 Task: Explore Airbnb accommodation in Suceava, Romania from 1st December, 2023 to 8th December, 2023 for 2 adults, 1 child.1  bedroom having 1 bed and 1 bathroom. Property type can be hotel. Look for 5 properties as per requirement.
Action: Mouse moved to (429, 98)
Screenshot: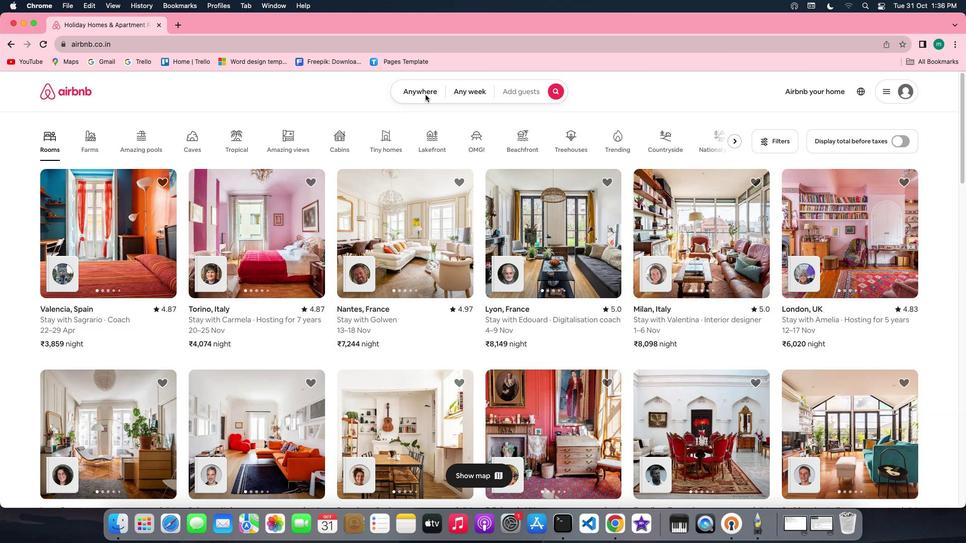 
Action: Mouse pressed left at (429, 98)
Screenshot: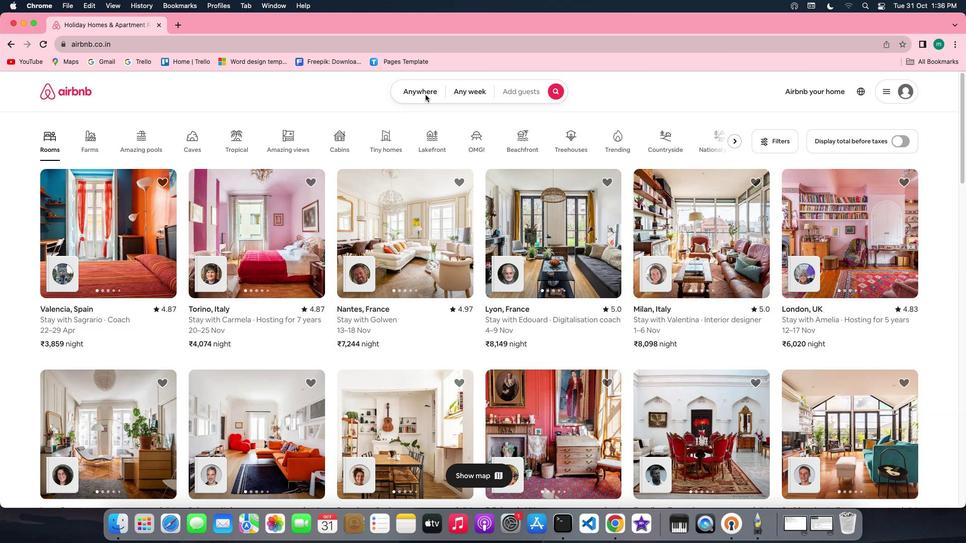 
Action: Mouse pressed left at (429, 98)
Screenshot: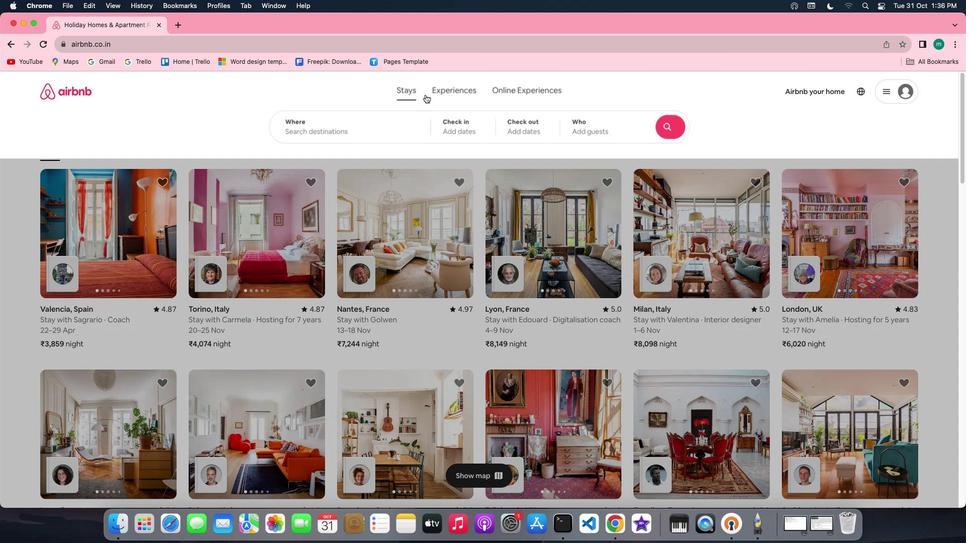 
Action: Mouse moved to (372, 136)
Screenshot: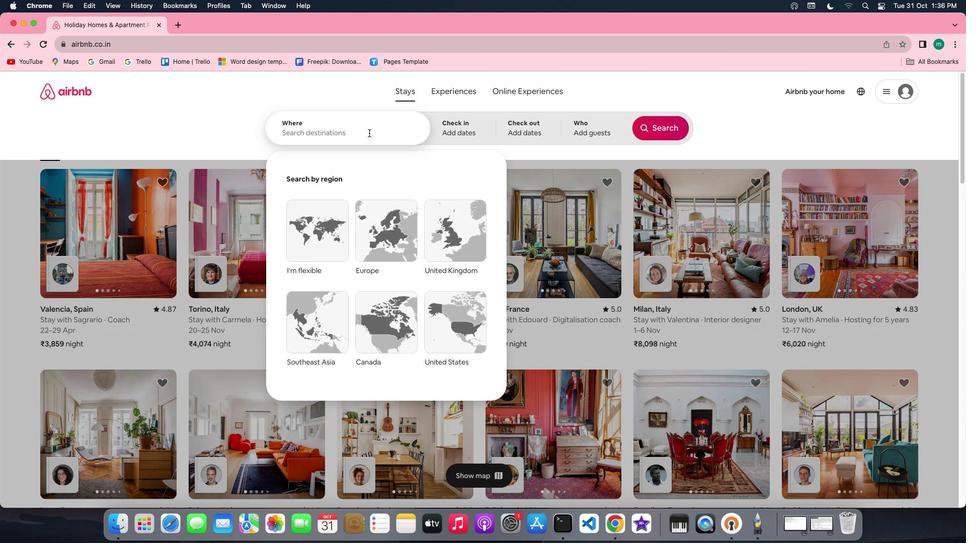 
Action: Mouse pressed left at (372, 136)
Screenshot: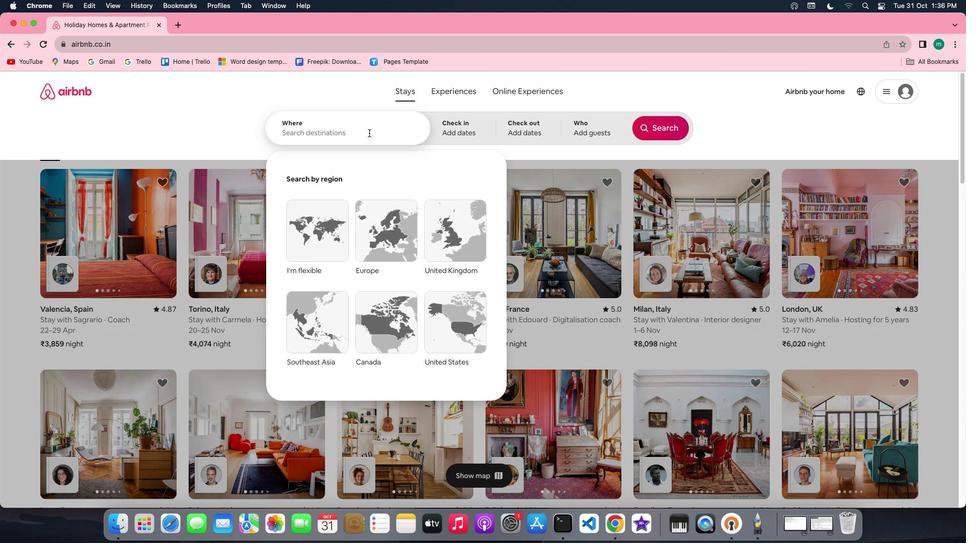 
Action: Key pressed Key.shift'S''u''c''e''a''v''a'','Key.spaceKey.shift'r''o''m''a''n''i''a'
Screenshot: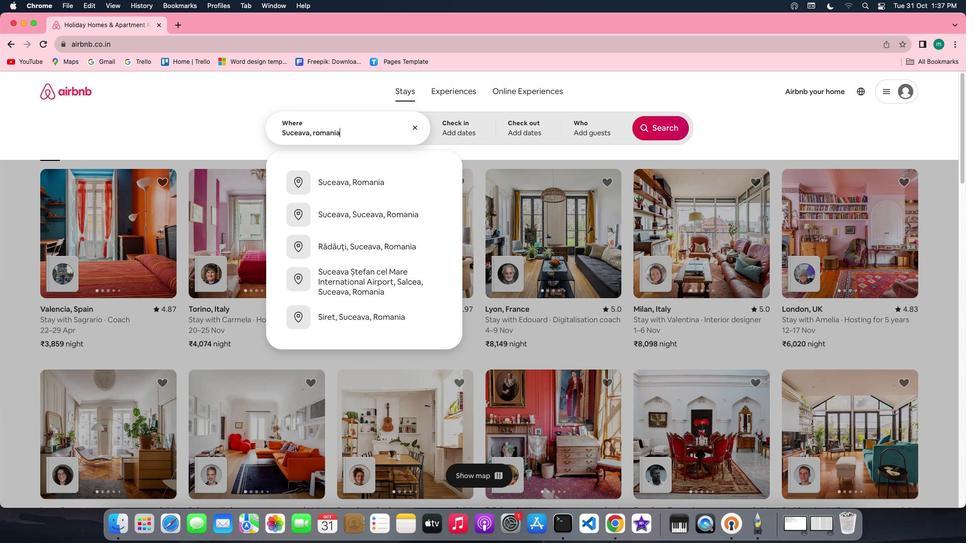 
Action: Mouse moved to (462, 129)
Screenshot: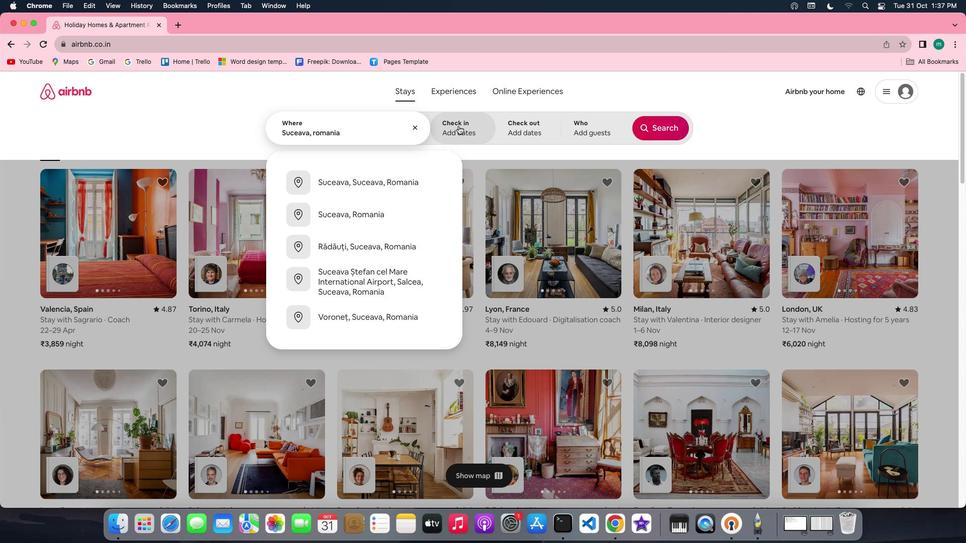 
Action: Mouse pressed left at (462, 129)
Screenshot: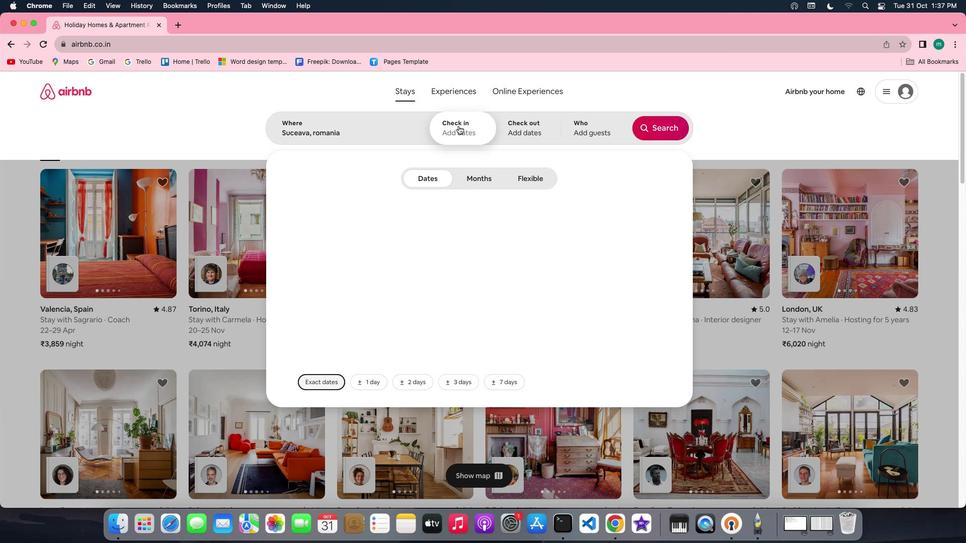 
Action: Mouse moved to (662, 218)
Screenshot: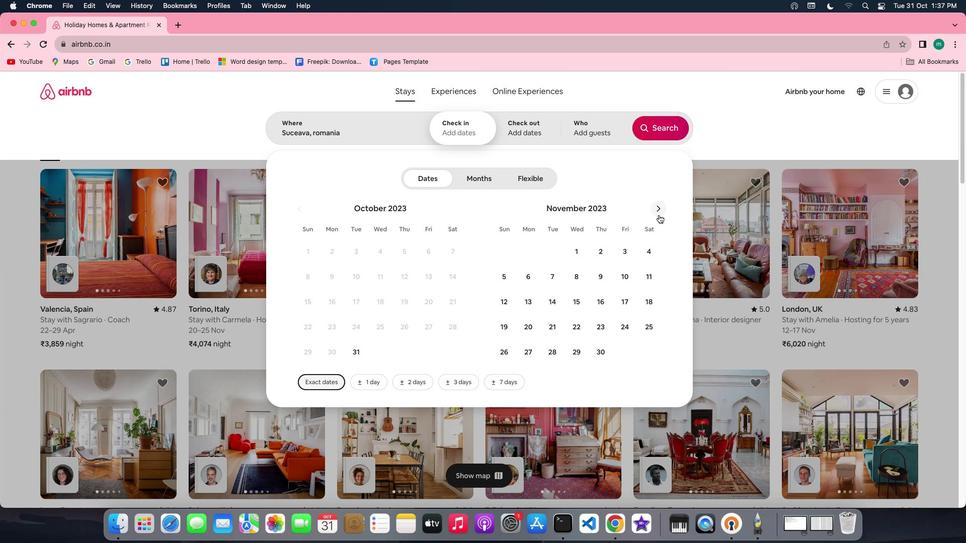 
Action: Mouse pressed left at (662, 218)
Screenshot: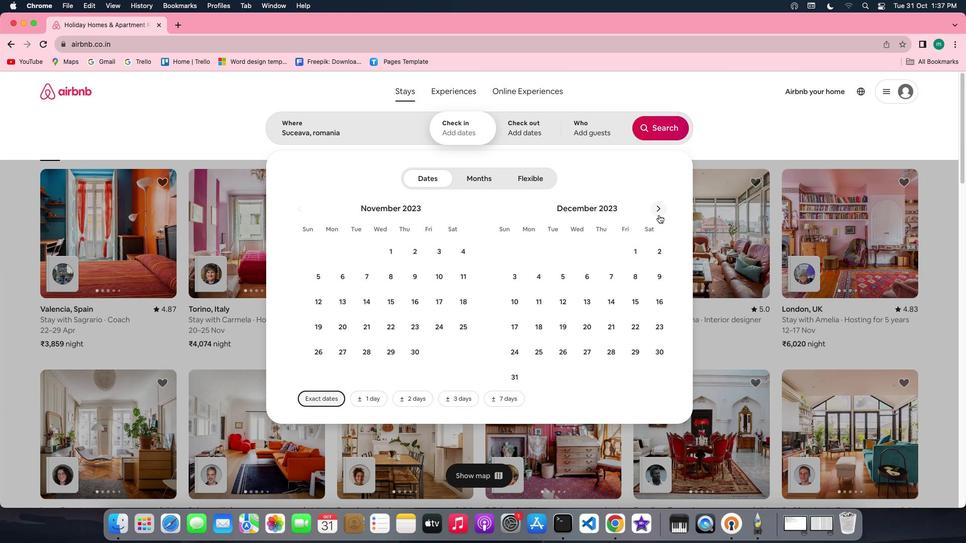 
Action: Mouse moved to (633, 252)
Screenshot: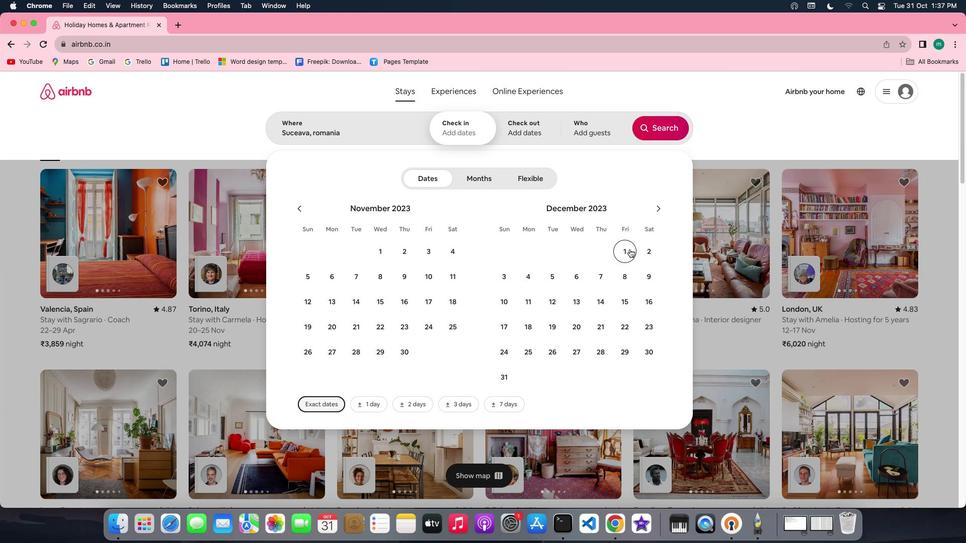 
Action: Mouse pressed left at (633, 252)
Screenshot: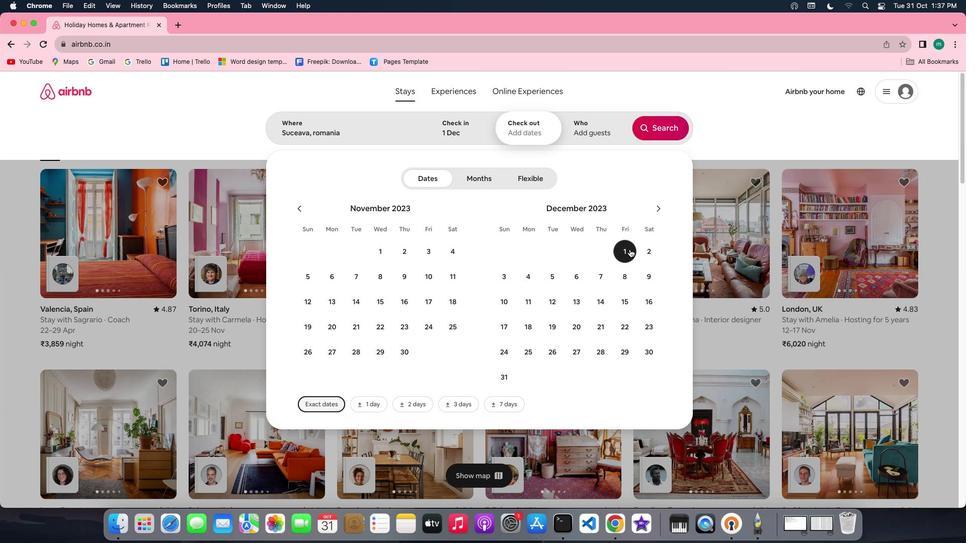 
Action: Mouse moved to (625, 280)
Screenshot: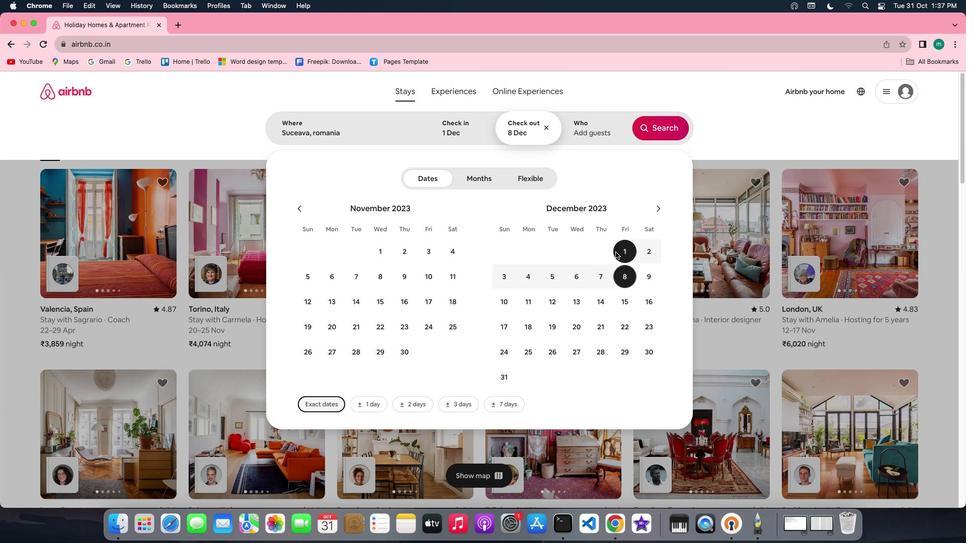 
Action: Mouse pressed left at (625, 280)
Screenshot: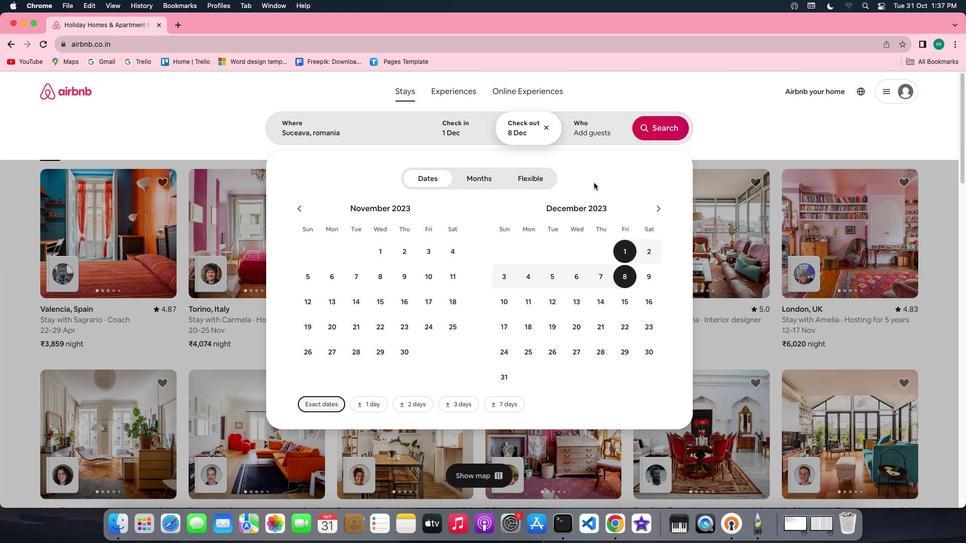 
Action: Mouse moved to (600, 128)
Screenshot: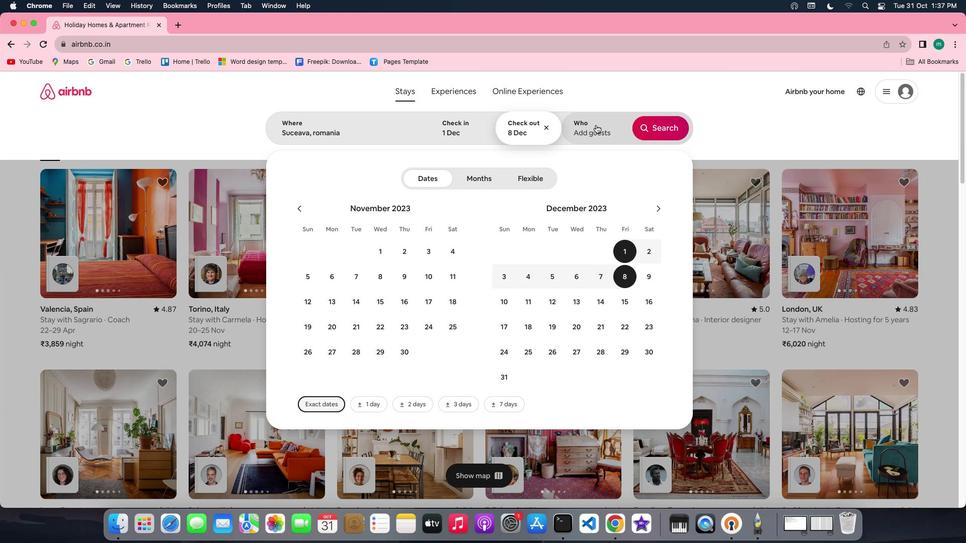 
Action: Mouse pressed left at (600, 128)
Screenshot: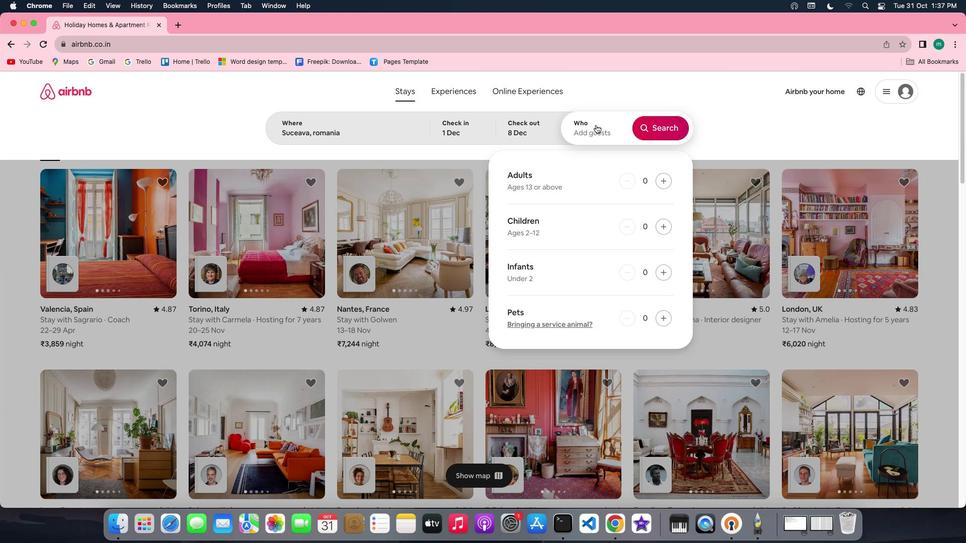 
Action: Mouse moved to (666, 186)
Screenshot: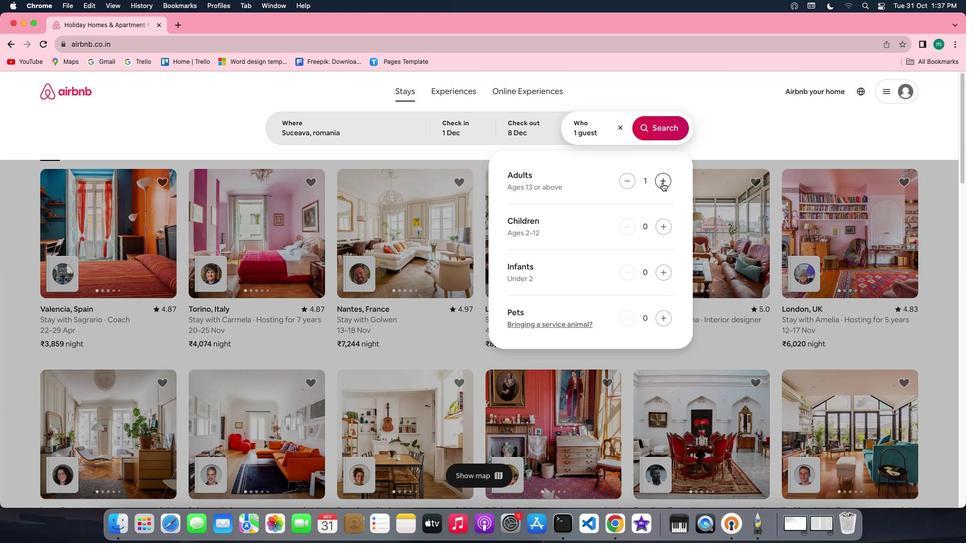 
Action: Mouse pressed left at (666, 186)
Screenshot: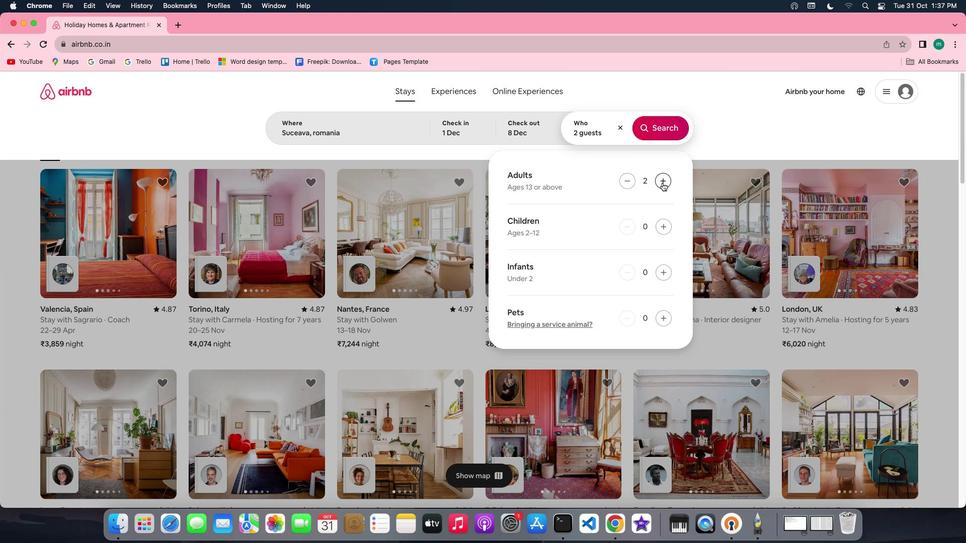 
Action: Mouse pressed left at (666, 186)
Screenshot: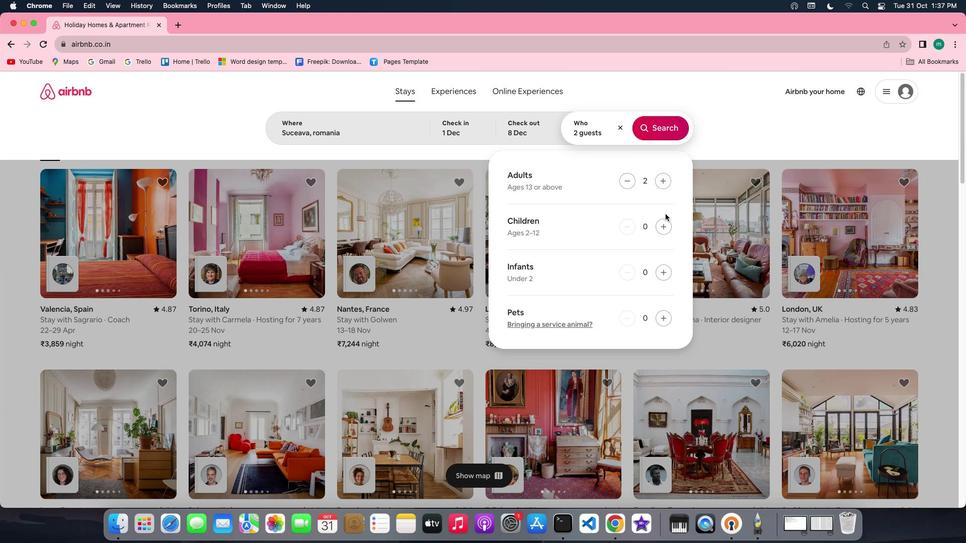 
Action: Mouse moved to (670, 229)
Screenshot: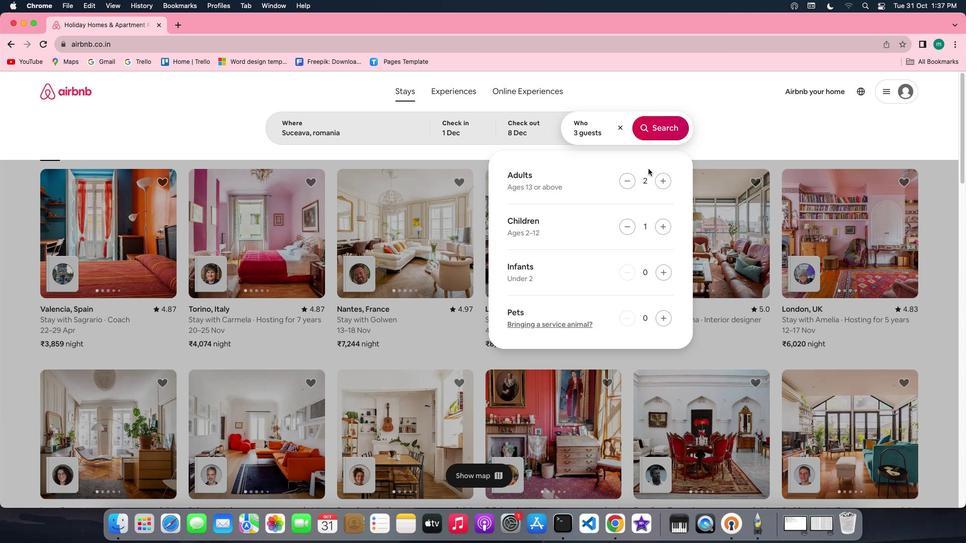 
Action: Mouse pressed left at (670, 229)
Screenshot: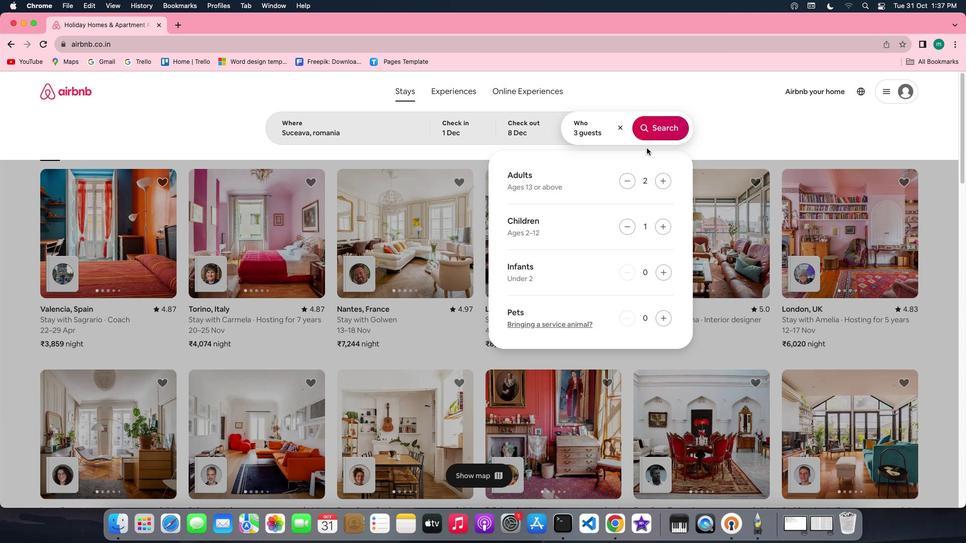 
Action: Mouse moved to (662, 144)
Screenshot: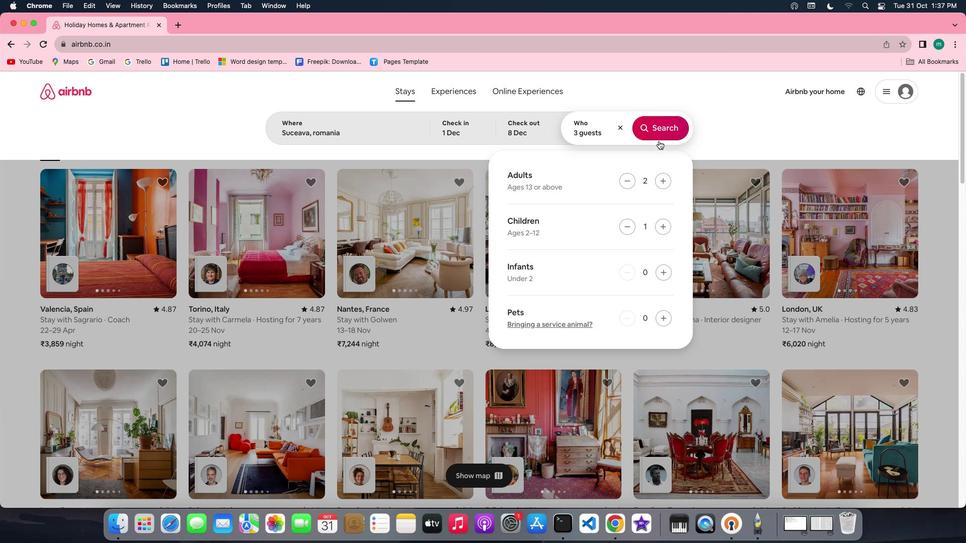 
Action: Mouse pressed left at (662, 144)
Screenshot: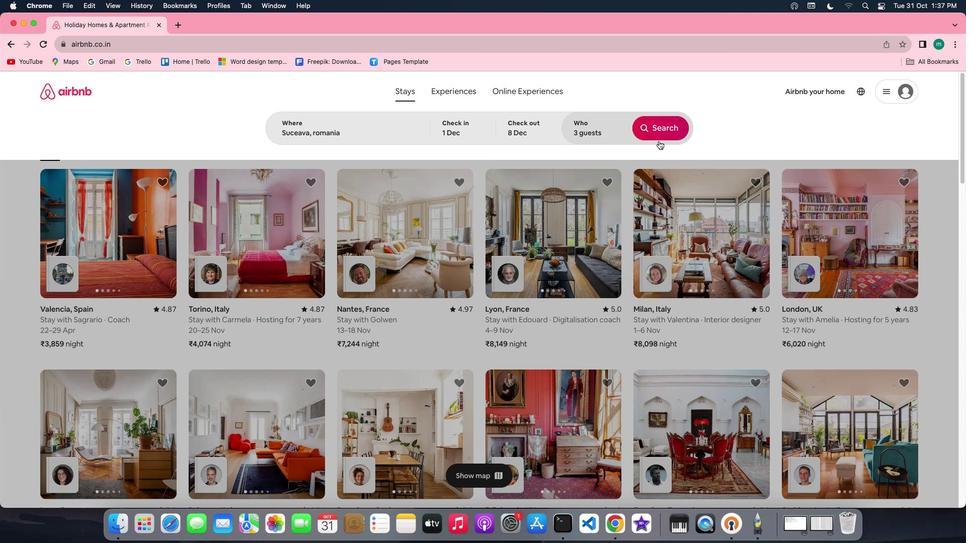 
Action: Mouse moved to (665, 130)
Screenshot: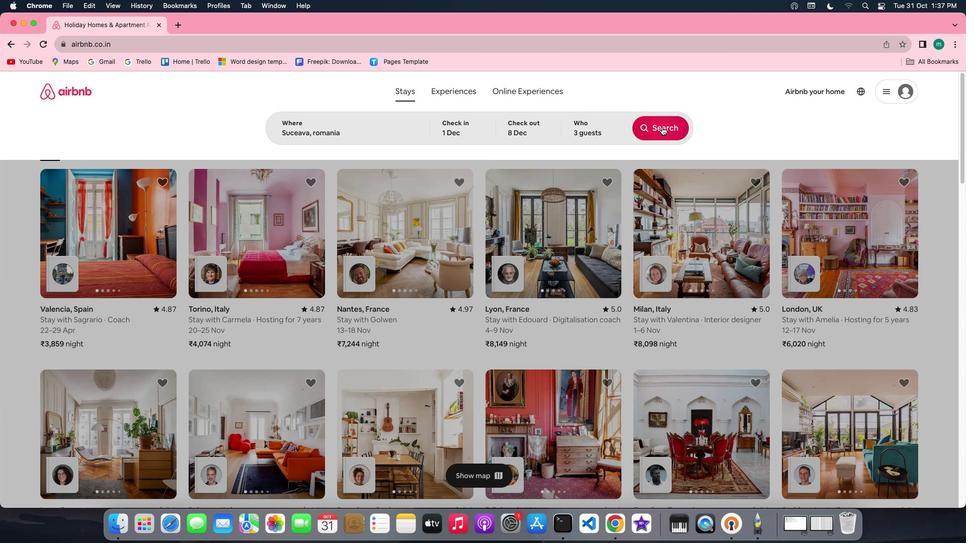 
Action: Mouse pressed left at (665, 130)
Screenshot: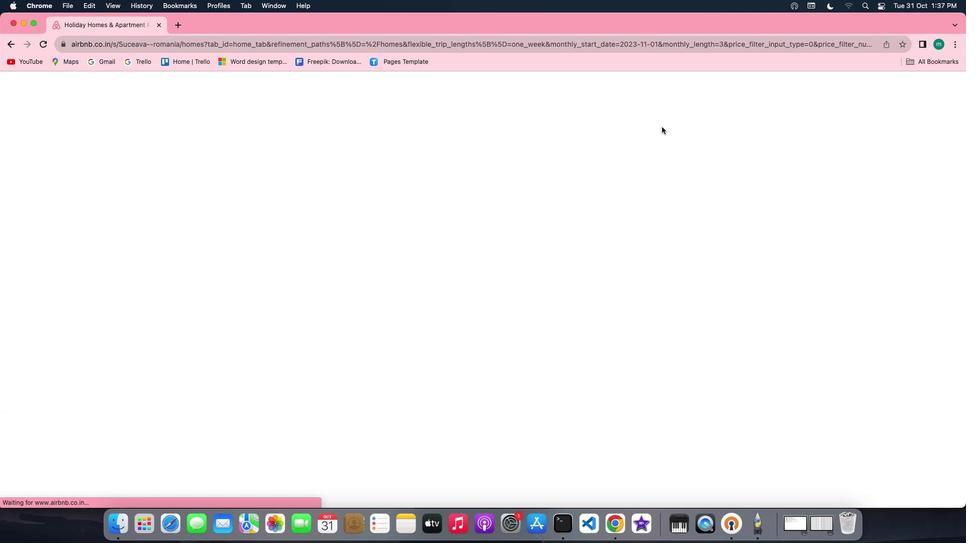 
Action: Mouse moved to (803, 132)
Screenshot: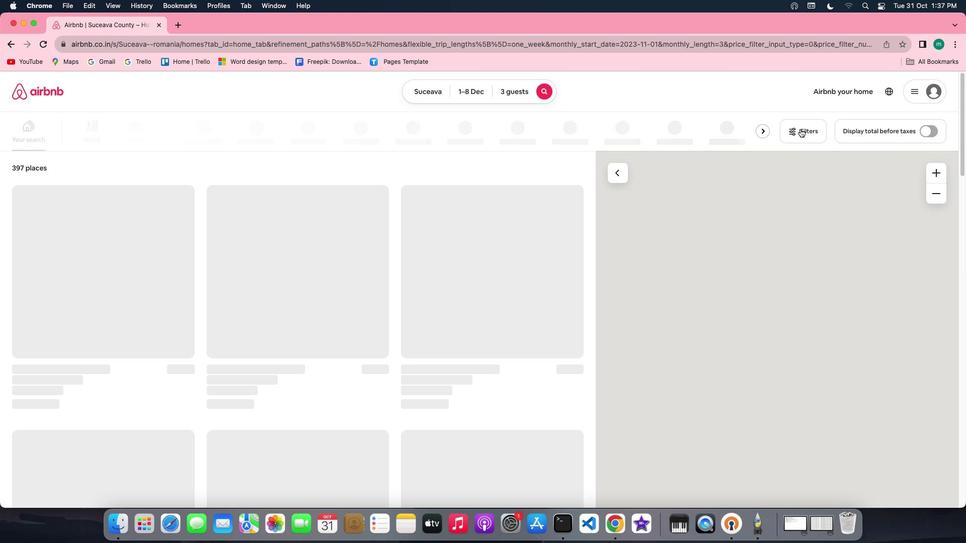 
Action: Mouse pressed left at (803, 132)
Screenshot: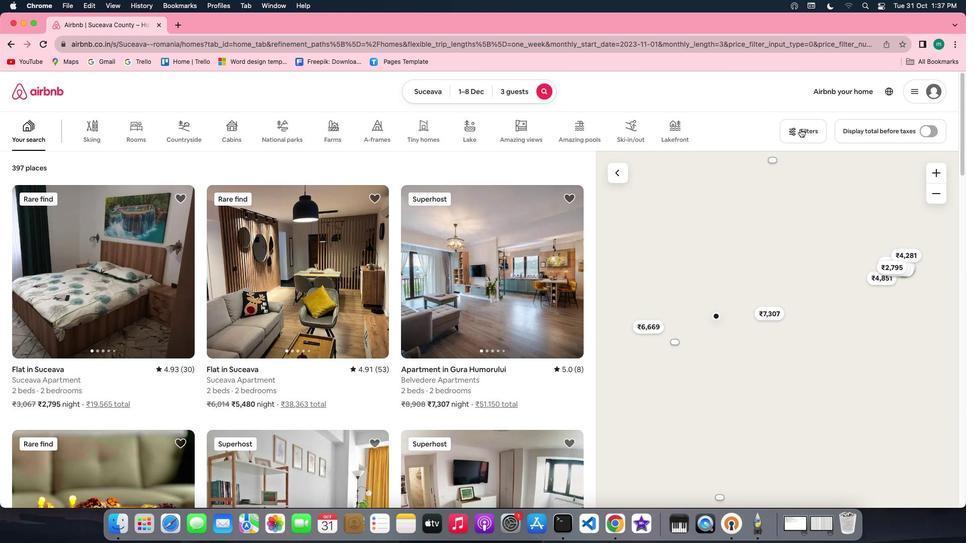 
Action: Mouse moved to (462, 271)
Screenshot: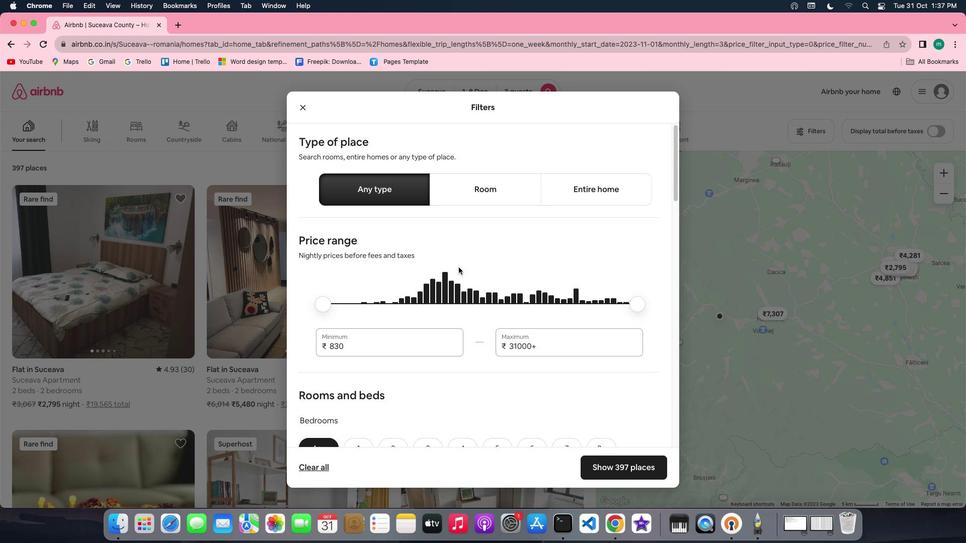 
Action: Mouse scrolled (462, 271) with delta (3, 3)
Screenshot: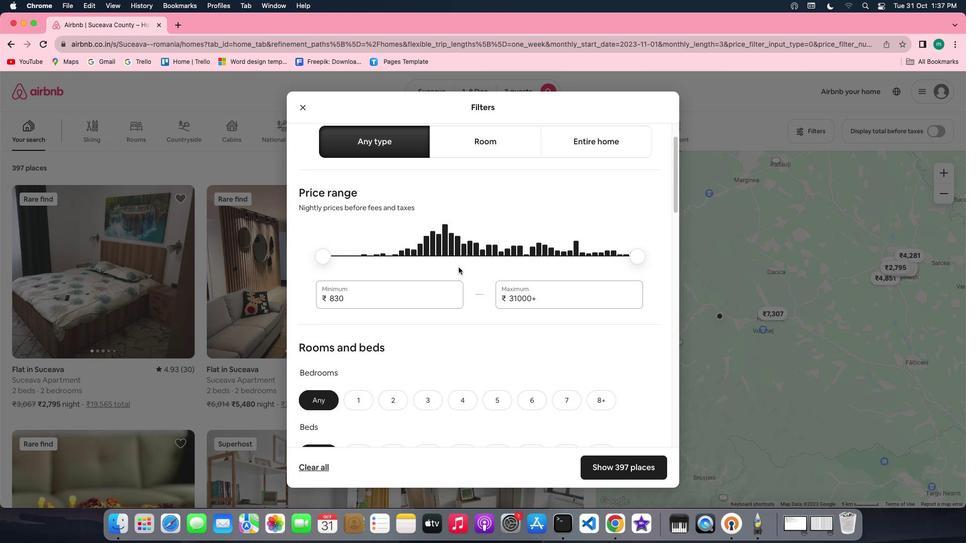 
Action: Mouse scrolled (462, 271) with delta (3, 3)
Screenshot: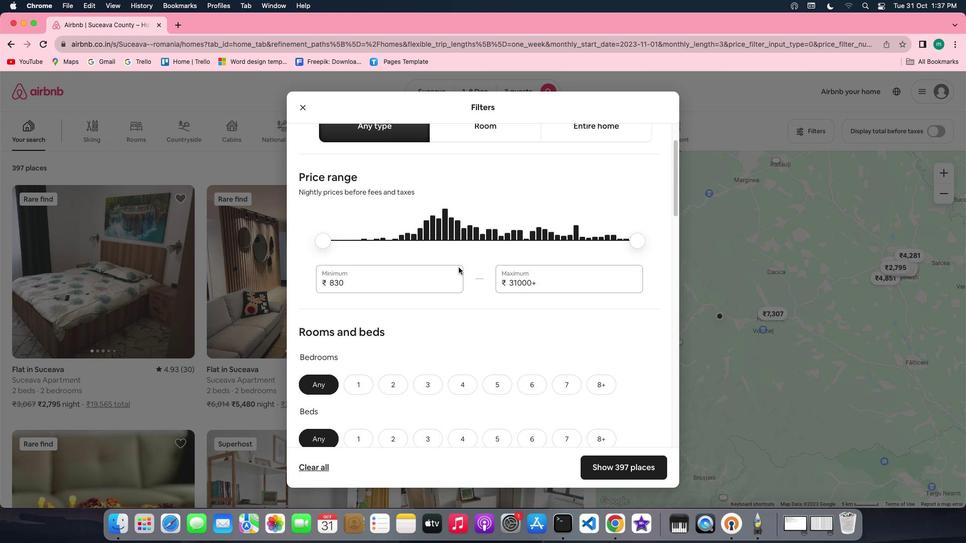 
Action: Mouse scrolled (462, 271) with delta (3, 3)
Screenshot: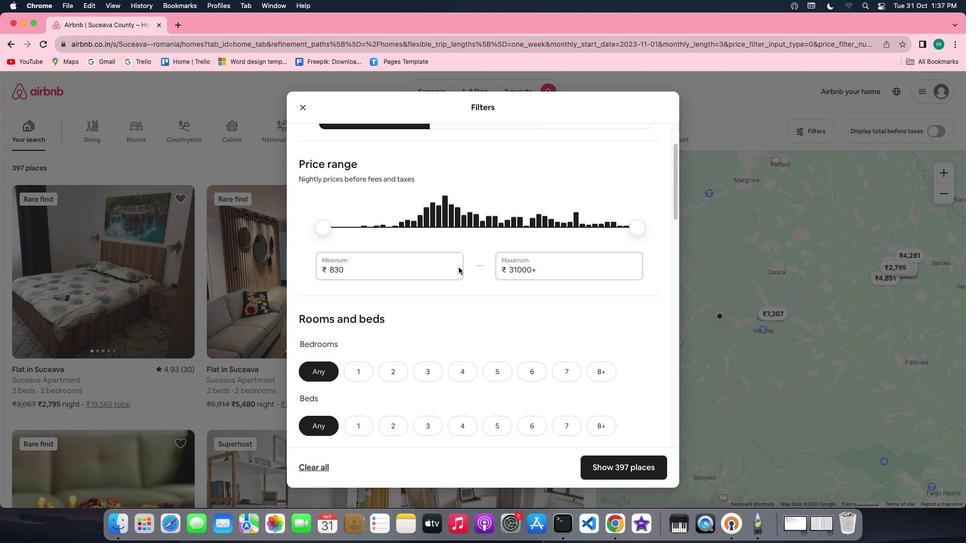 
Action: Mouse scrolled (462, 271) with delta (3, 3)
Screenshot: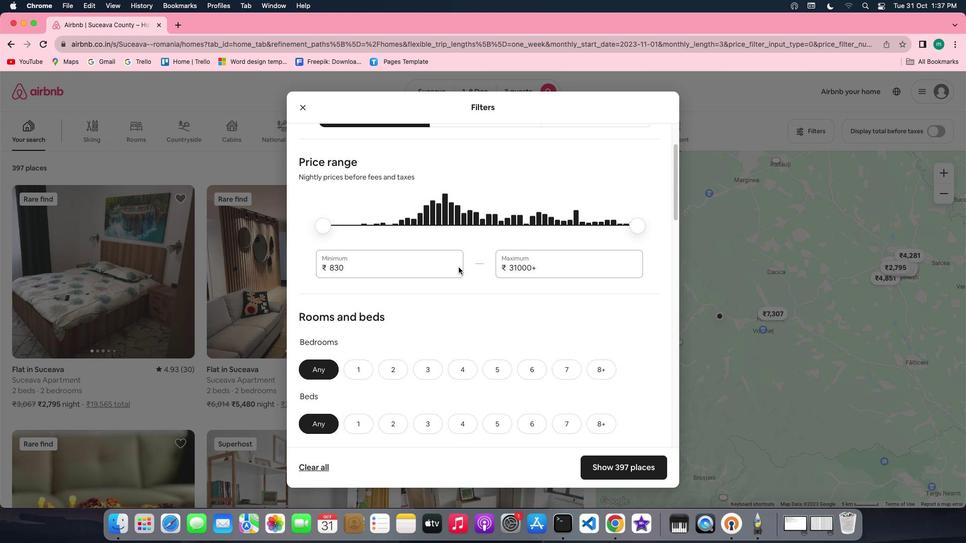 
Action: Mouse scrolled (462, 271) with delta (3, 3)
Screenshot: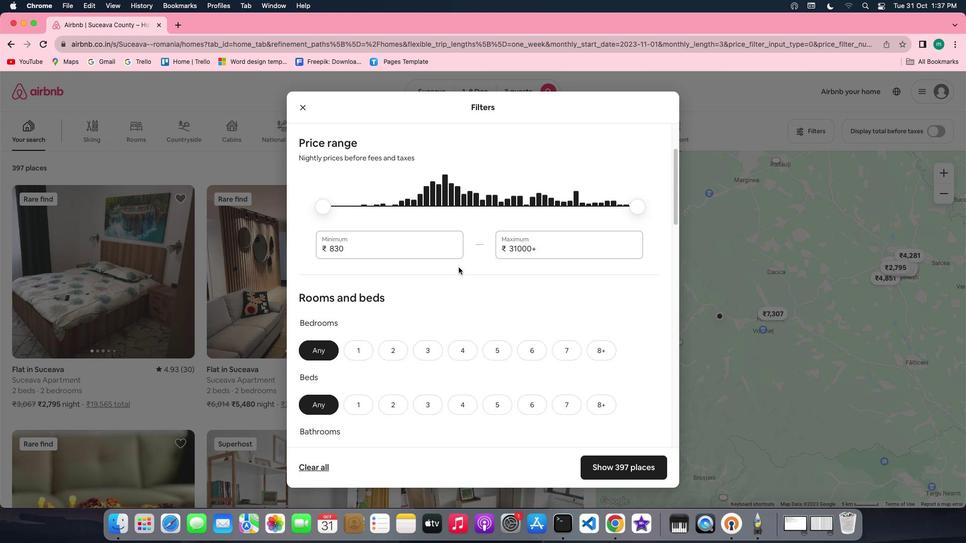 
Action: Mouse scrolled (462, 271) with delta (3, 3)
Screenshot: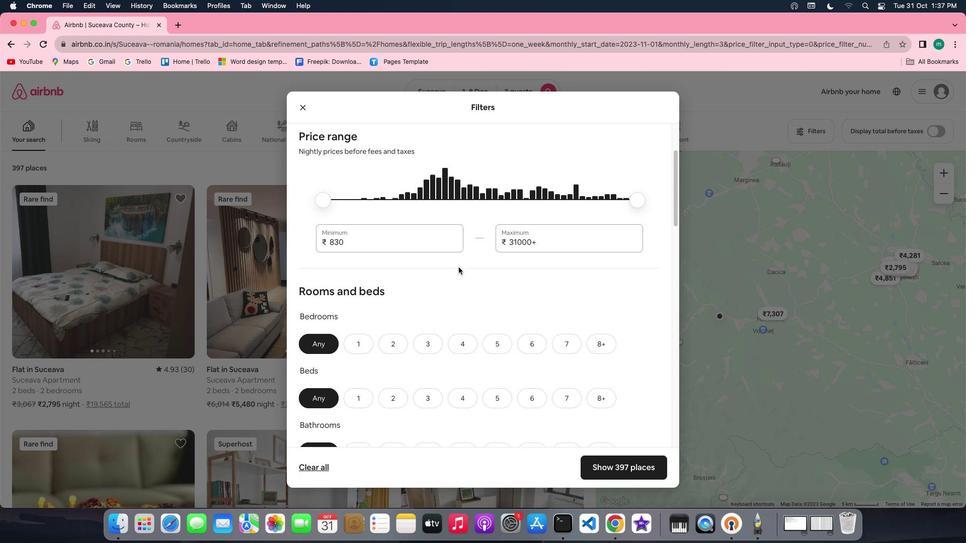 
Action: Mouse scrolled (462, 271) with delta (3, 3)
Screenshot: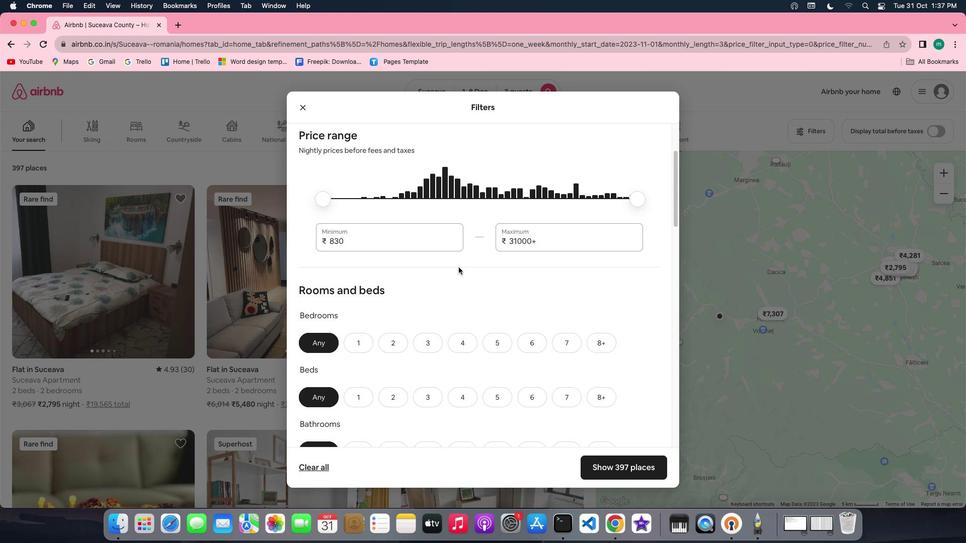 
Action: Mouse scrolled (462, 271) with delta (3, 3)
Screenshot: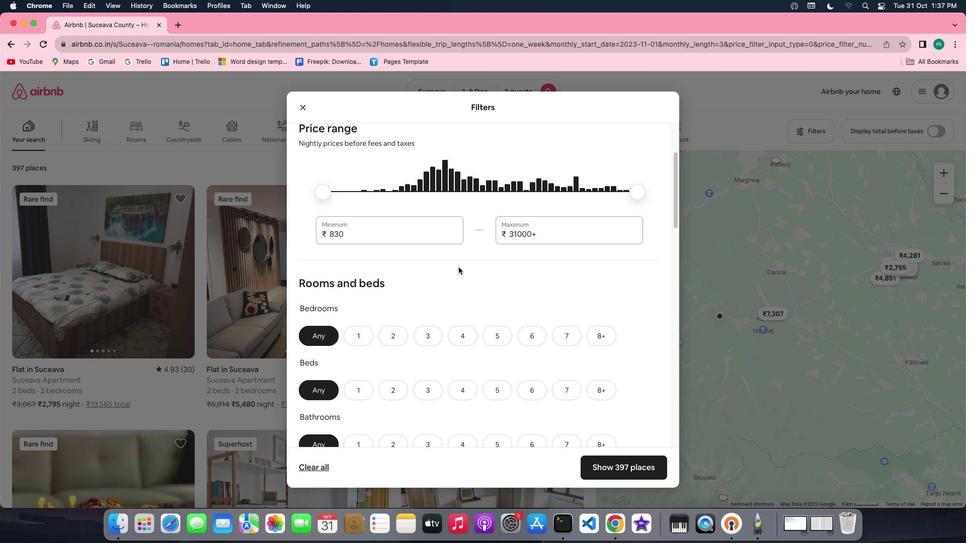 
Action: Mouse scrolled (462, 271) with delta (3, 3)
Screenshot: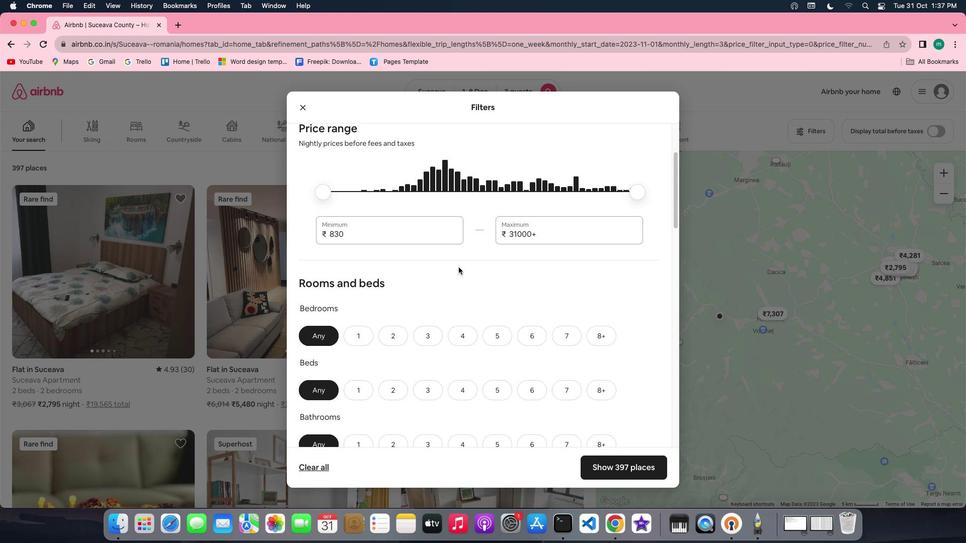 
Action: Mouse scrolled (462, 271) with delta (3, 3)
Screenshot: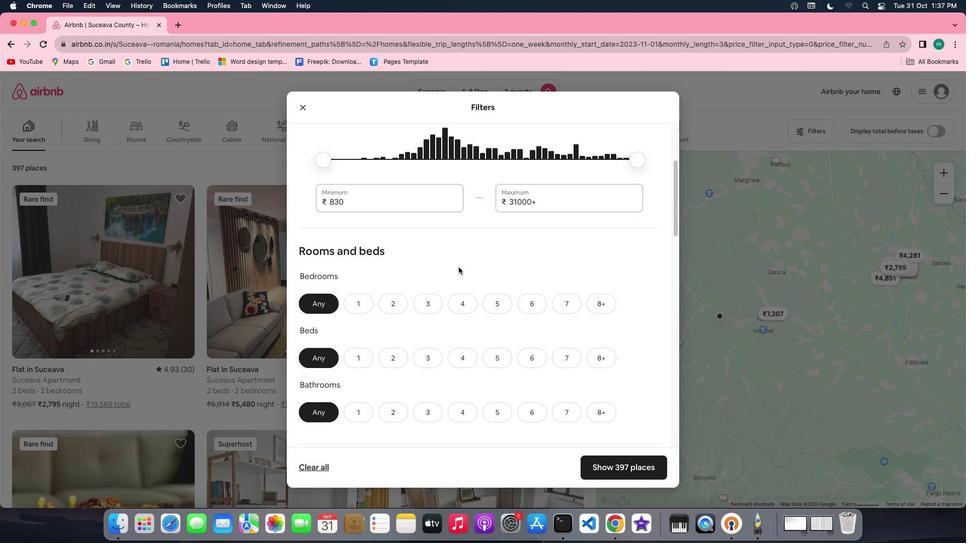 
Action: Mouse scrolled (462, 271) with delta (3, 3)
Screenshot: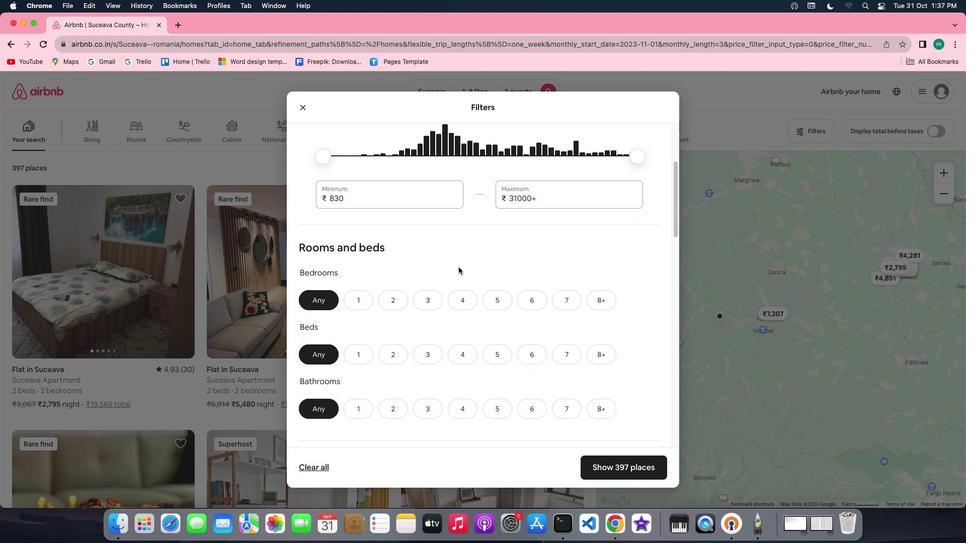 
Action: Mouse scrolled (462, 271) with delta (3, 3)
Screenshot: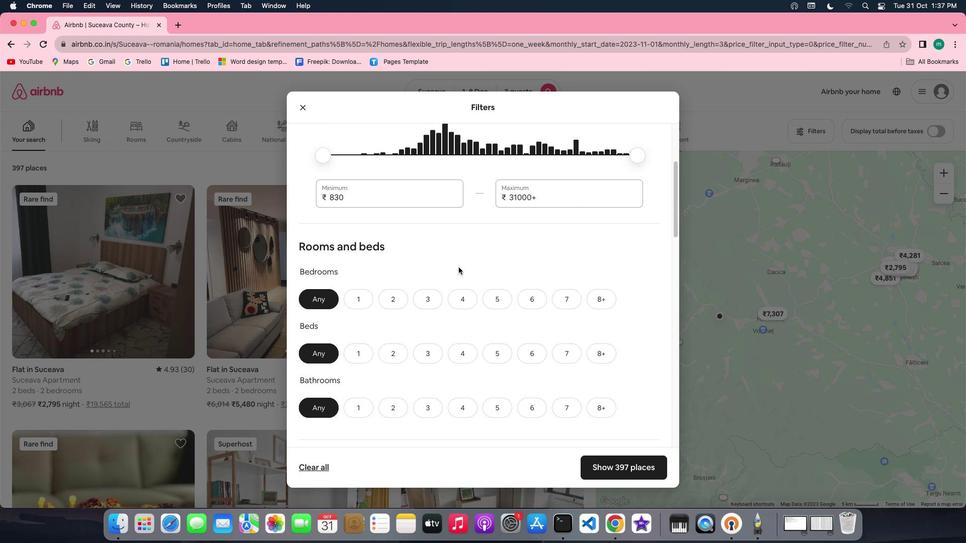 
Action: Mouse scrolled (462, 271) with delta (3, 3)
Screenshot: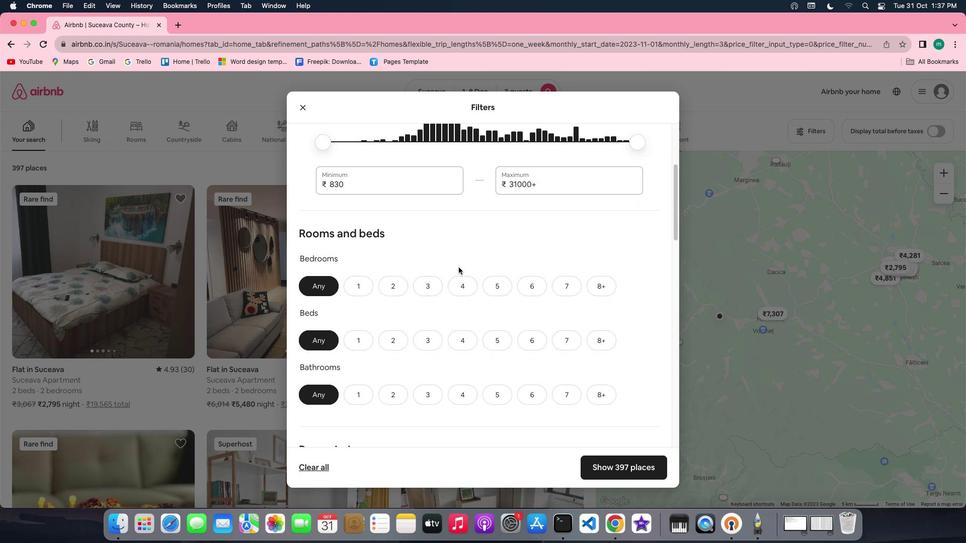 
Action: Mouse scrolled (462, 271) with delta (3, 3)
Screenshot: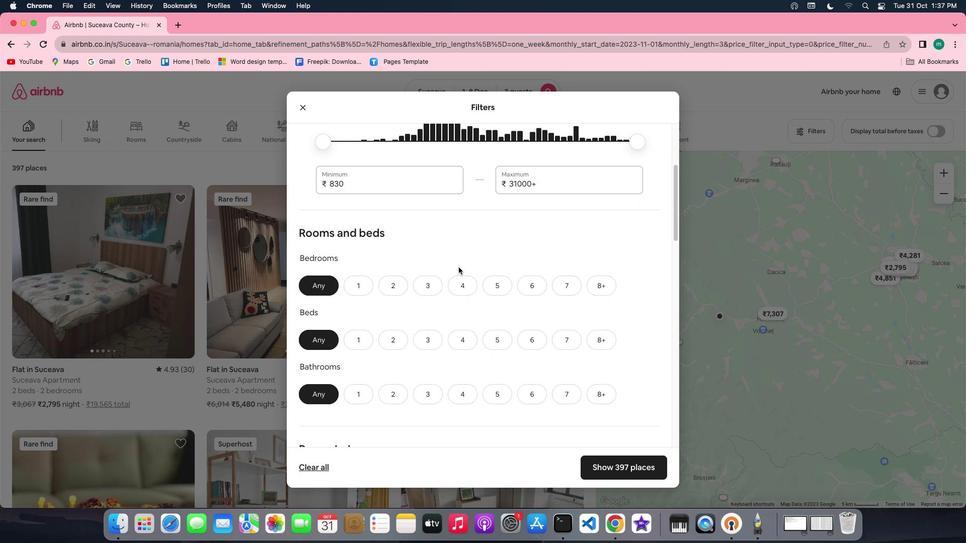 
Action: Mouse scrolled (462, 271) with delta (3, 3)
Screenshot: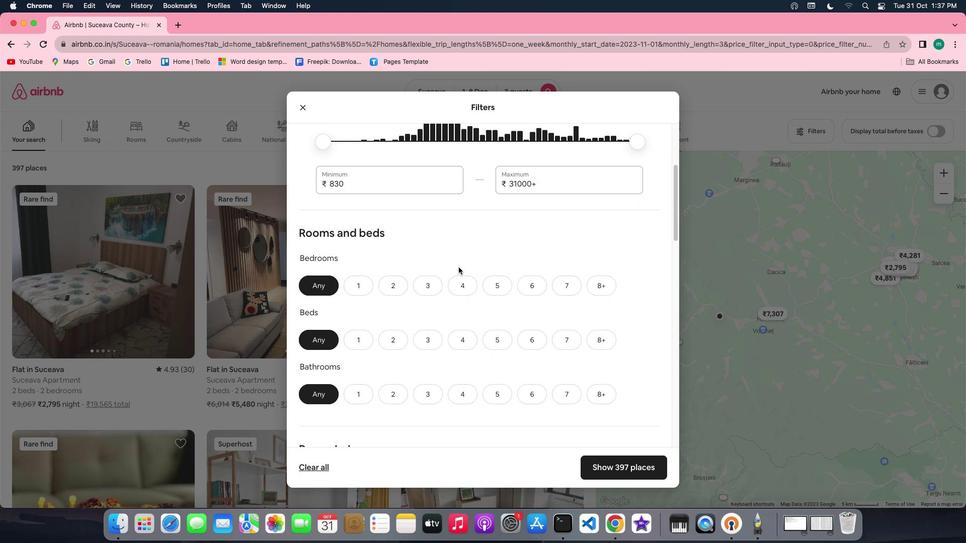 
Action: Mouse scrolled (462, 271) with delta (3, 3)
Screenshot: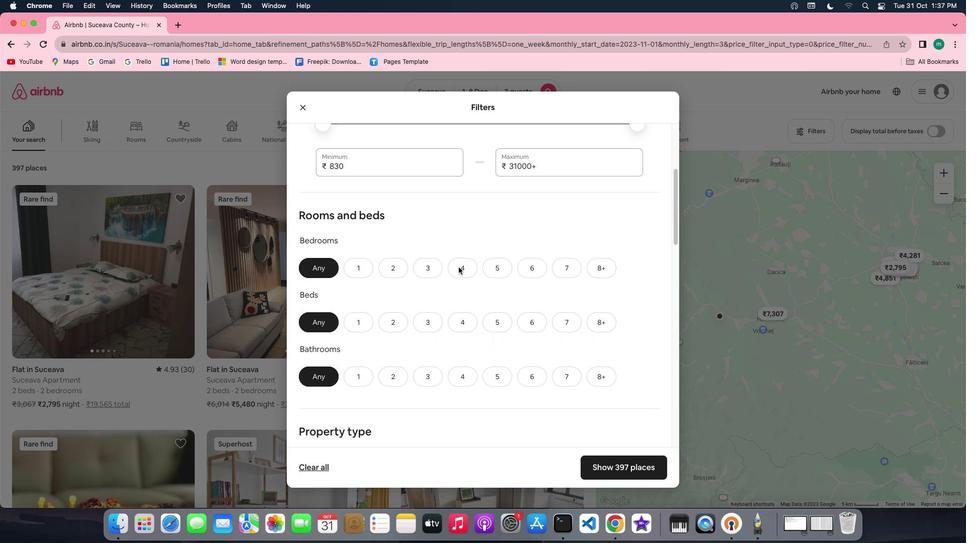 
Action: Mouse scrolled (462, 271) with delta (3, 3)
Screenshot: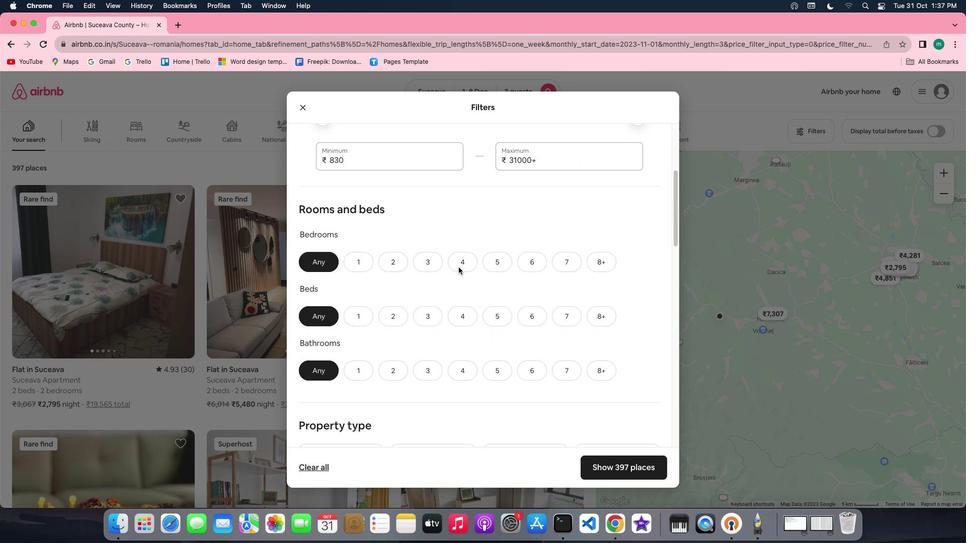 
Action: Mouse scrolled (462, 271) with delta (3, 3)
Screenshot: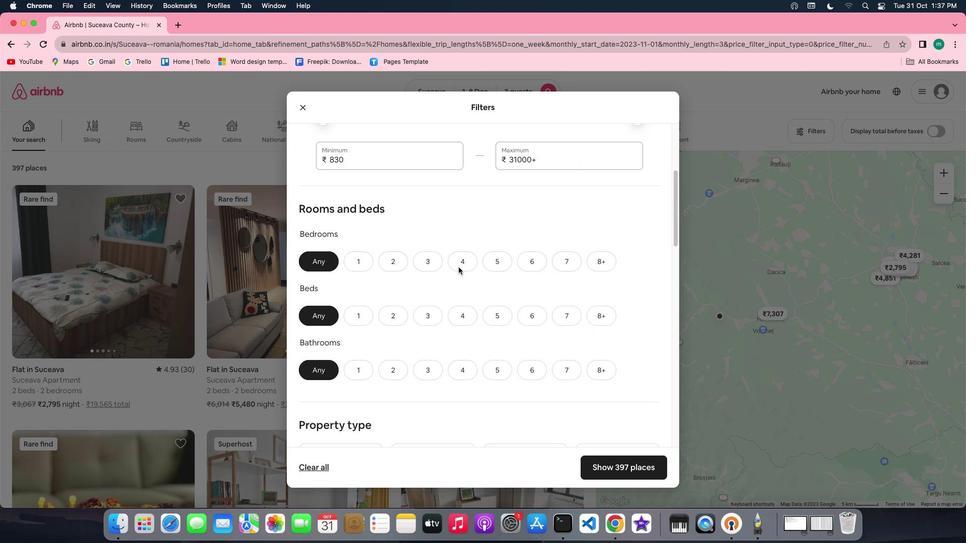 
Action: Mouse scrolled (462, 271) with delta (3, 3)
Screenshot: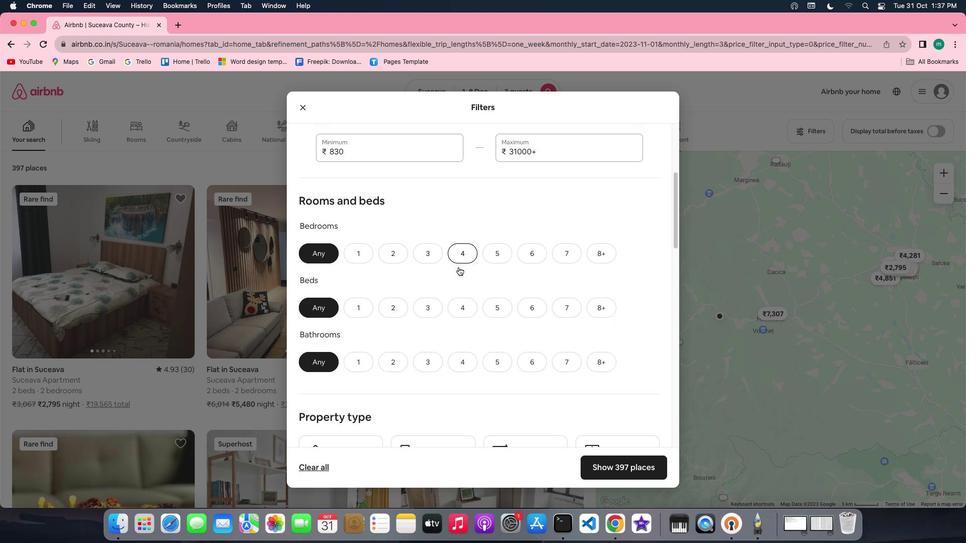 
Action: Mouse scrolled (462, 271) with delta (3, 3)
Screenshot: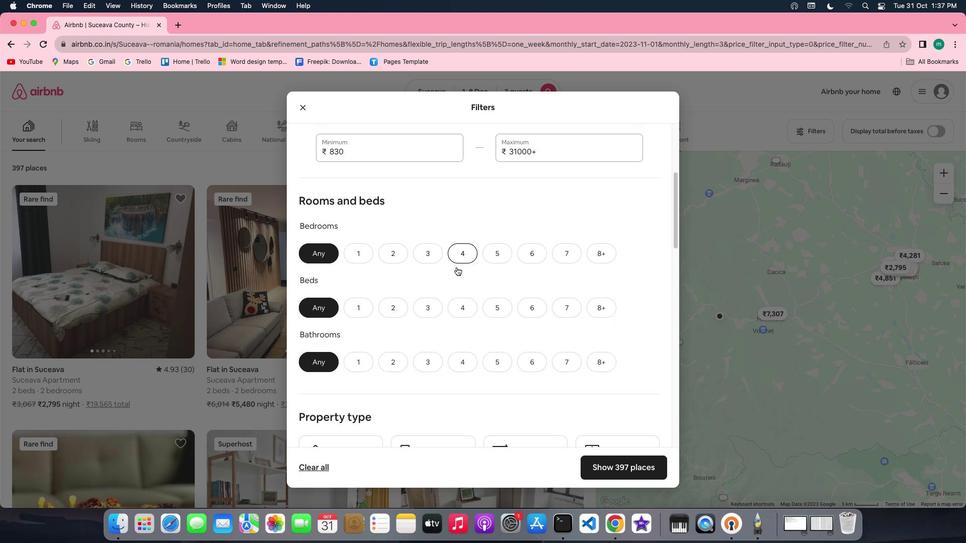 
Action: Mouse moved to (444, 258)
Screenshot: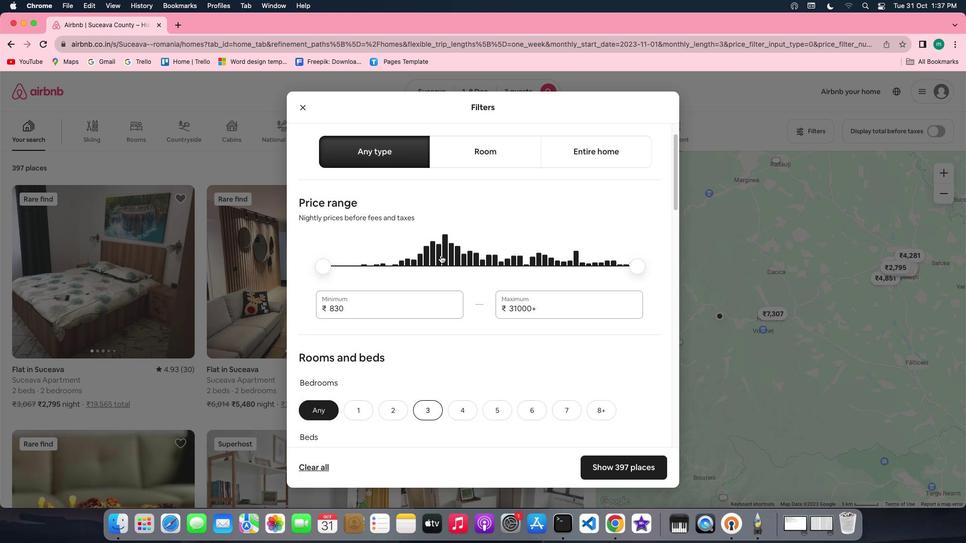 
Action: Mouse scrolled (444, 258) with delta (3, 4)
Screenshot: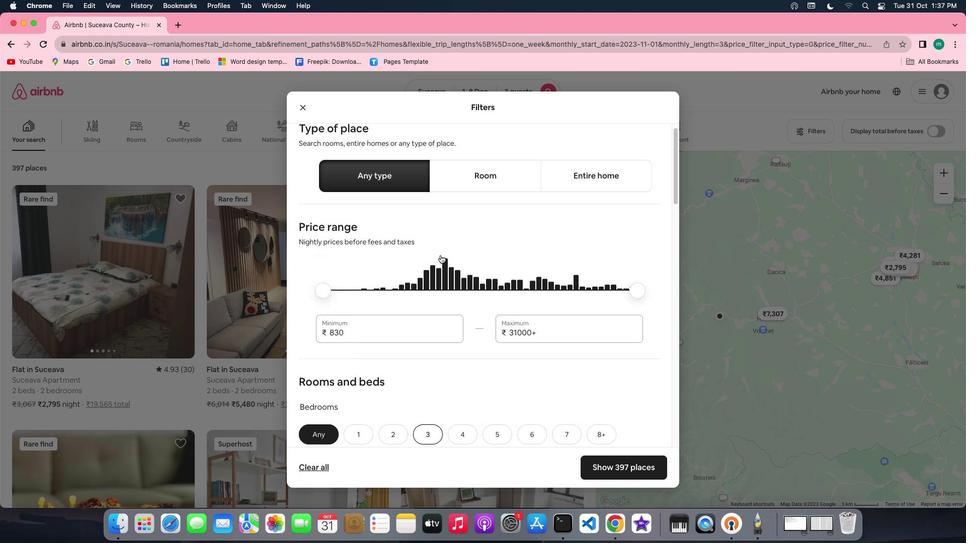 
Action: Mouse scrolled (444, 258) with delta (3, 4)
Screenshot: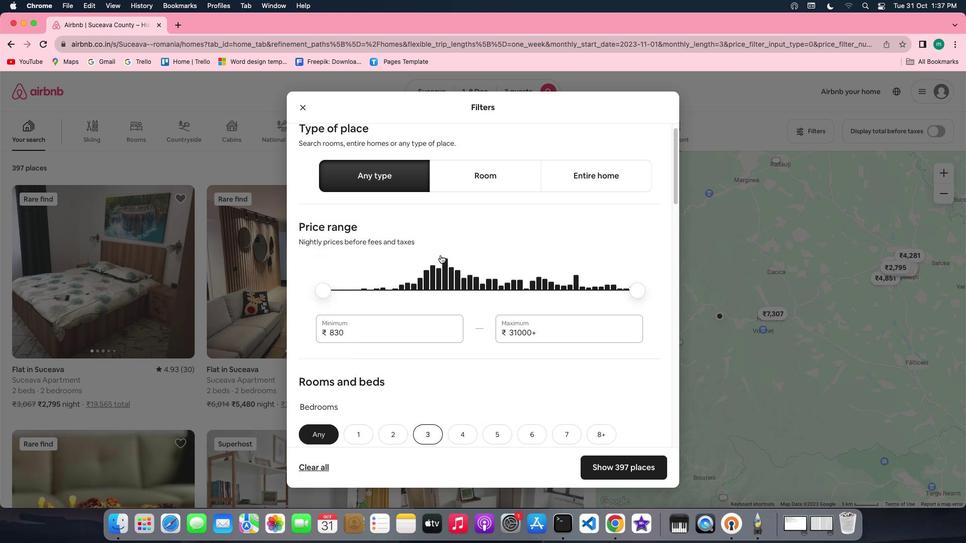 
Action: Mouse scrolled (444, 258) with delta (3, 5)
Screenshot: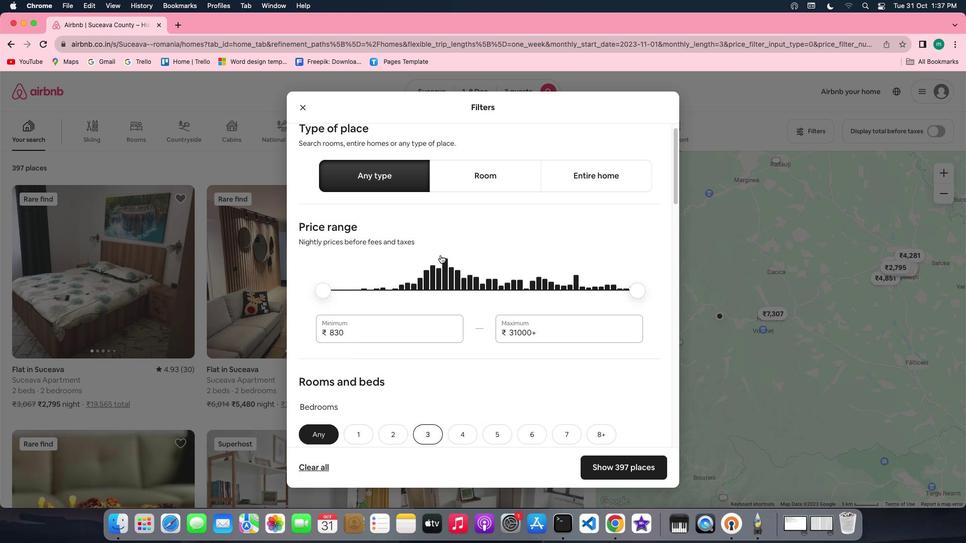 
Action: Mouse scrolled (444, 258) with delta (3, 5)
Screenshot: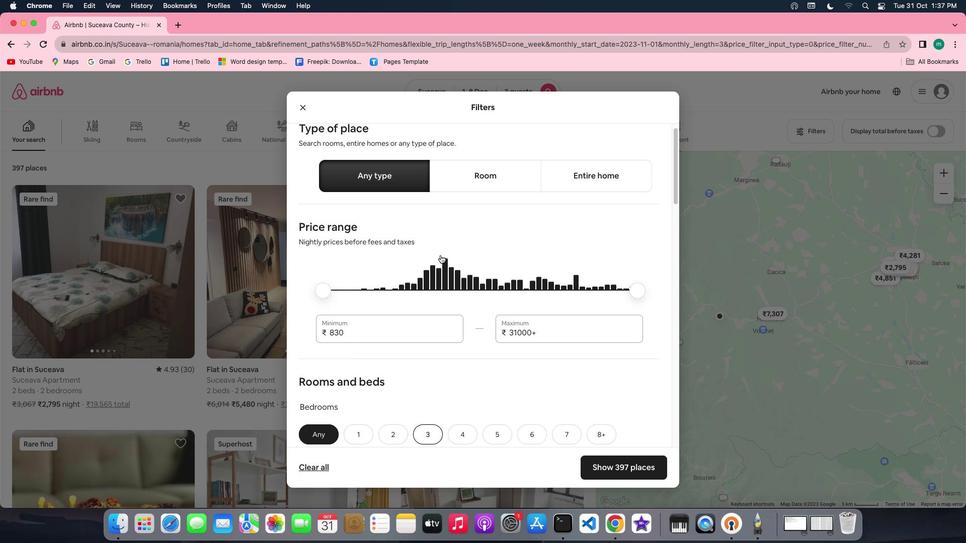 
Action: Mouse scrolled (444, 258) with delta (3, 3)
Screenshot: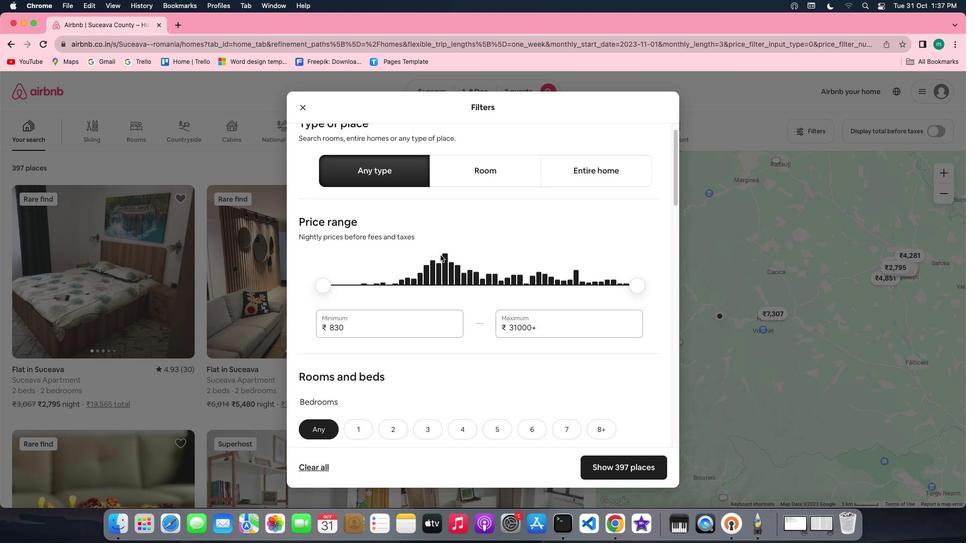 
Action: Mouse scrolled (444, 258) with delta (3, 3)
Screenshot: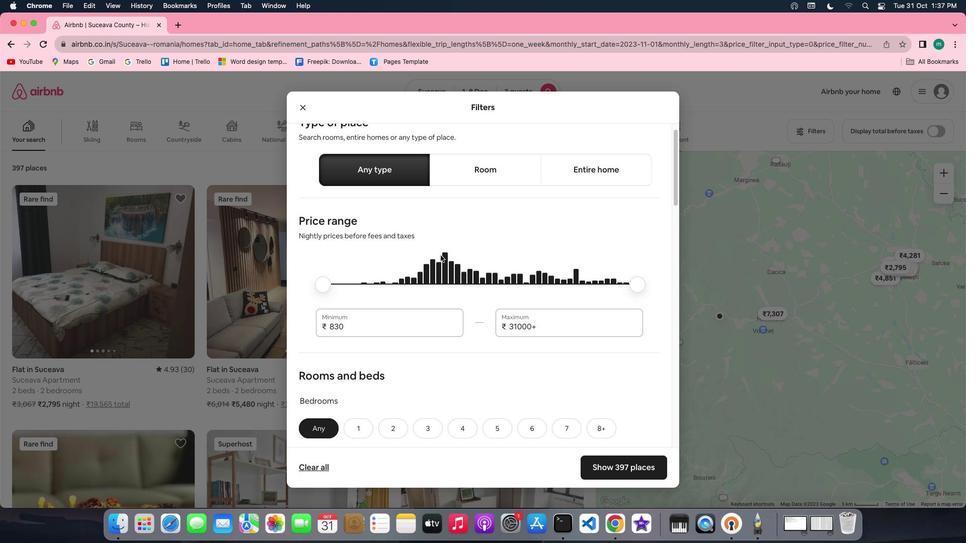 
Action: Mouse scrolled (444, 258) with delta (3, 3)
Screenshot: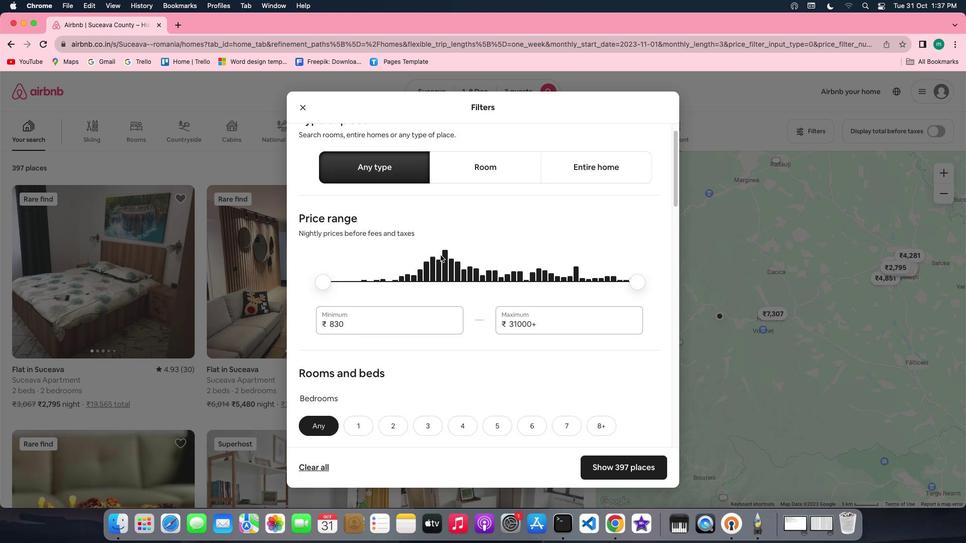 
Action: Mouse scrolled (444, 258) with delta (3, 3)
Screenshot: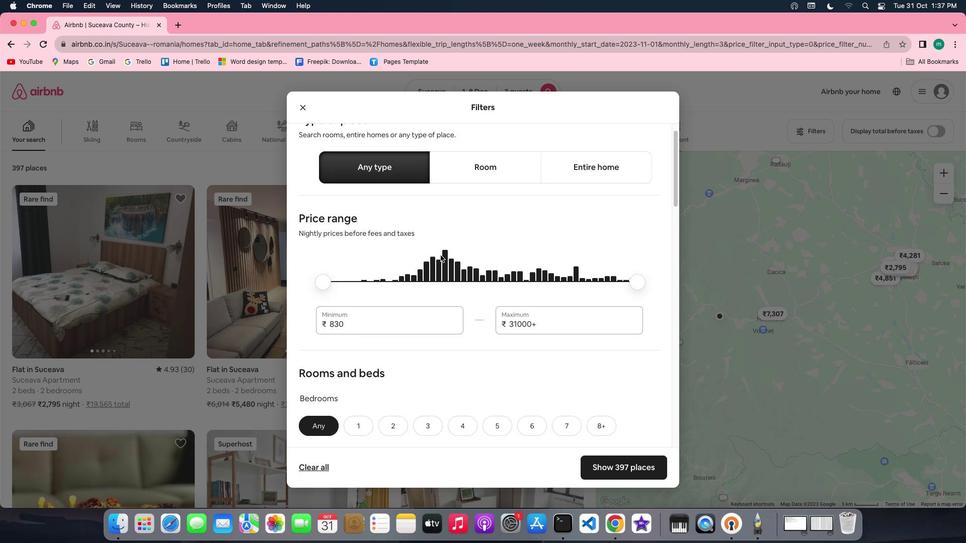 
Action: Mouse scrolled (444, 258) with delta (3, 3)
Screenshot: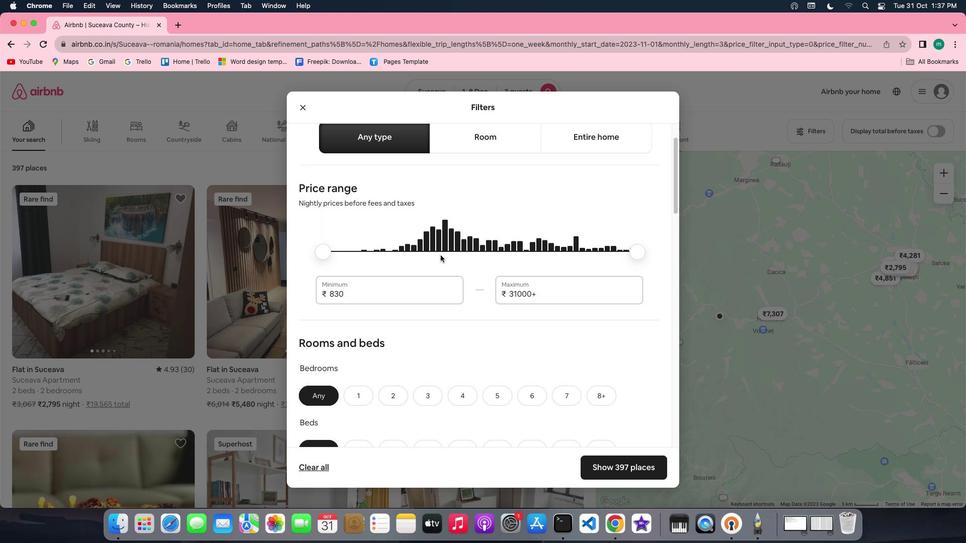 
Action: Mouse scrolled (444, 258) with delta (3, 3)
Screenshot: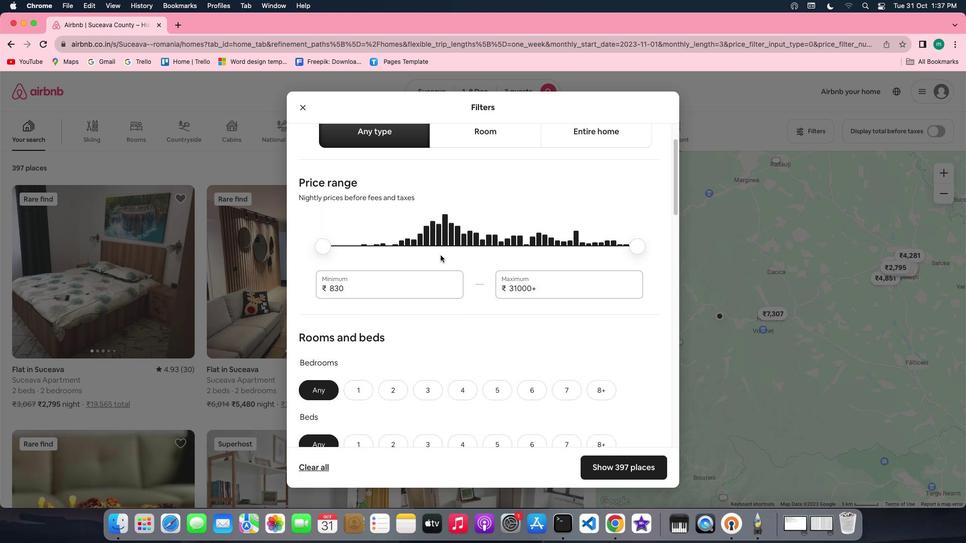 
Action: Mouse scrolled (444, 258) with delta (3, 3)
Screenshot: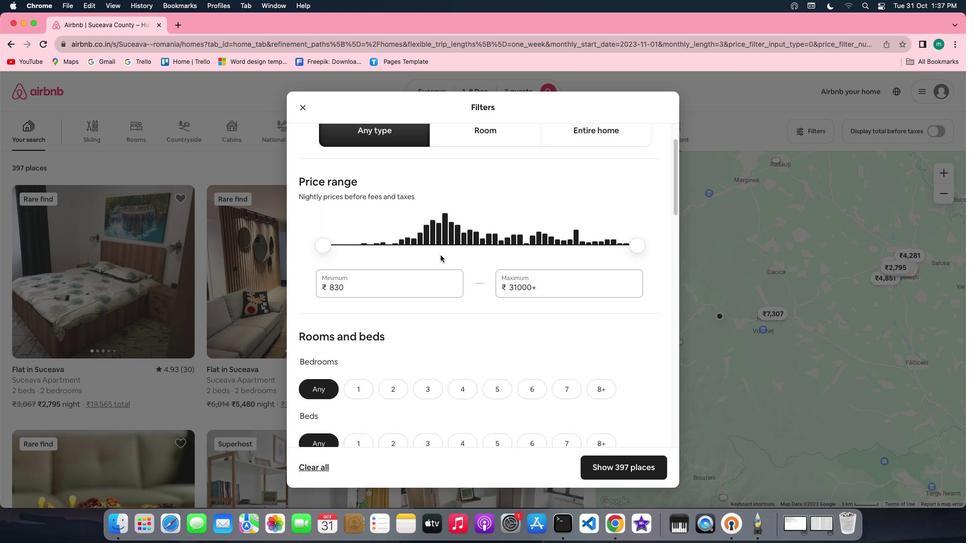
Action: Mouse scrolled (444, 258) with delta (3, 3)
Screenshot: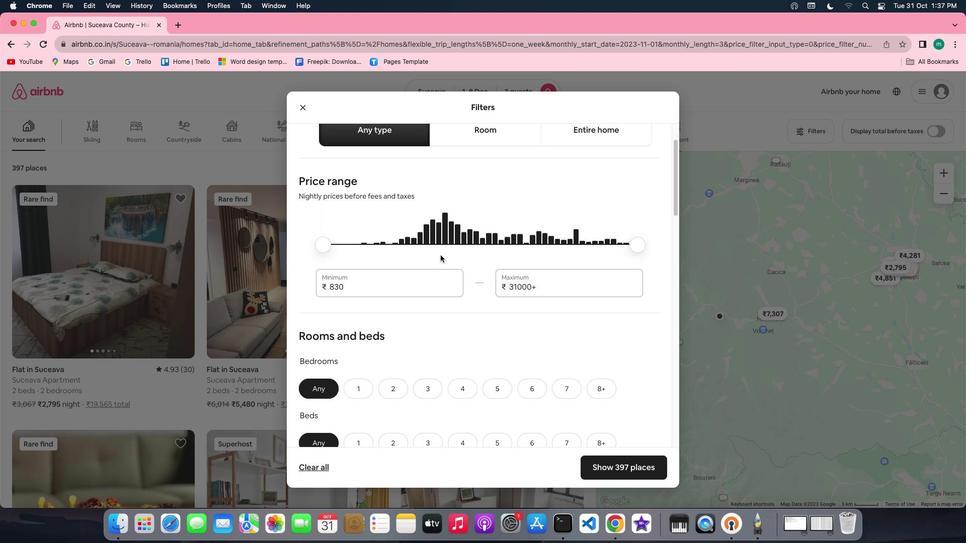 
Action: Mouse scrolled (444, 258) with delta (3, 3)
Screenshot: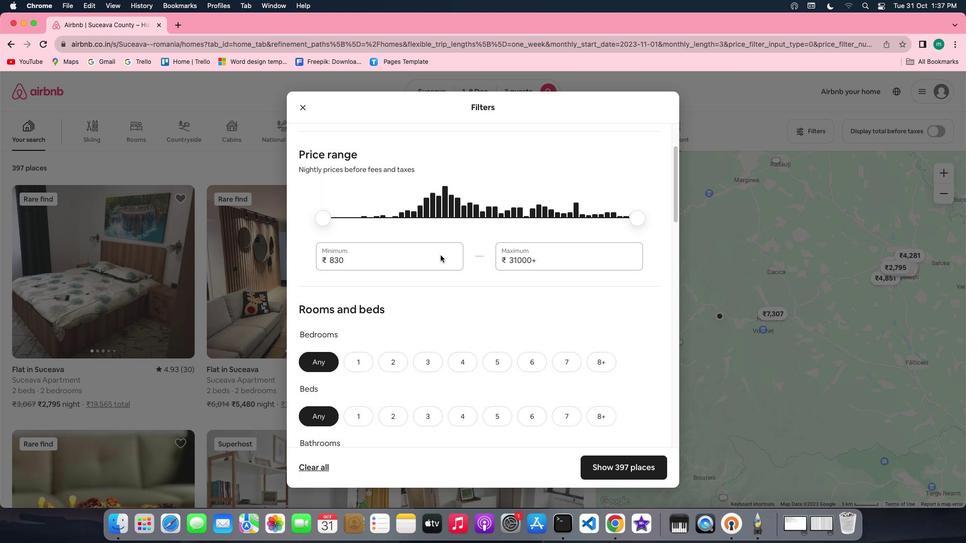 
Action: Mouse scrolled (444, 258) with delta (3, 3)
Screenshot: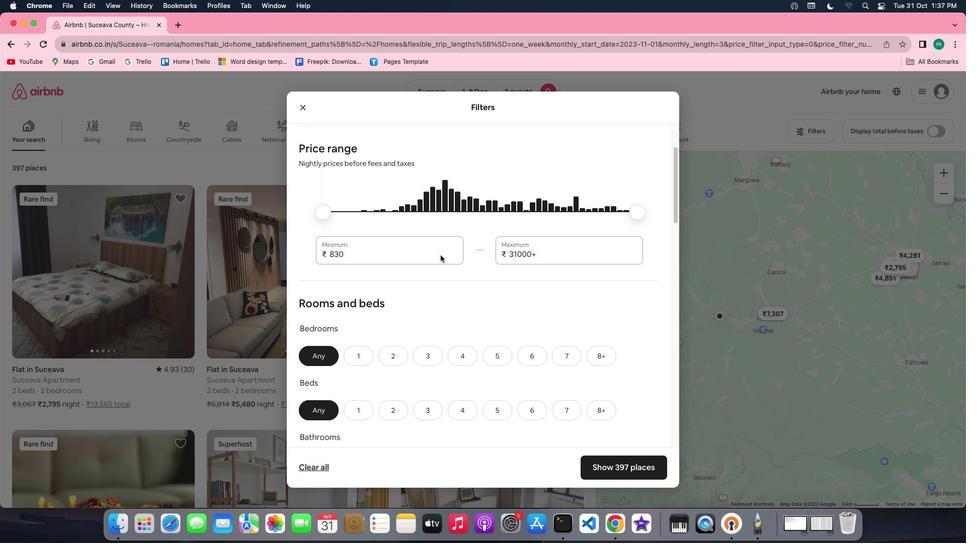 
Action: Mouse scrolled (444, 258) with delta (3, 3)
Screenshot: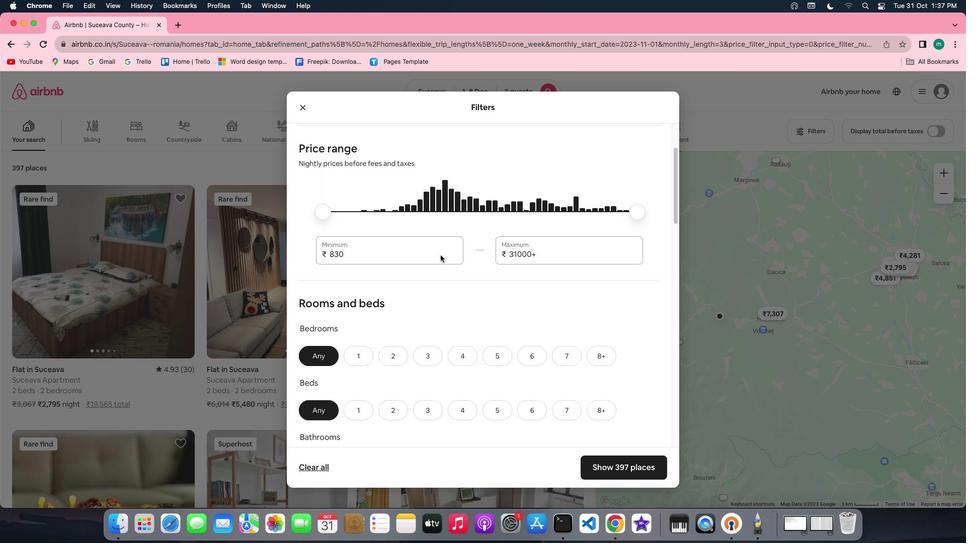 
Action: Mouse scrolled (444, 258) with delta (3, 3)
Screenshot: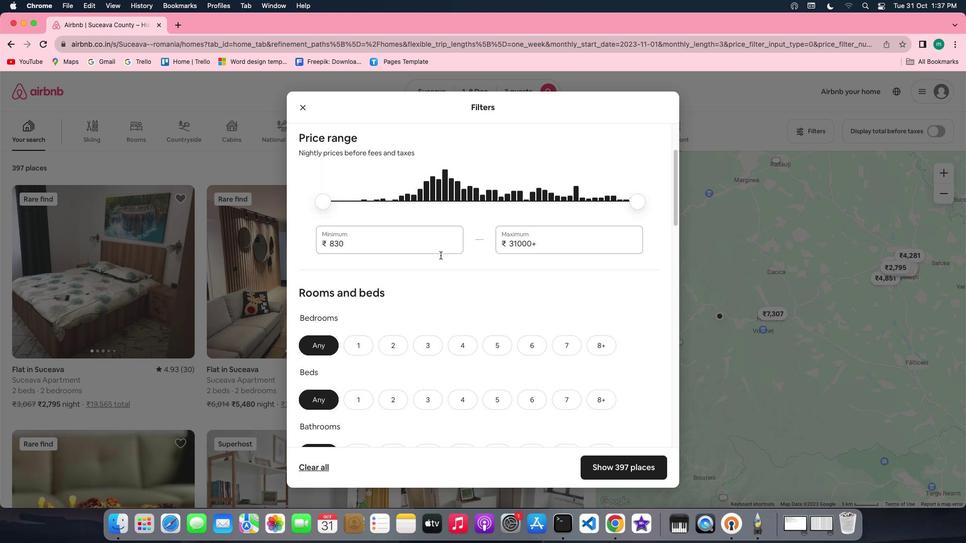 
Action: Mouse scrolled (444, 258) with delta (3, 3)
Screenshot: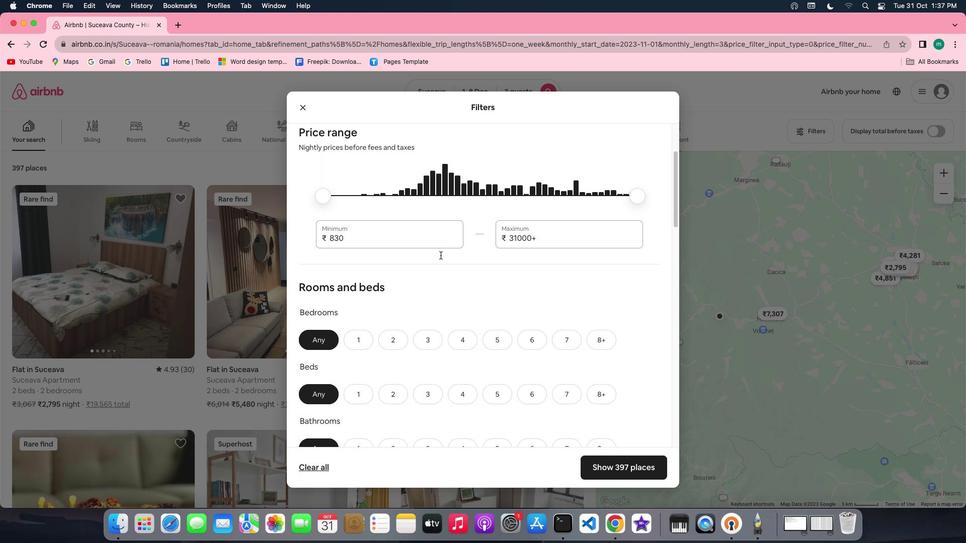 
Action: Mouse scrolled (444, 258) with delta (3, 3)
Screenshot: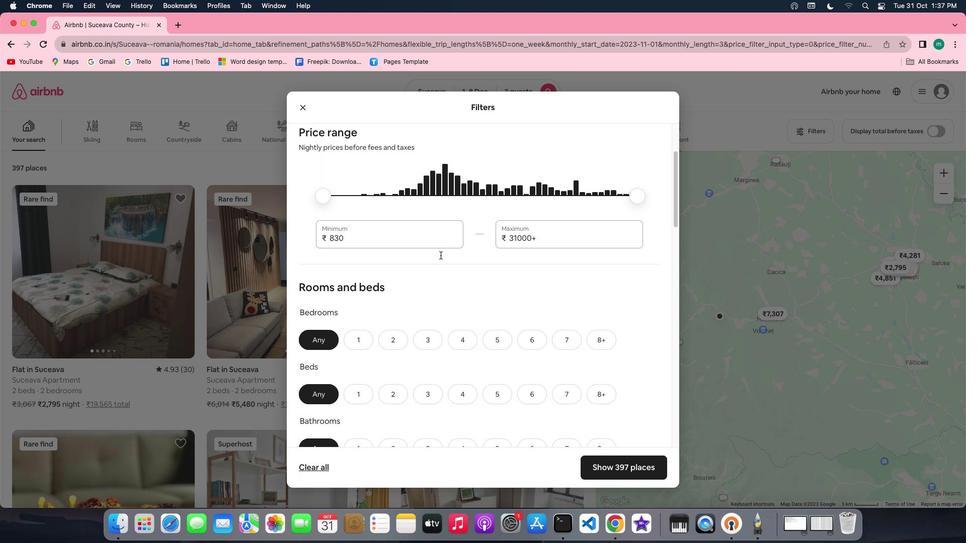 
Action: Mouse scrolled (444, 258) with delta (3, 3)
Screenshot: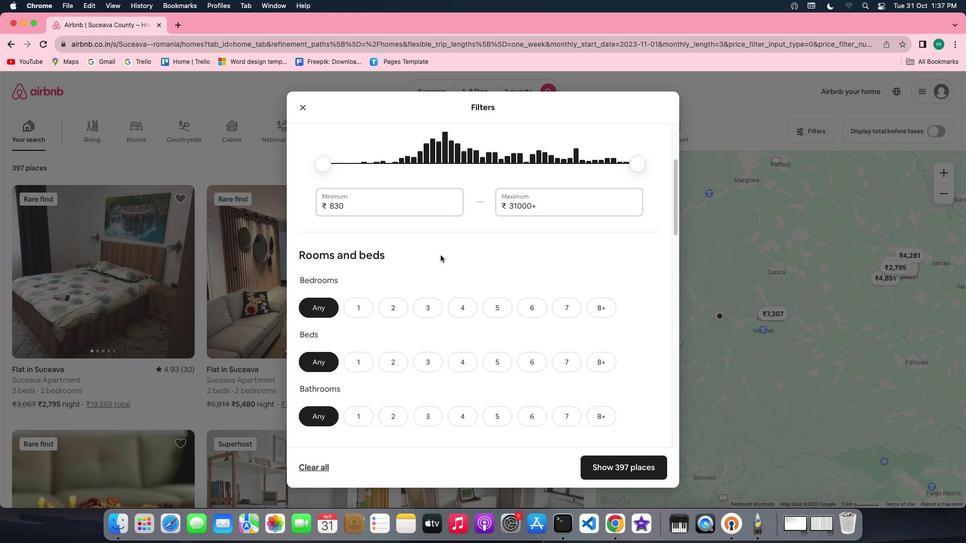 
Action: Mouse scrolled (444, 258) with delta (3, 3)
Screenshot: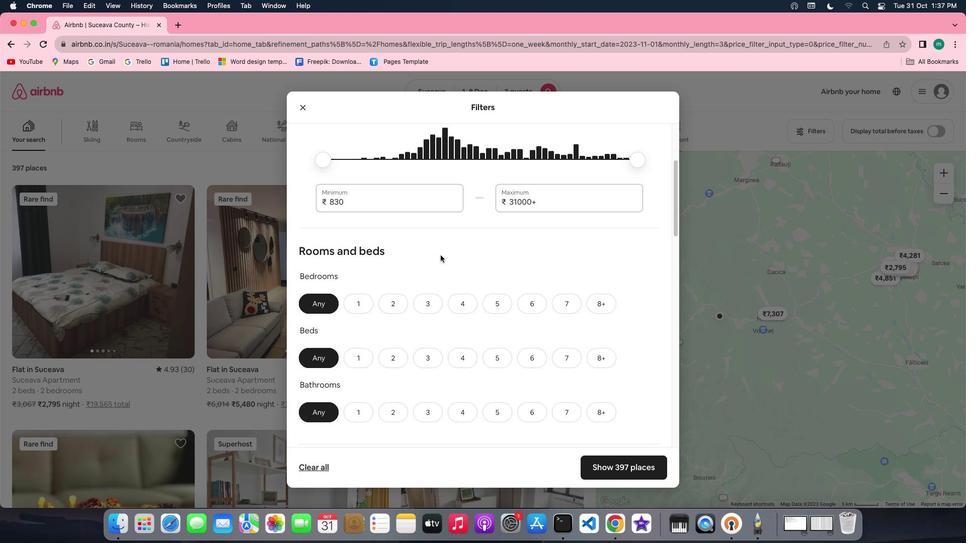 
Action: Mouse scrolled (444, 258) with delta (3, 3)
Screenshot: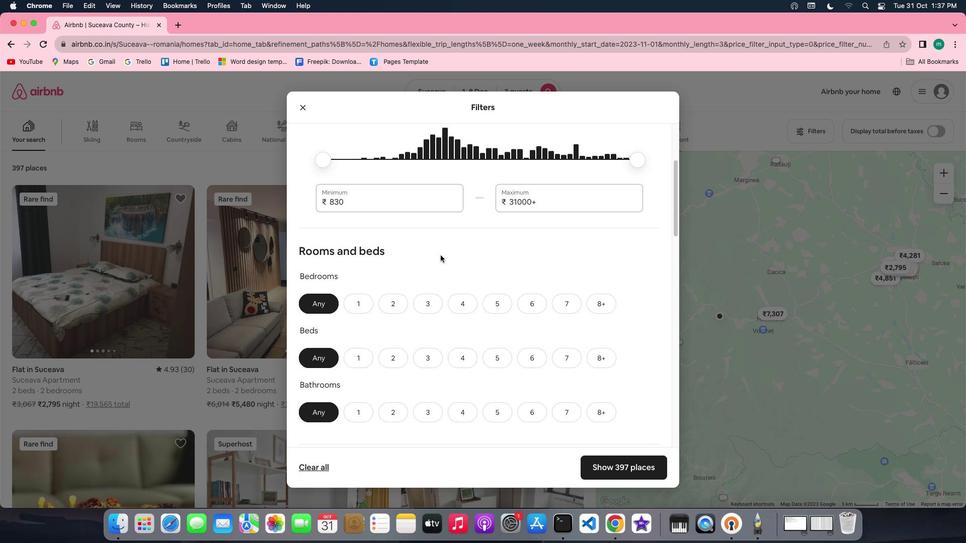 
Action: Mouse scrolled (444, 258) with delta (3, 3)
Screenshot: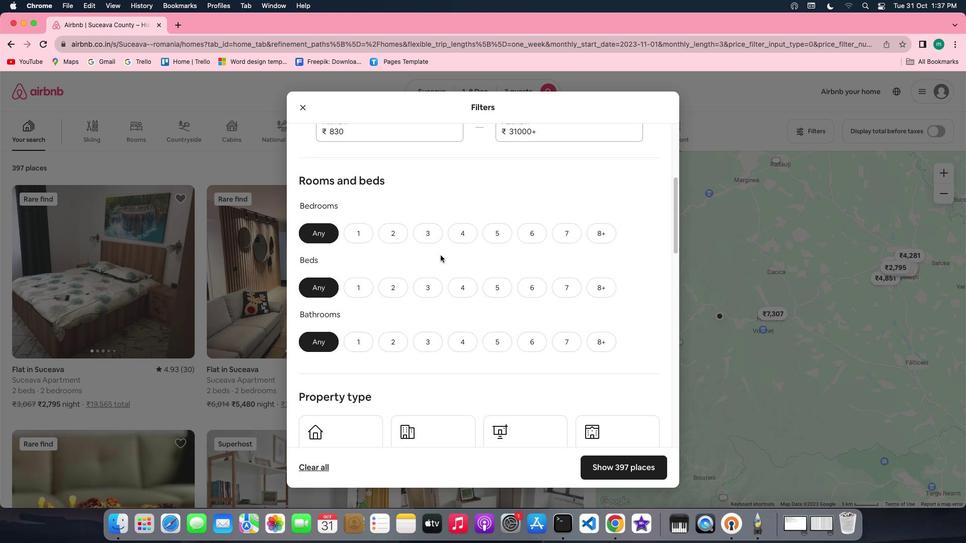 
Action: Mouse scrolled (444, 258) with delta (3, 3)
Screenshot: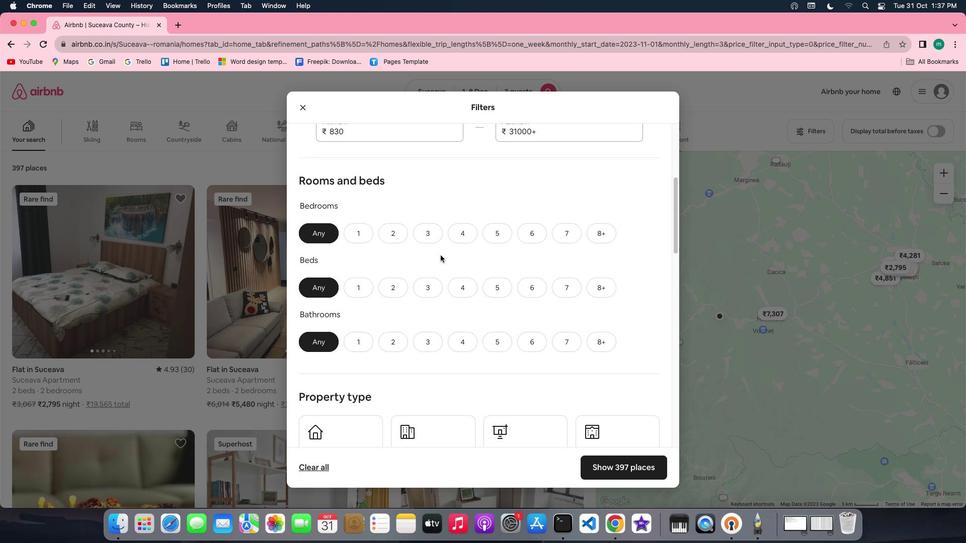
Action: Mouse scrolled (444, 258) with delta (3, 2)
Screenshot: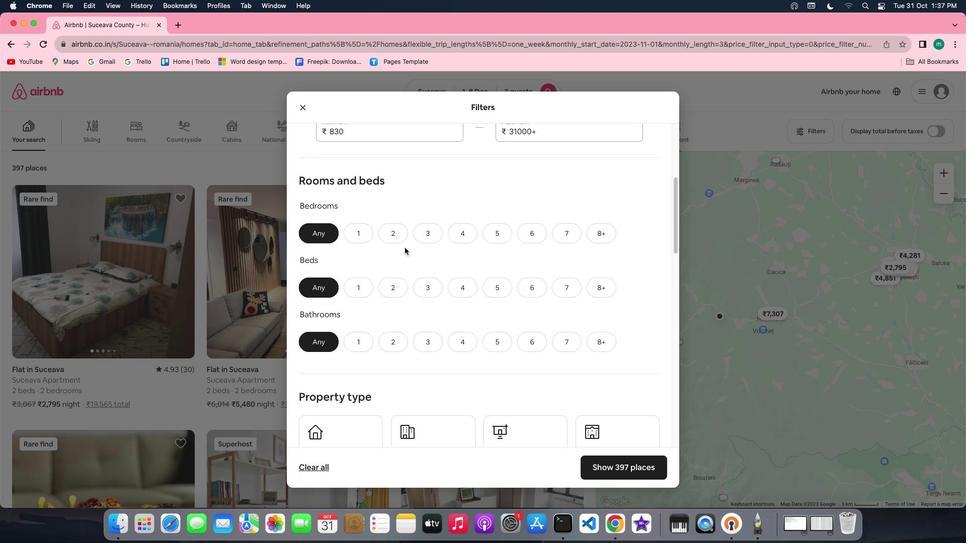
Action: Mouse moved to (361, 239)
Screenshot: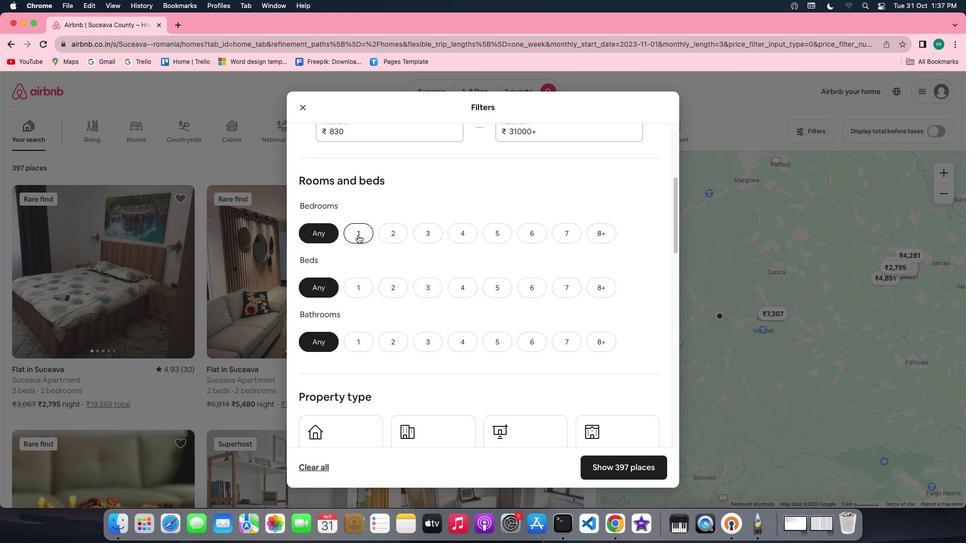 
Action: Mouse pressed left at (361, 239)
Screenshot: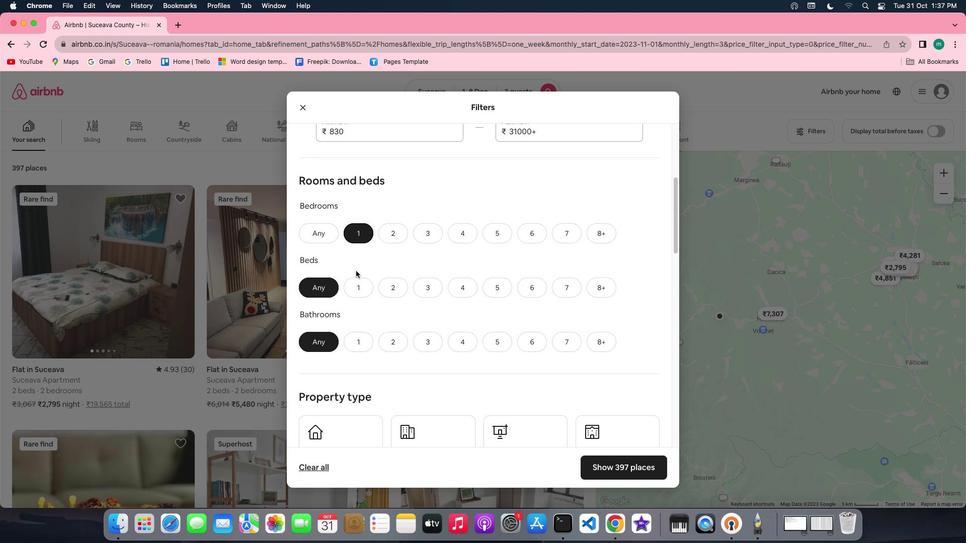 
Action: Mouse moved to (366, 292)
Screenshot: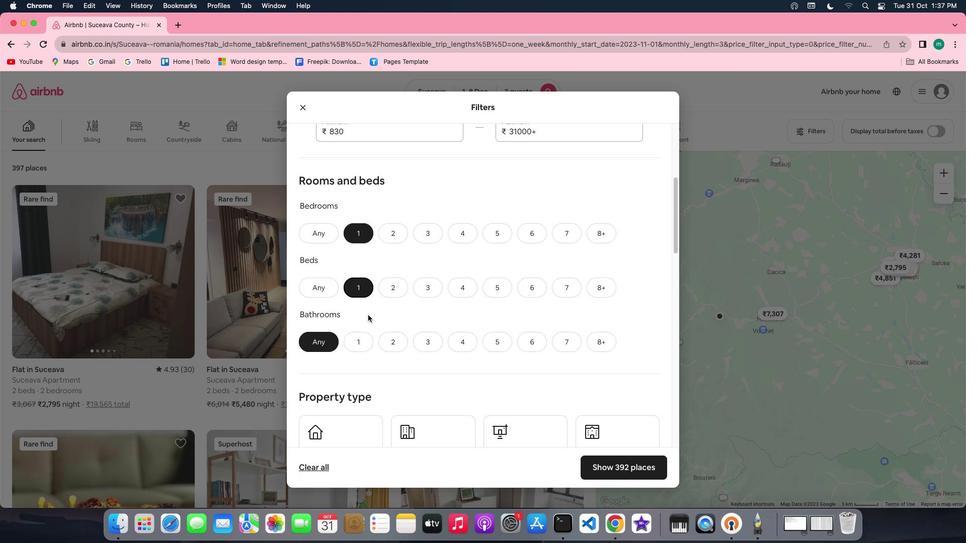
Action: Mouse pressed left at (366, 292)
Screenshot: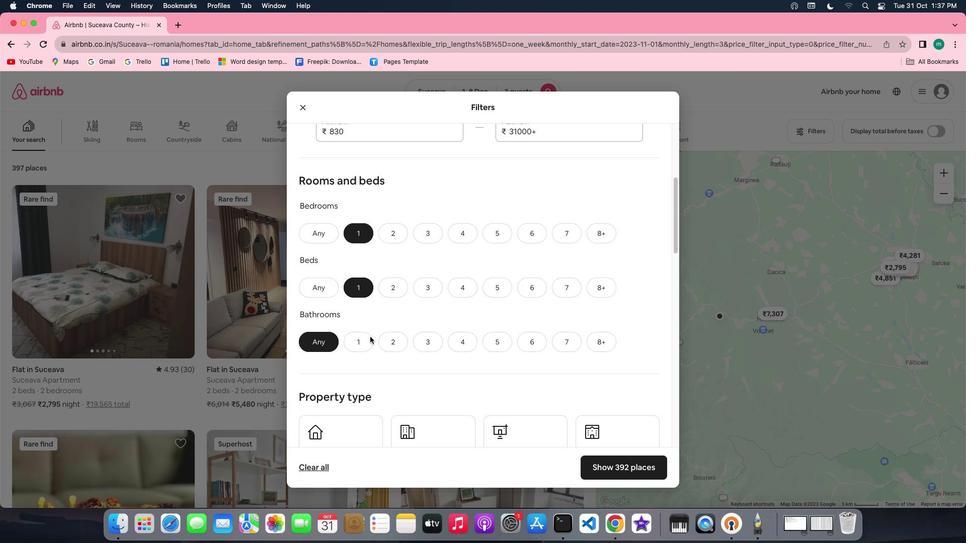 
Action: Mouse moved to (372, 344)
Screenshot: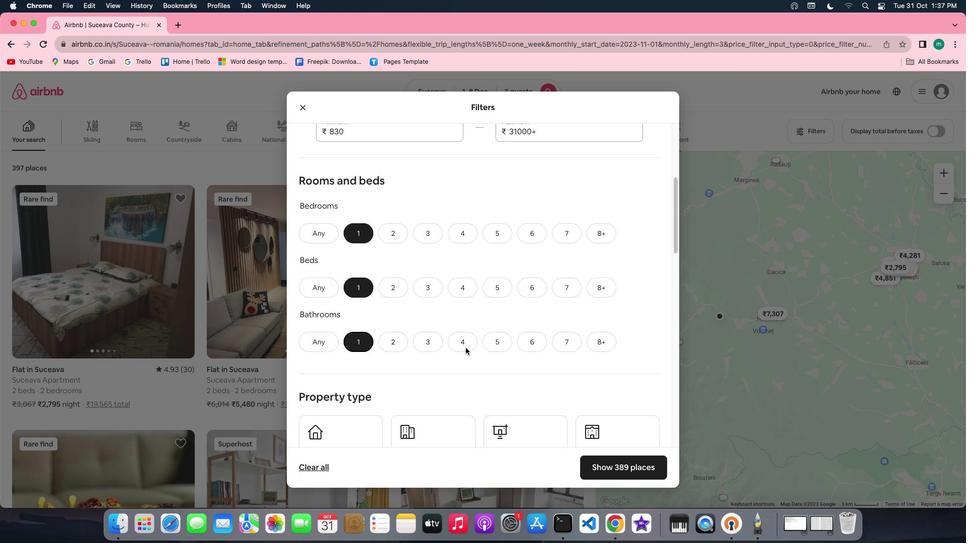 
Action: Mouse pressed left at (372, 344)
Screenshot: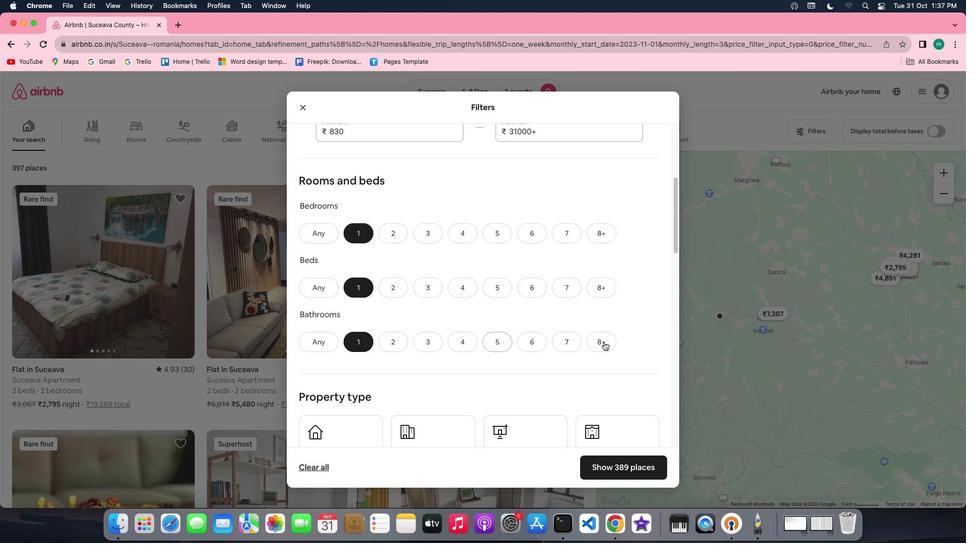 
Action: Mouse moved to (585, 333)
Screenshot: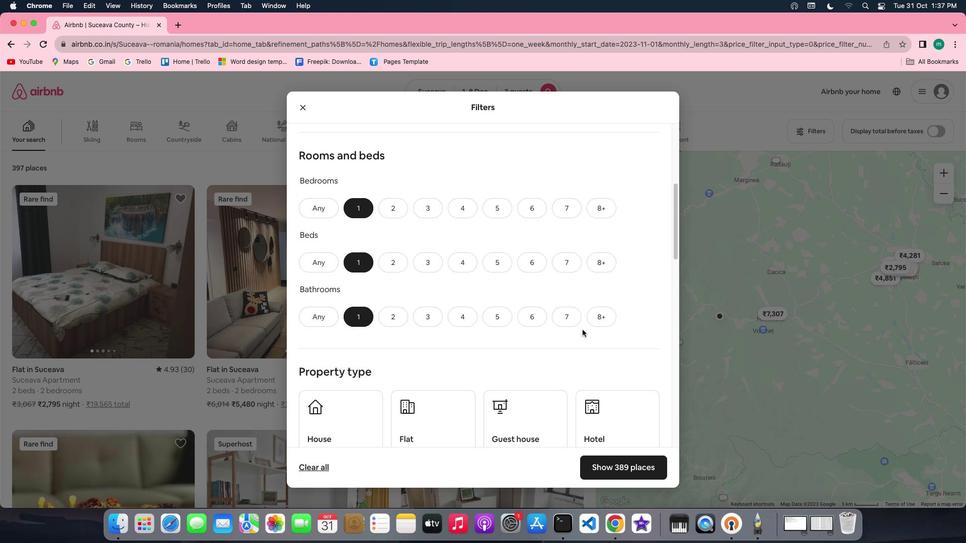 
Action: Mouse scrolled (585, 333) with delta (3, 3)
Screenshot: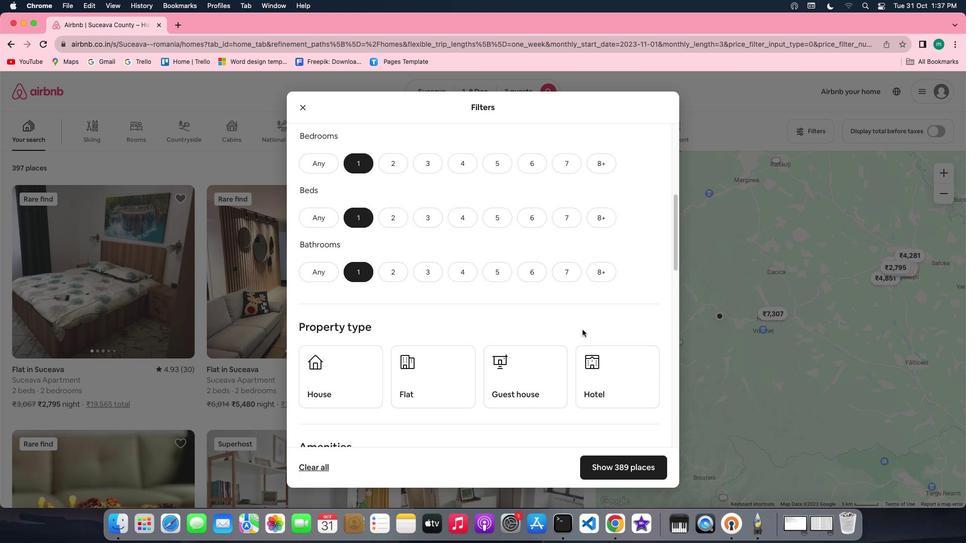 
Action: Mouse scrolled (585, 333) with delta (3, 3)
Screenshot: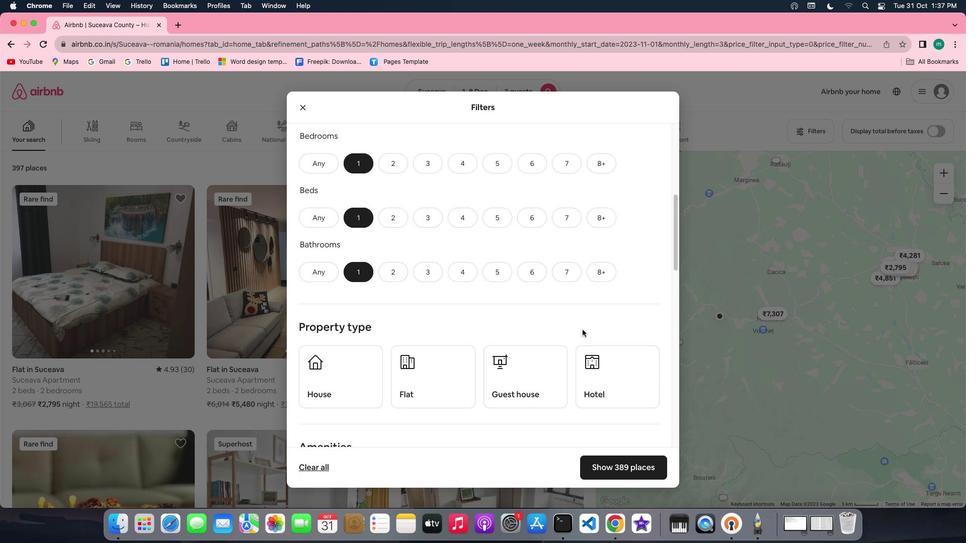 
Action: Mouse scrolled (585, 333) with delta (3, 2)
Screenshot: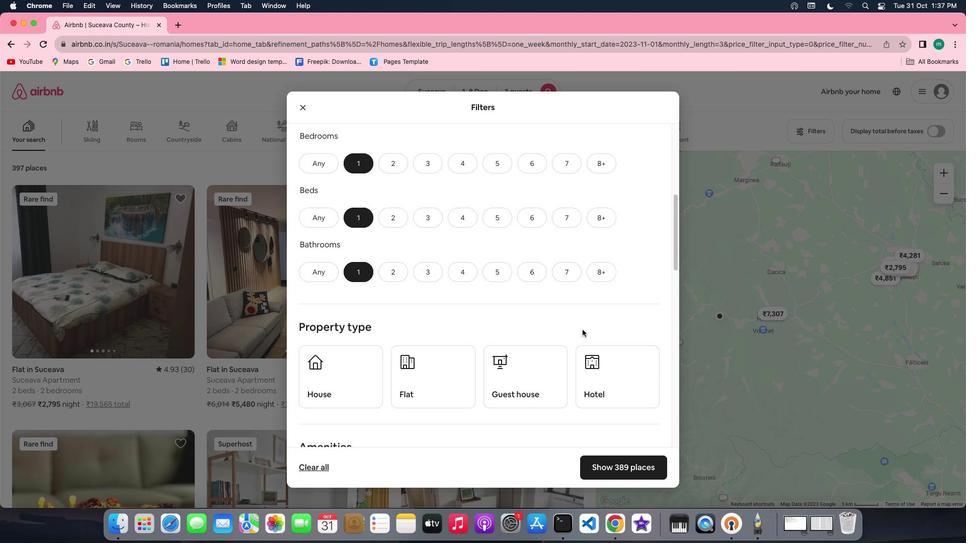 
Action: Mouse scrolled (585, 333) with delta (3, 3)
Screenshot: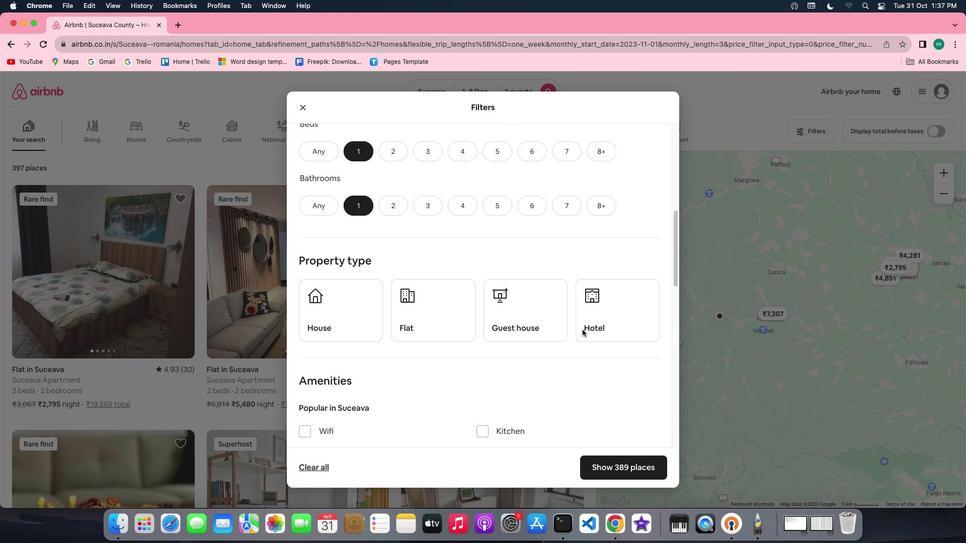 
Action: Mouse scrolled (585, 333) with delta (3, 3)
Screenshot: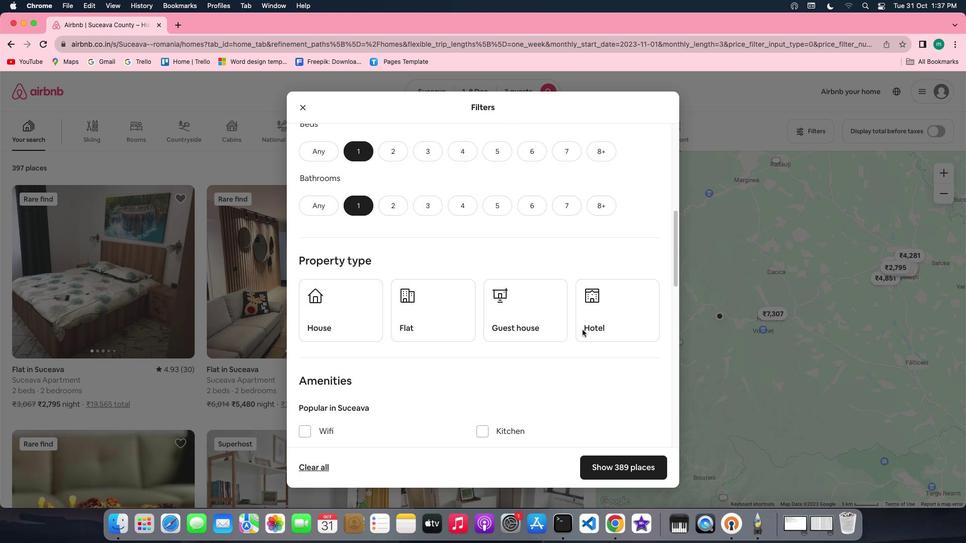 
Action: Mouse scrolled (585, 333) with delta (3, 2)
Screenshot: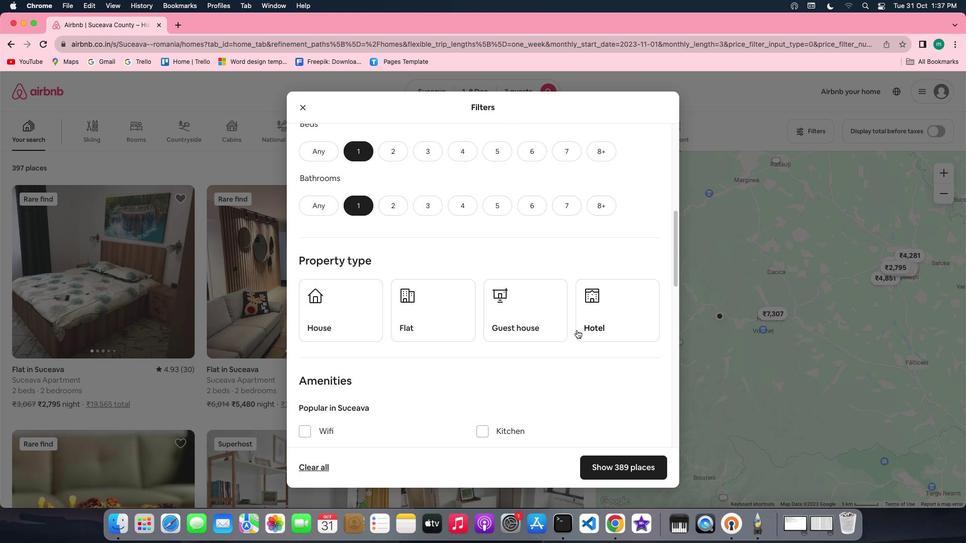 
Action: Mouse moved to (606, 322)
Screenshot: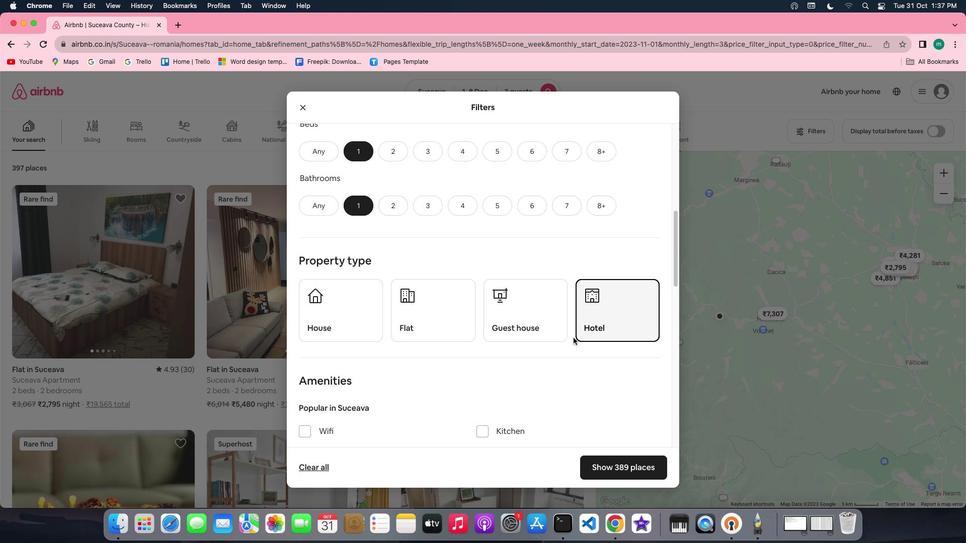 
Action: Mouse pressed left at (606, 322)
Screenshot: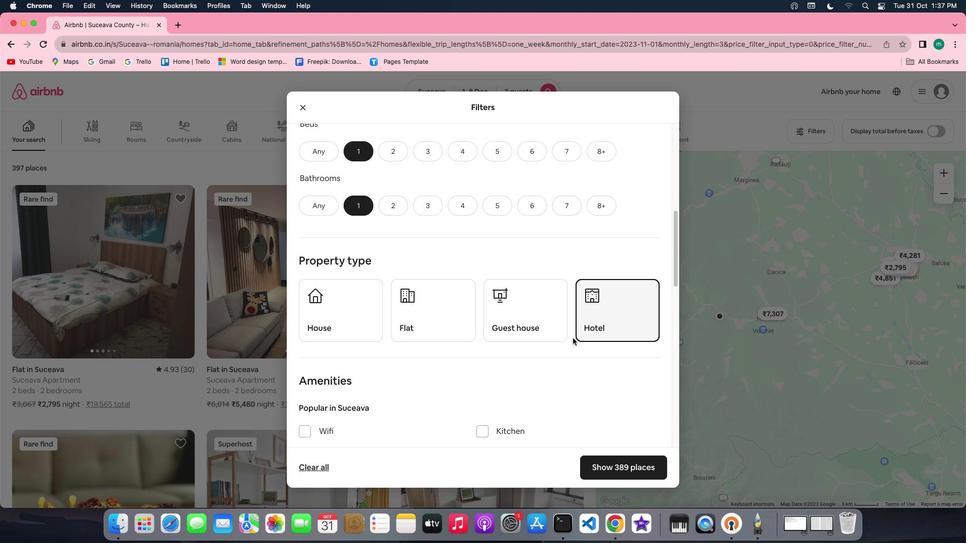 
Action: Mouse moved to (576, 341)
Screenshot: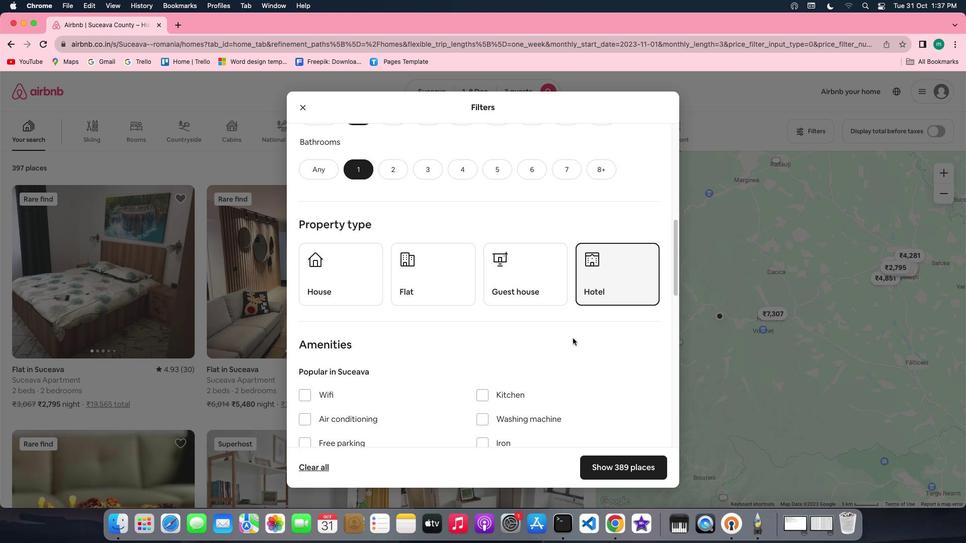 
Action: Mouse scrolled (576, 341) with delta (3, 3)
Screenshot: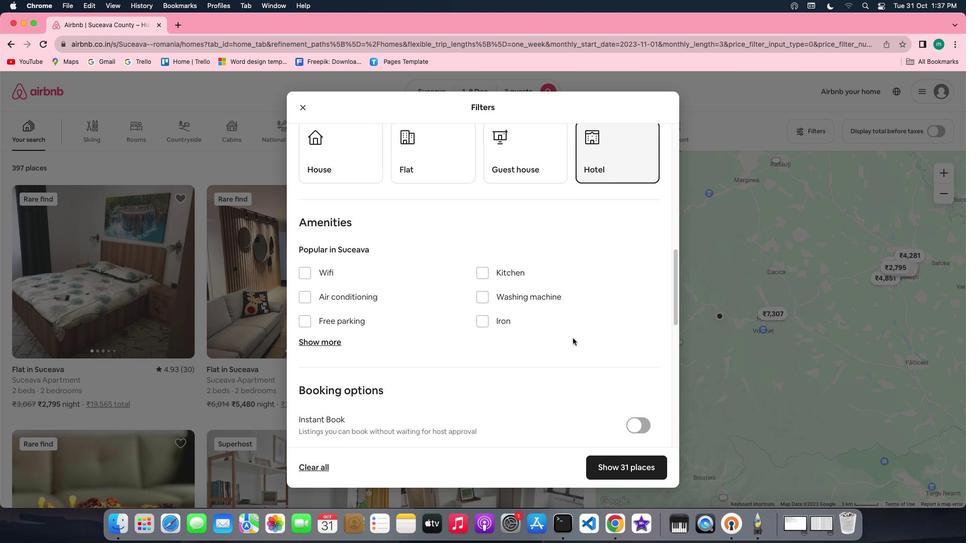 
Action: Mouse scrolled (576, 341) with delta (3, 3)
Screenshot: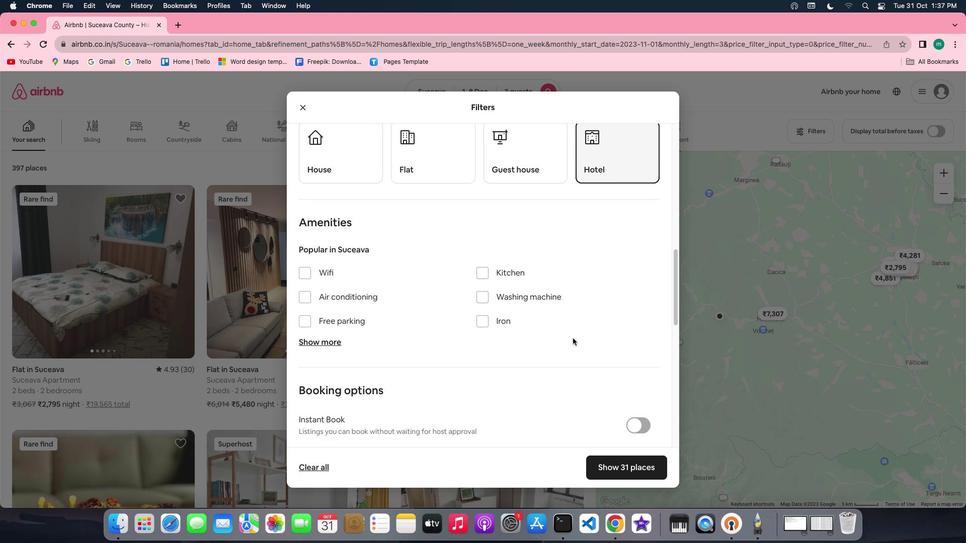 
Action: Mouse scrolled (576, 341) with delta (3, 2)
Screenshot: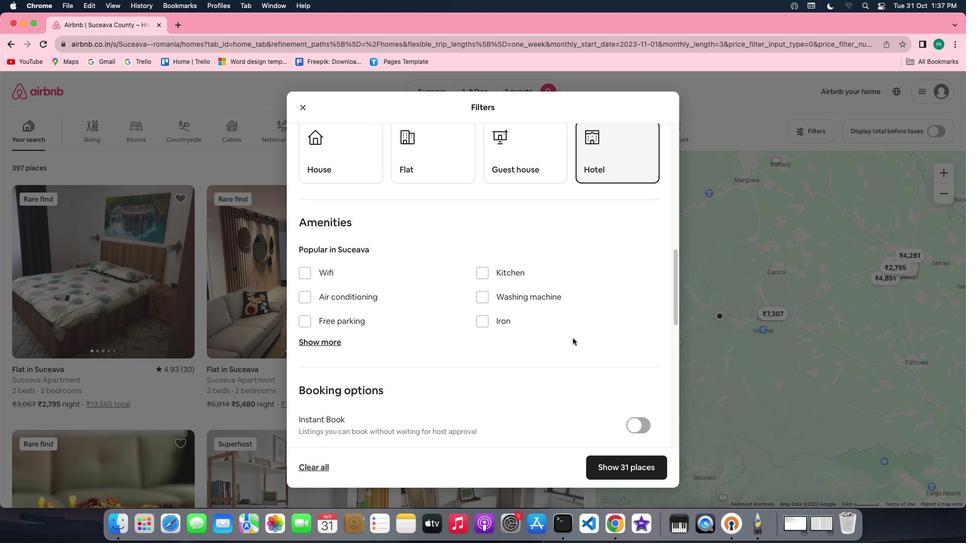 
Action: Mouse scrolled (576, 341) with delta (3, 1)
Screenshot: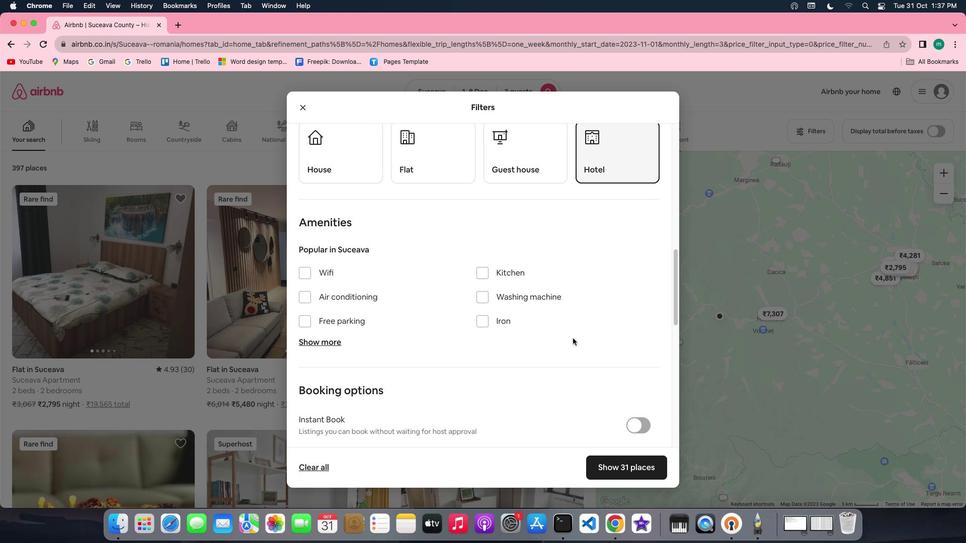 
Action: Mouse scrolled (576, 341) with delta (3, 3)
Screenshot: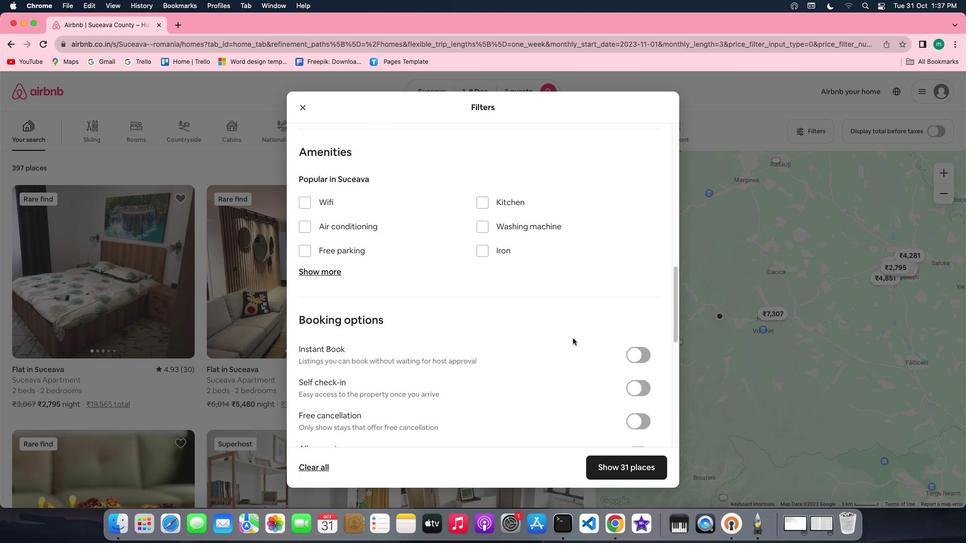 
Action: Mouse scrolled (576, 341) with delta (3, 3)
Screenshot: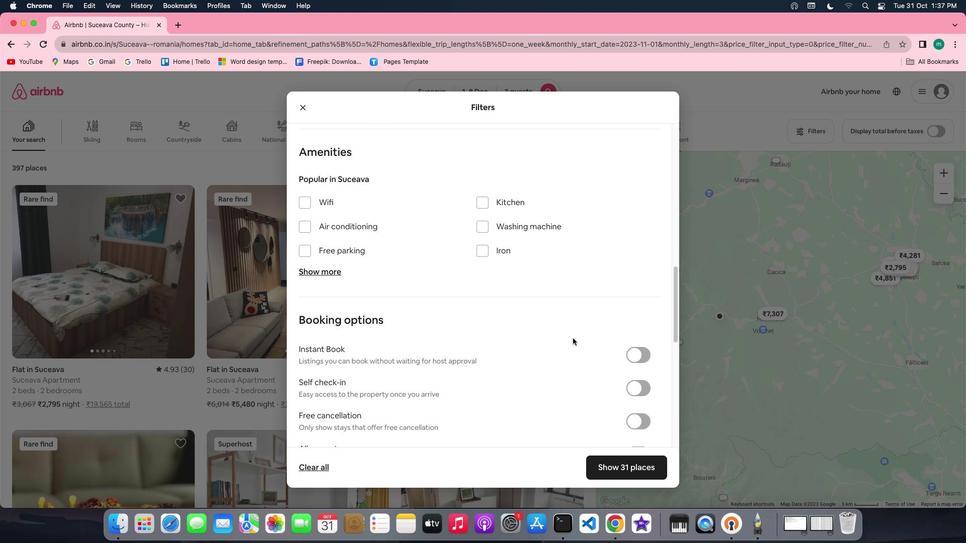 
Action: Mouse scrolled (576, 341) with delta (3, 2)
Screenshot: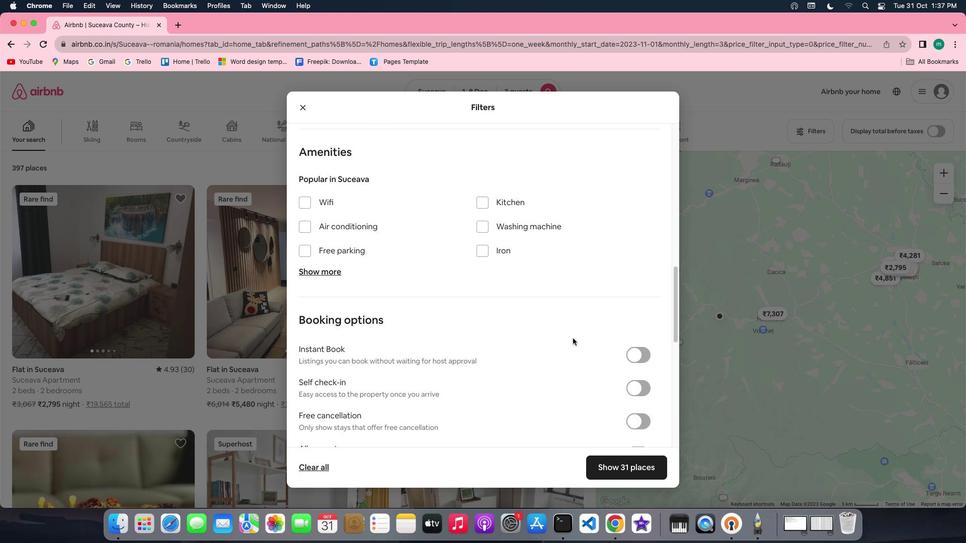 
Action: Mouse scrolled (576, 341) with delta (3, 3)
Screenshot: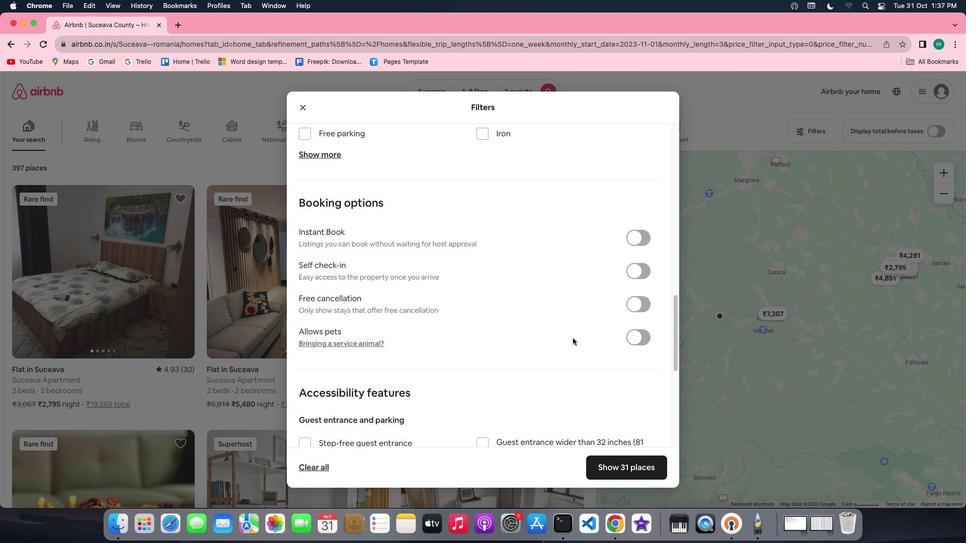
Action: Mouse scrolled (576, 341) with delta (3, 3)
Screenshot: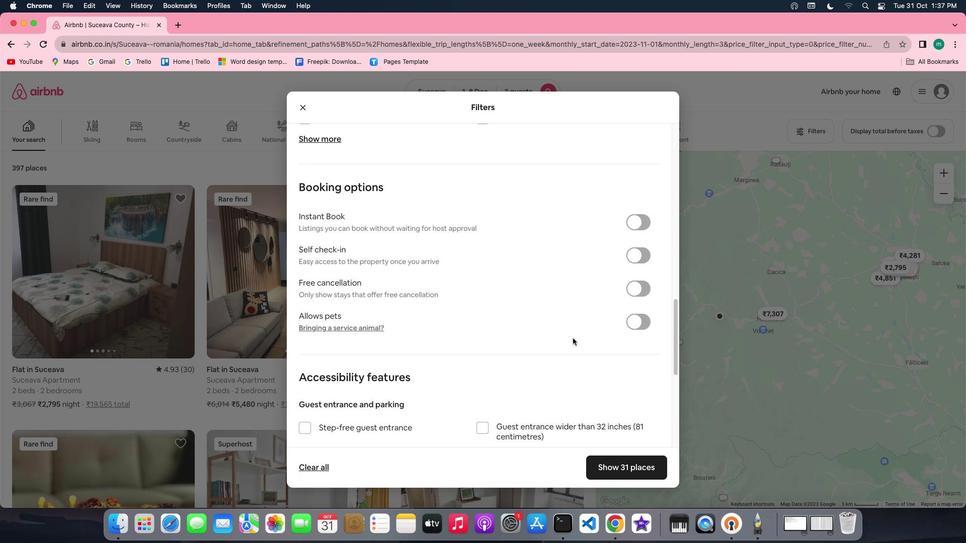 
Action: Mouse scrolled (576, 341) with delta (3, 2)
Screenshot: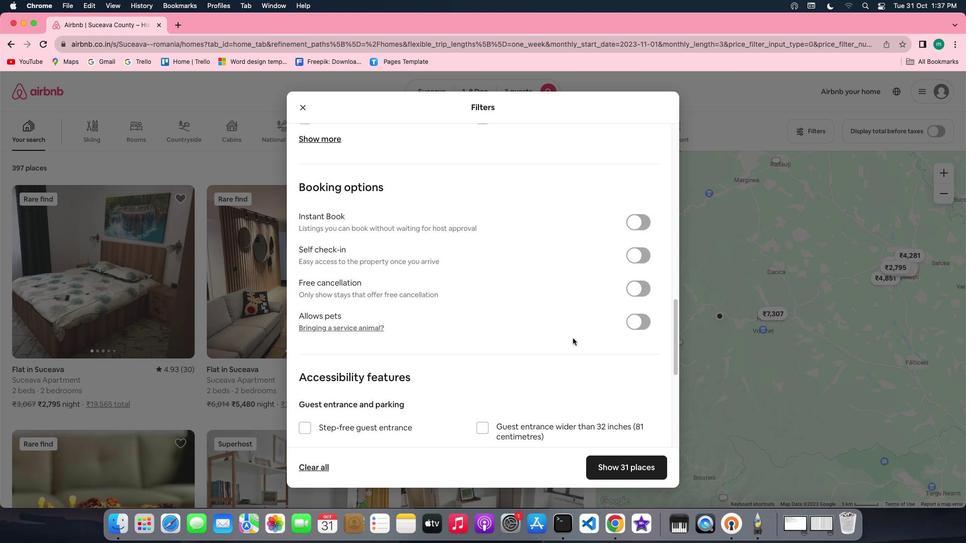 
Action: Mouse scrolled (576, 341) with delta (3, 2)
Screenshot: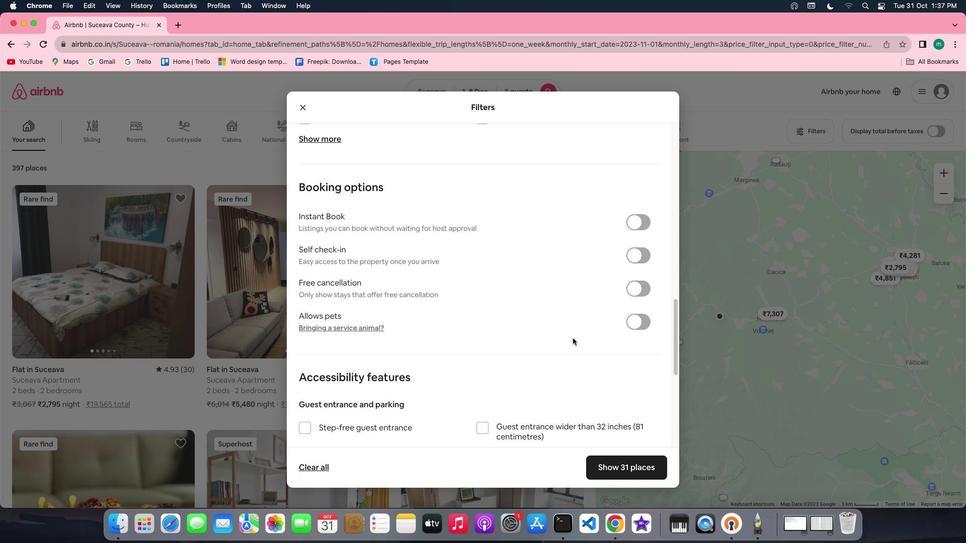 
Action: Mouse scrolled (576, 341) with delta (3, 3)
Screenshot: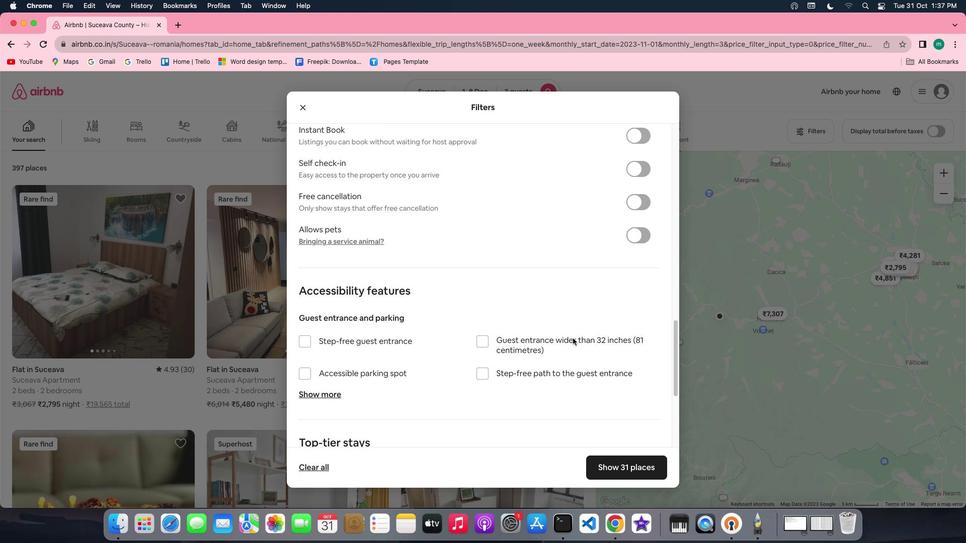 
Action: Mouse scrolled (576, 341) with delta (3, 3)
Screenshot: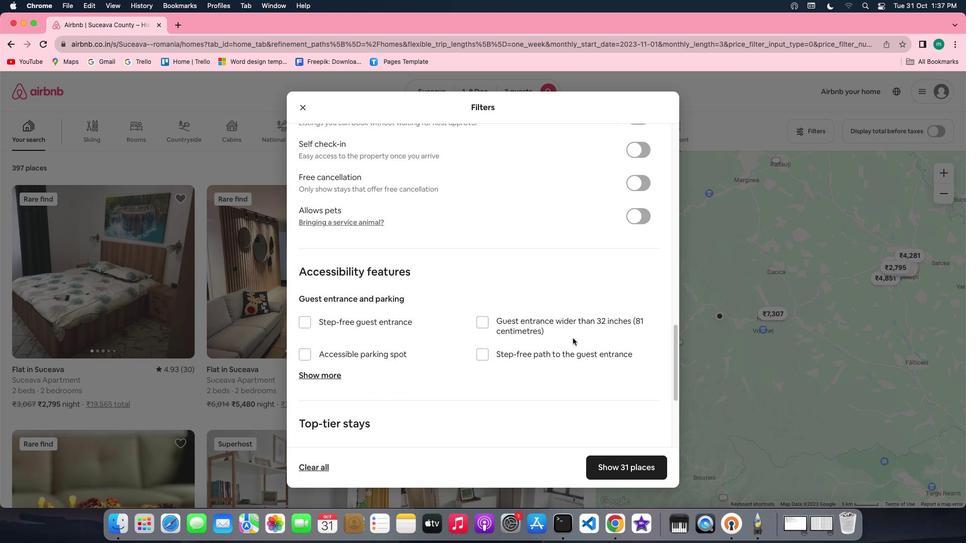 
Action: Mouse scrolled (576, 341) with delta (3, 3)
Screenshot: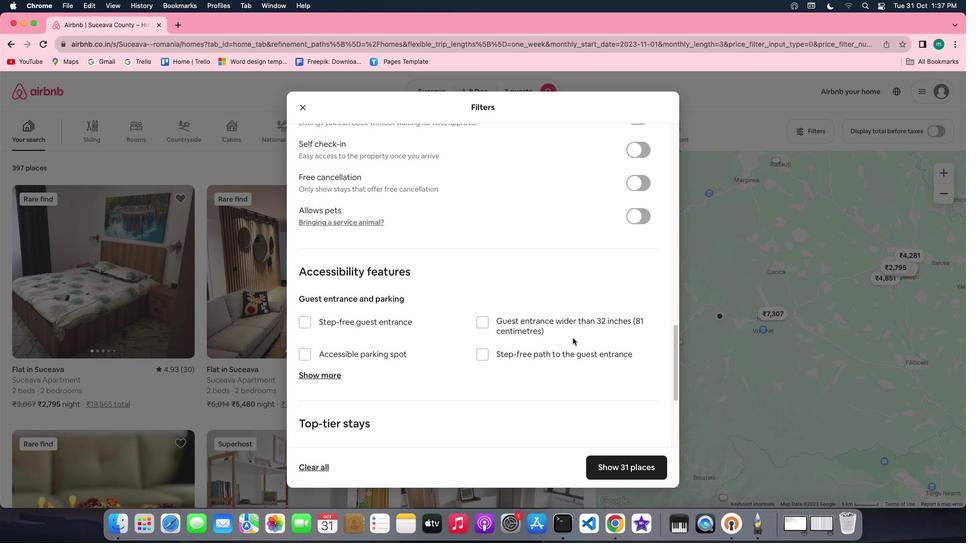 
Action: Mouse scrolled (576, 341) with delta (3, 2)
Screenshot: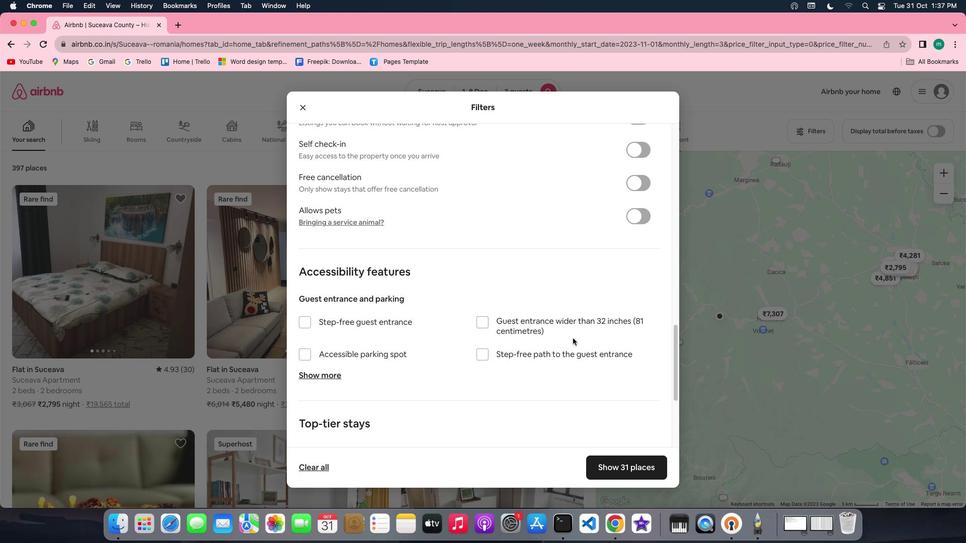 
Action: Mouse scrolled (576, 341) with delta (3, 3)
Screenshot: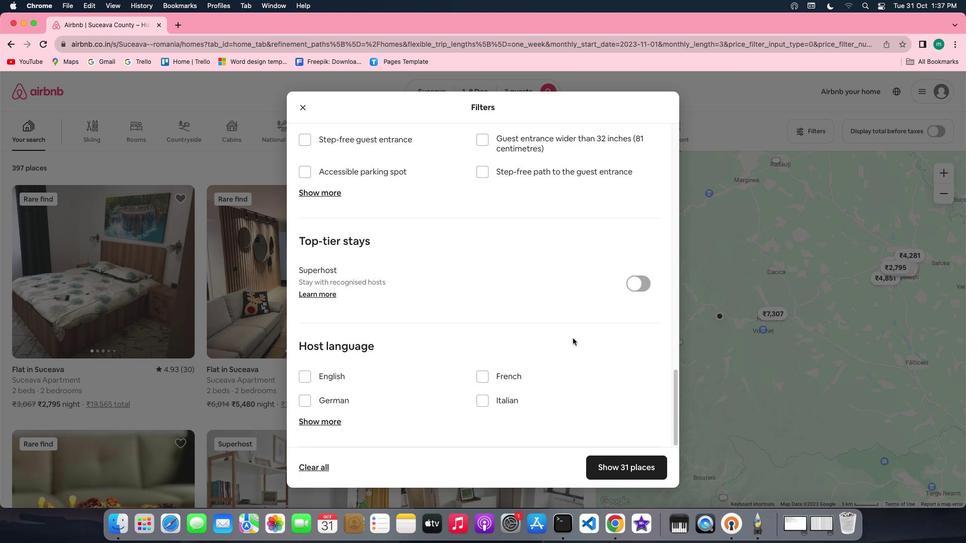 
Action: Mouse scrolled (576, 341) with delta (3, 3)
Screenshot: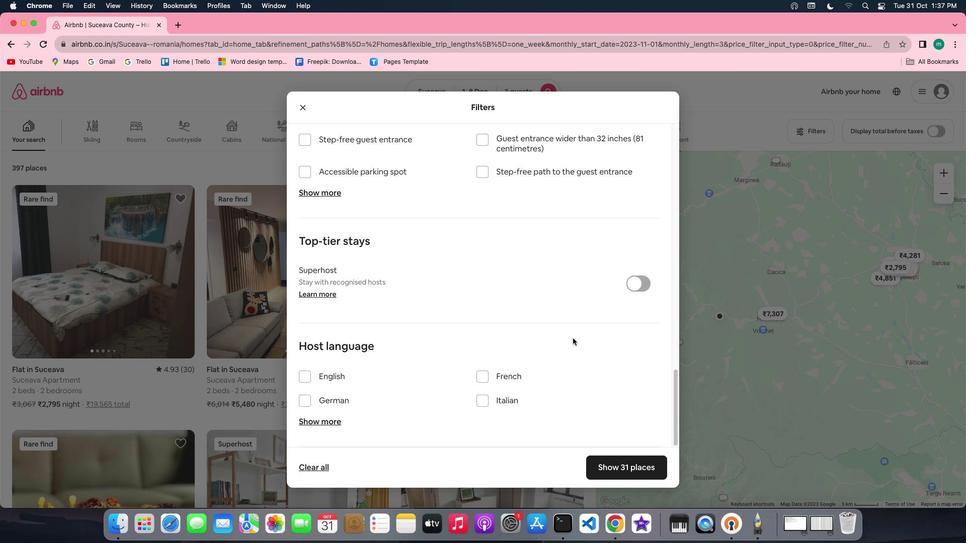 
Action: Mouse scrolled (576, 341) with delta (3, 2)
Screenshot: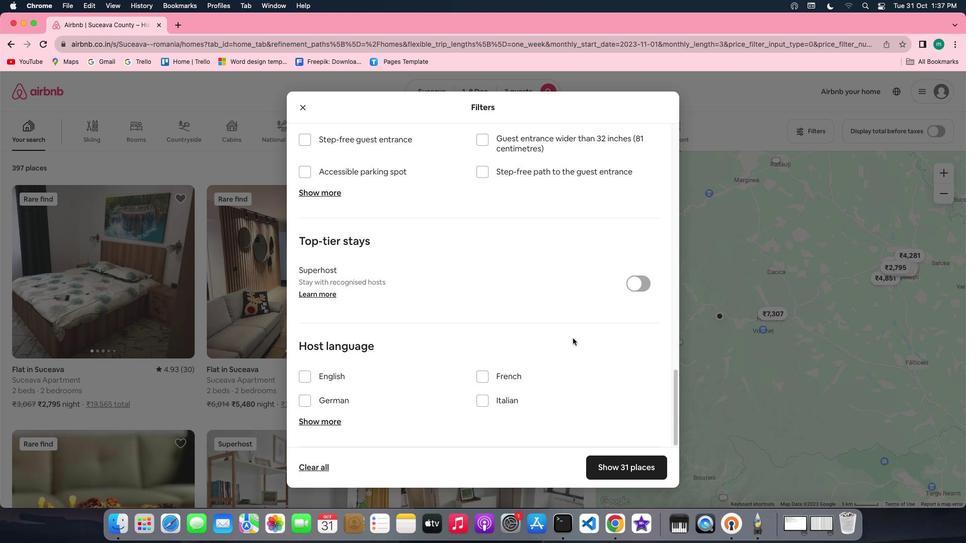 
Action: Mouse scrolled (576, 341) with delta (3, 1)
Screenshot: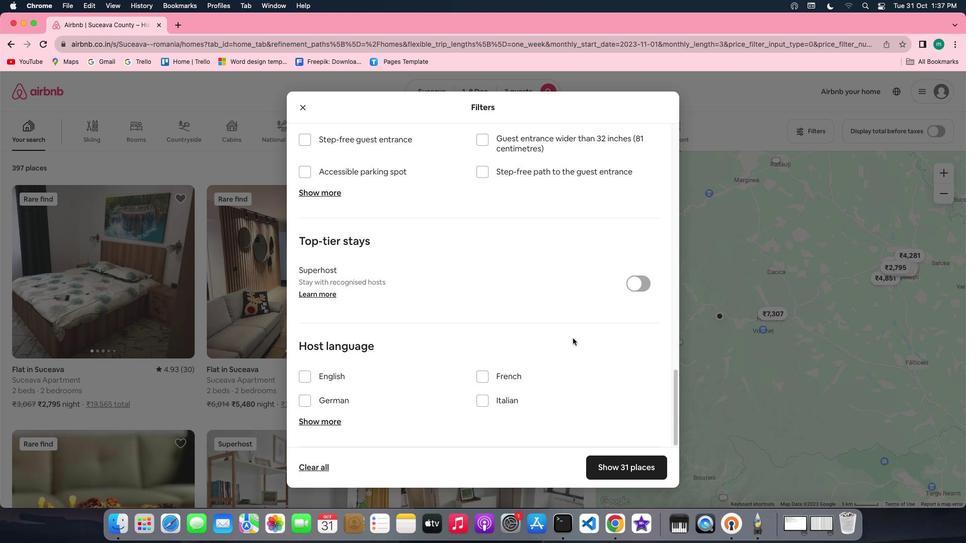 
Action: Mouse scrolled (576, 341) with delta (3, 1)
Screenshot: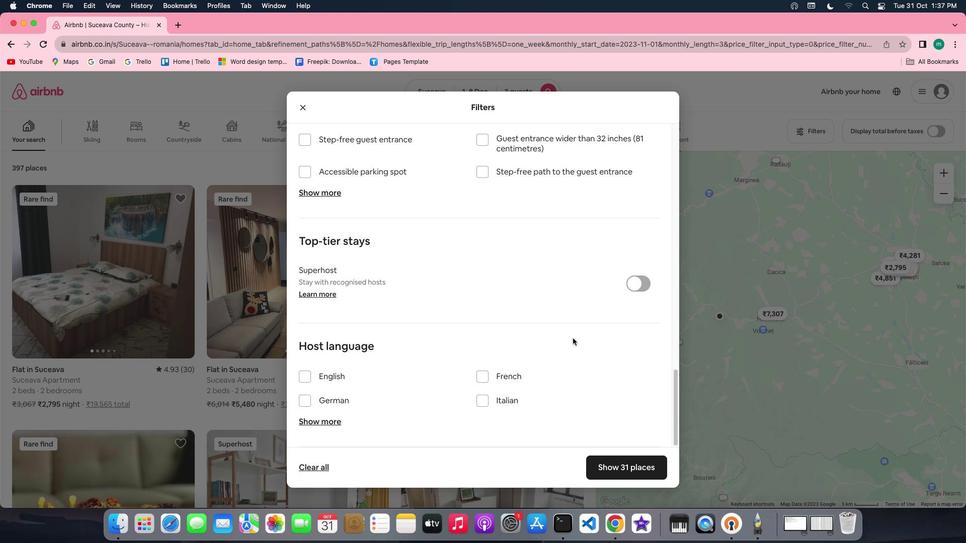 
Action: Mouse scrolled (576, 341) with delta (3, 3)
Screenshot: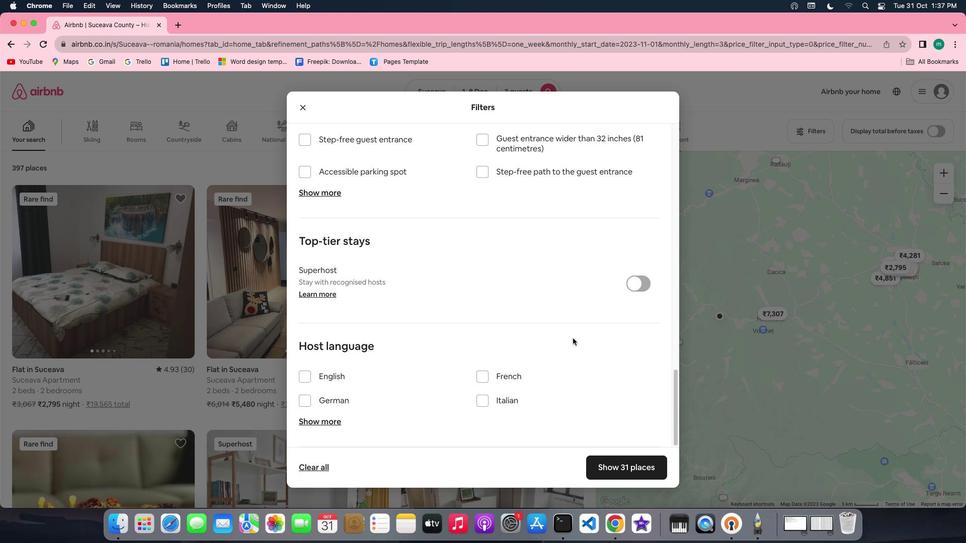 
Action: Mouse scrolled (576, 341) with delta (3, 3)
Screenshot: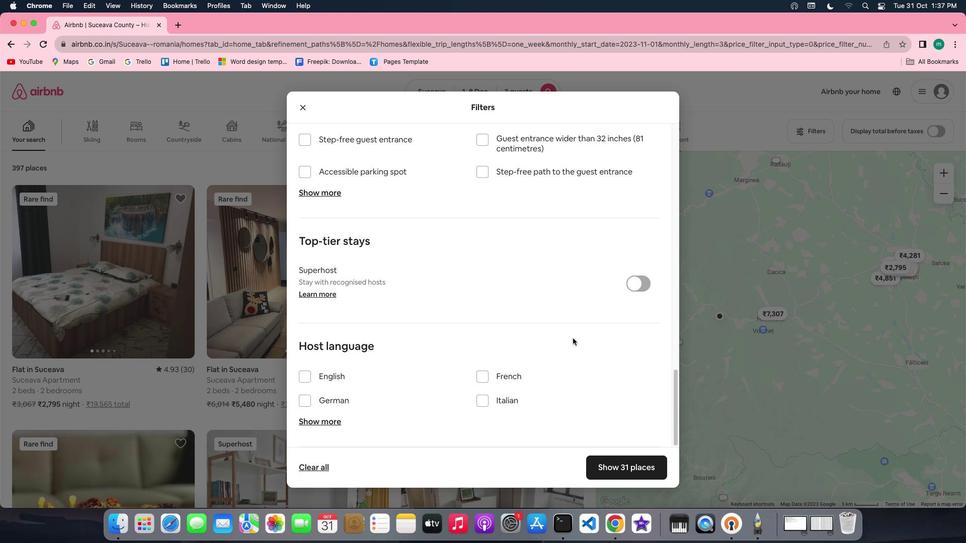 
Action: Mouse scrolled (576, 341) with delta (3, 2)
Screenshot: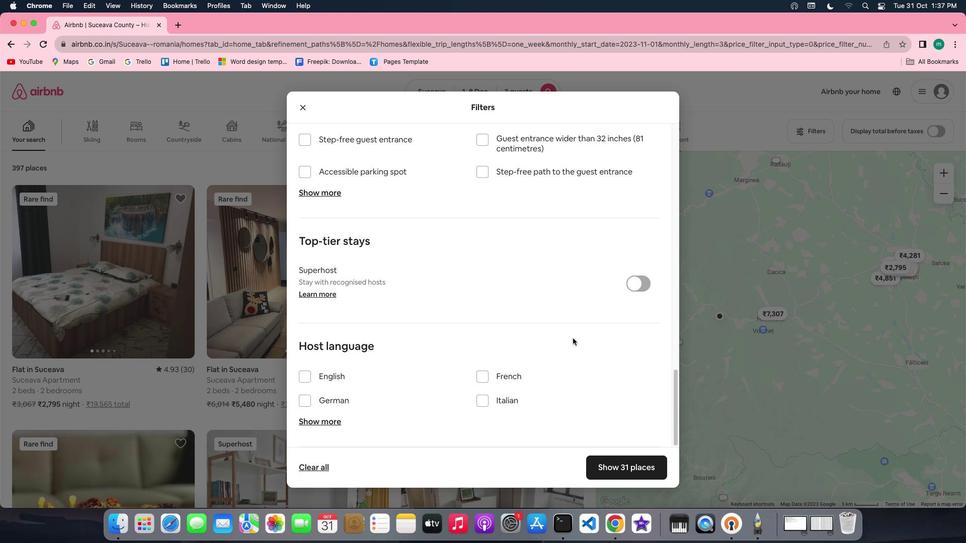 
Action: Mouse scrolled (576, 341) with delta (3, 1)
Screenshot: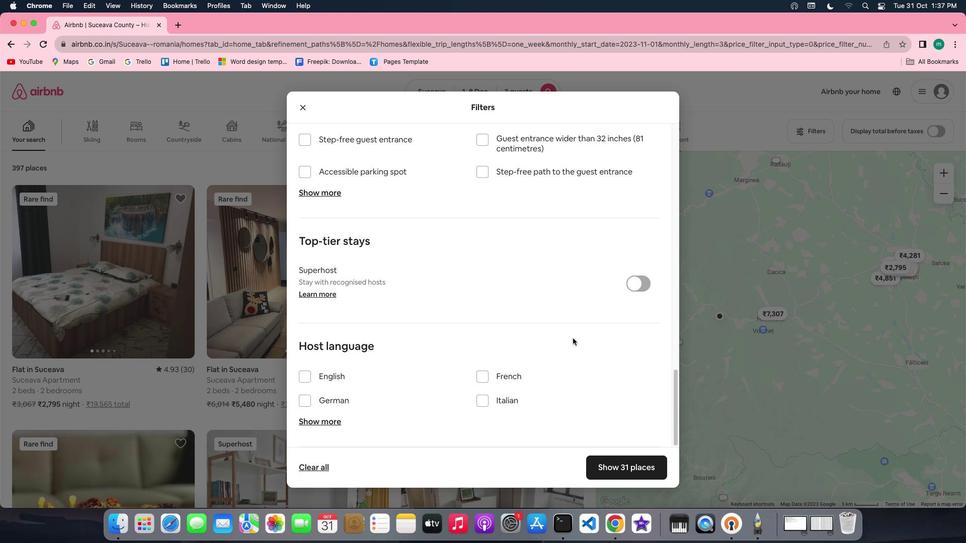 
Action: Mouse scrolled (576, 341) with delta (3, 3)
Screenshot: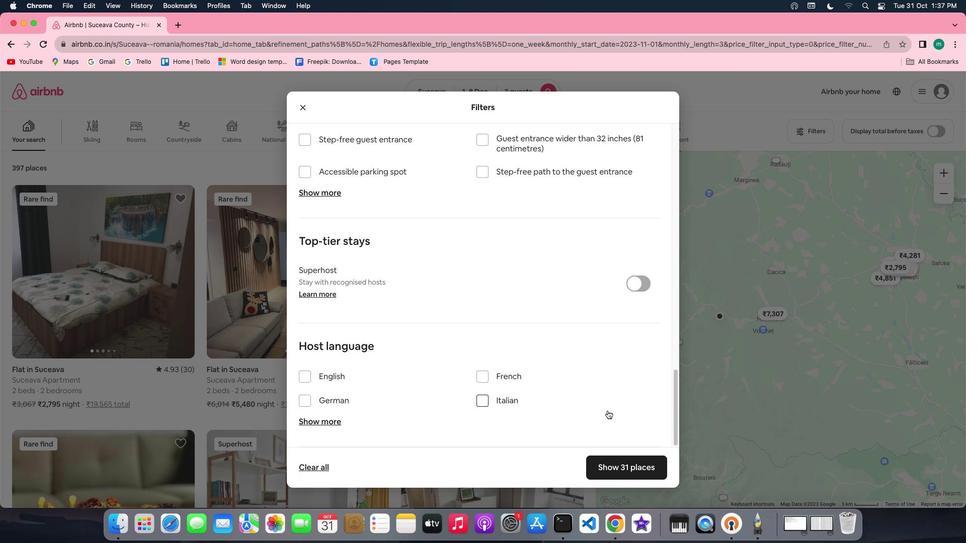 
Action: Mouse scrolled (576, 341) with delta (3, 3)
Screenshot: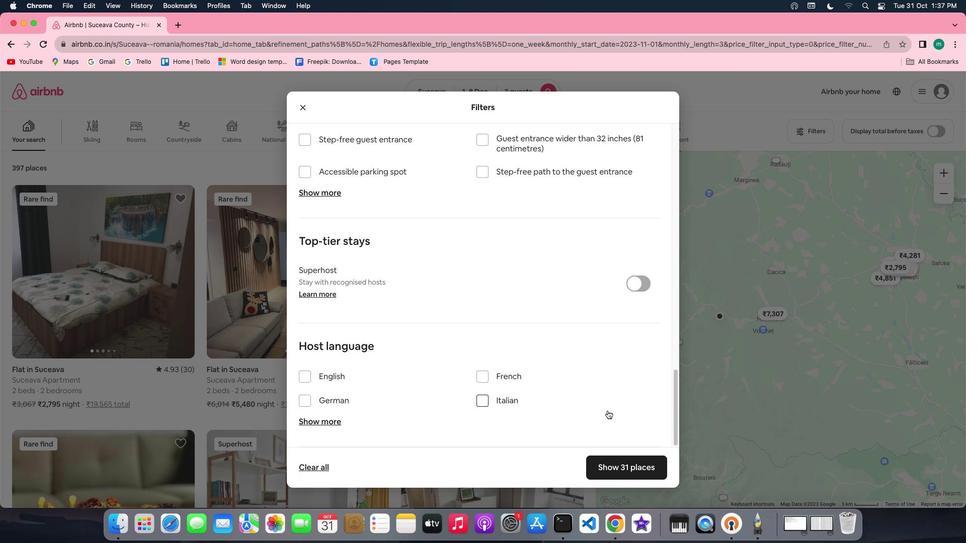 
Action: Mouse scrolled (576, 341) with delta (3, 1)
Screenshot: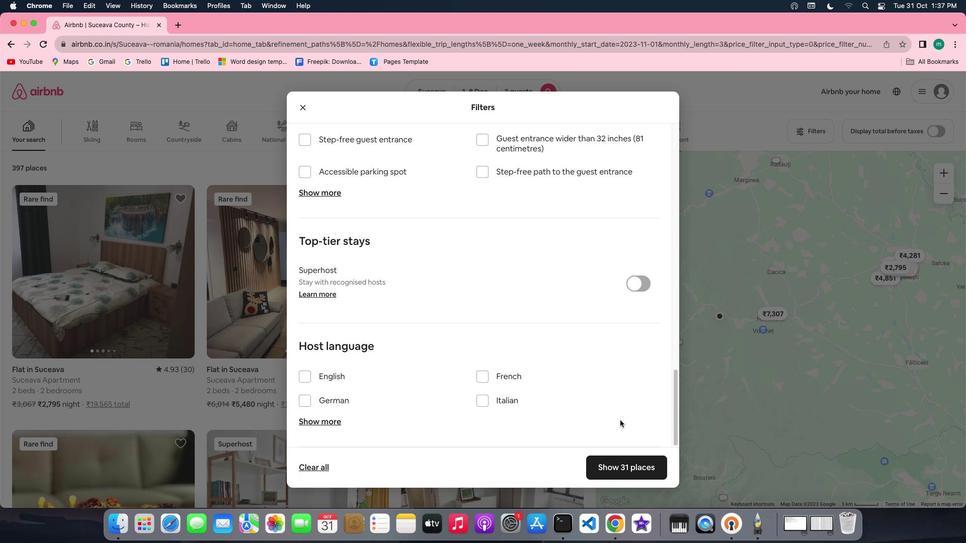 
Action: Mouse scrolled (576, 341) with delta (3, 1)
Screenshot: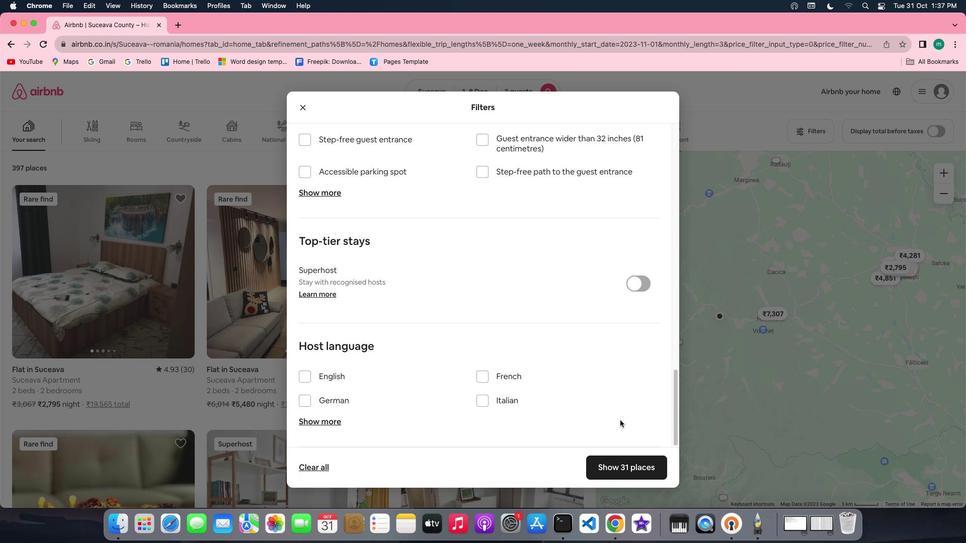 
Action: Mouse moved to (628, 460)
Screenshot: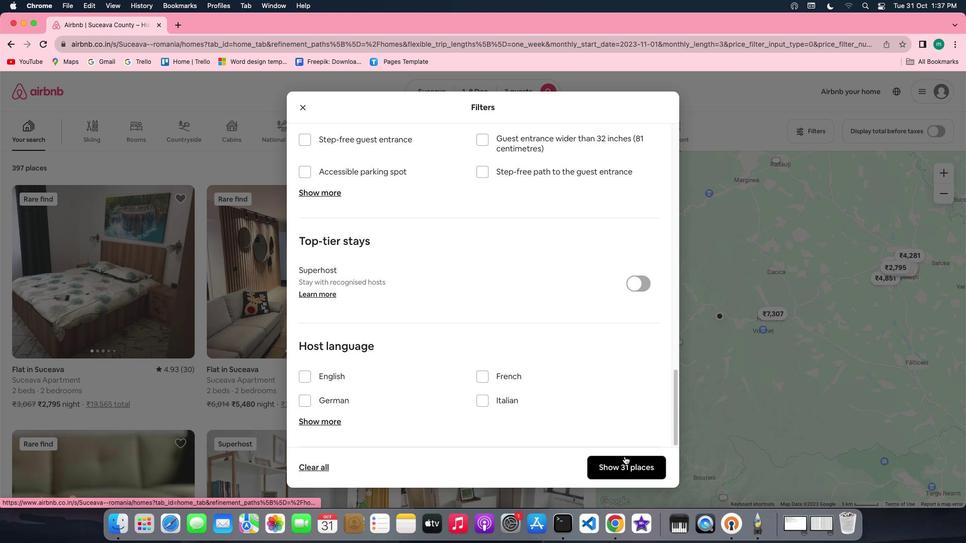 
Action: Mouse pressed left at (628, 460)
Screenshot: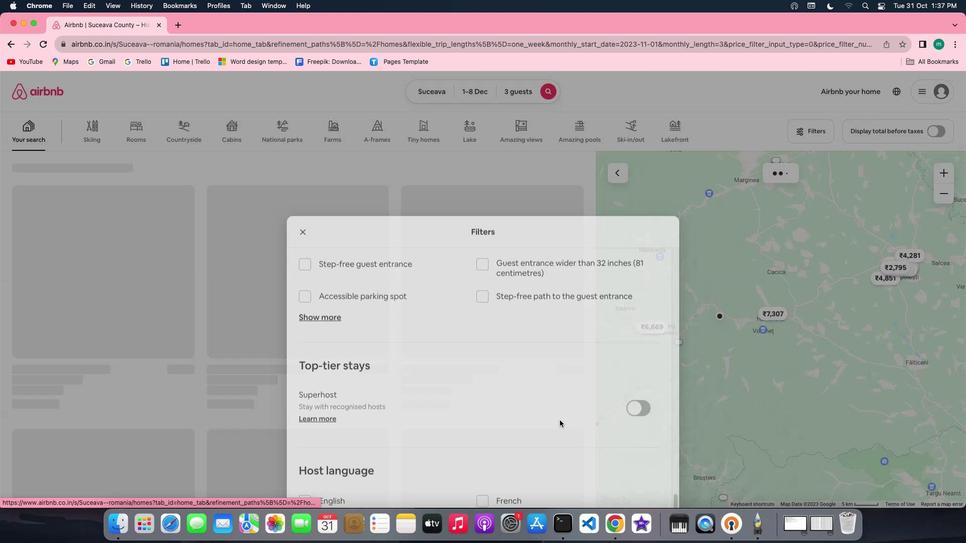 
Action: Mouse moved to (120, 261)
Screenshot: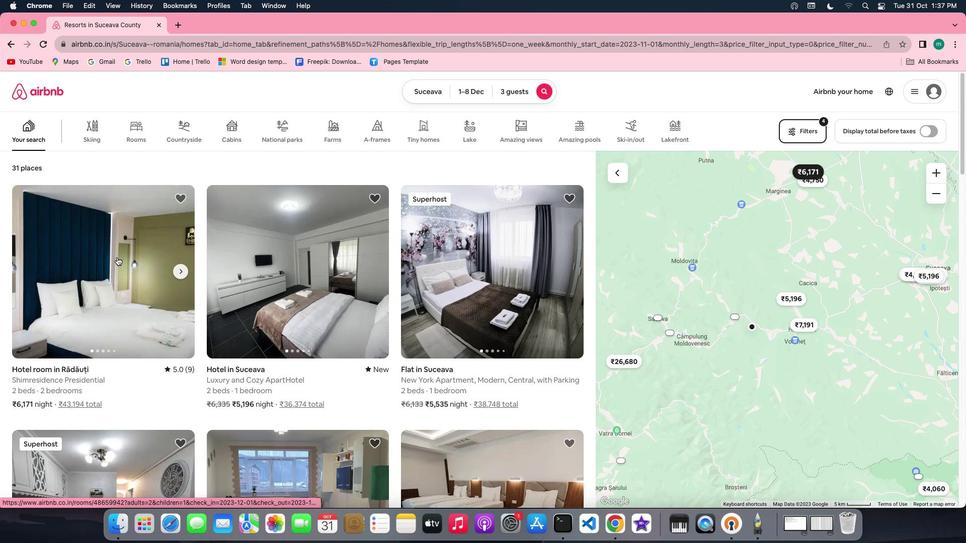 
Action: Mouse pressed left at (120, 261)
Screenshot: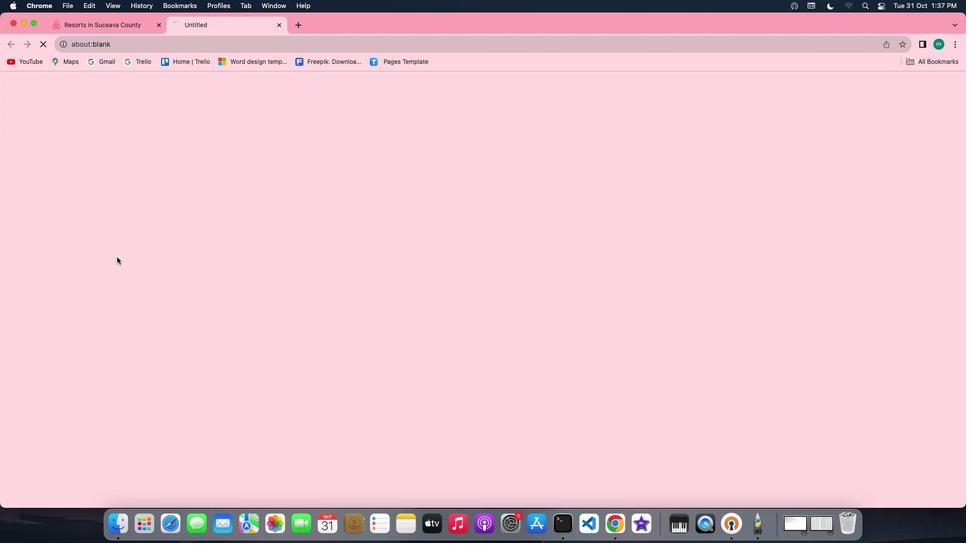 
Action: Mouse moved to (354, 266)
Screenshot: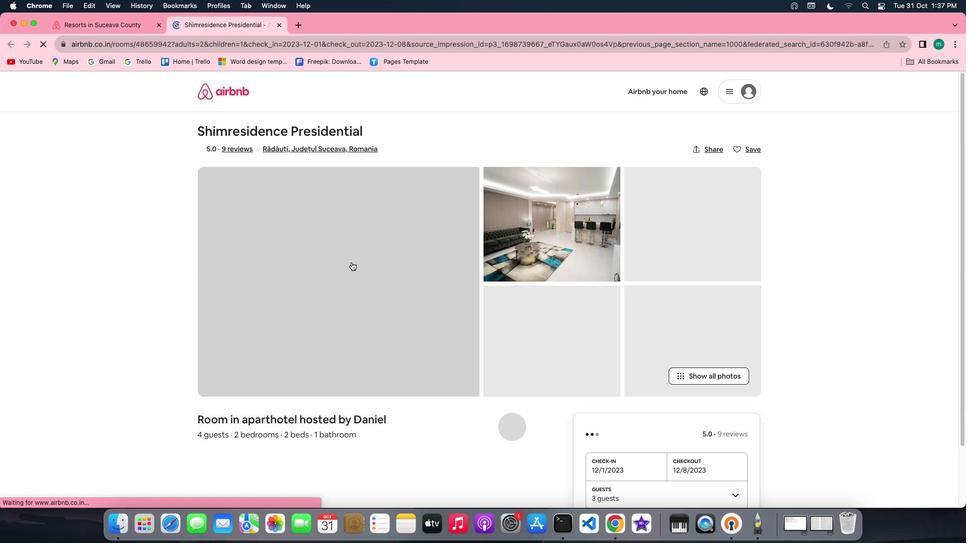 
Action: Mouse scrolled (354, 266) with delta (3, 3)
Screenshot: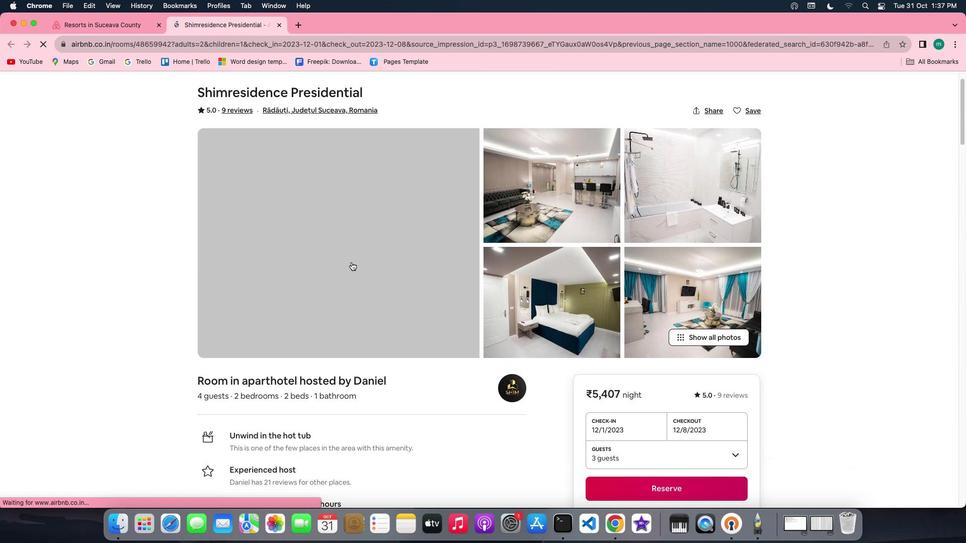 
Action: Mouse scrolled (354, 266) with delta (3, 3)
Screenshot: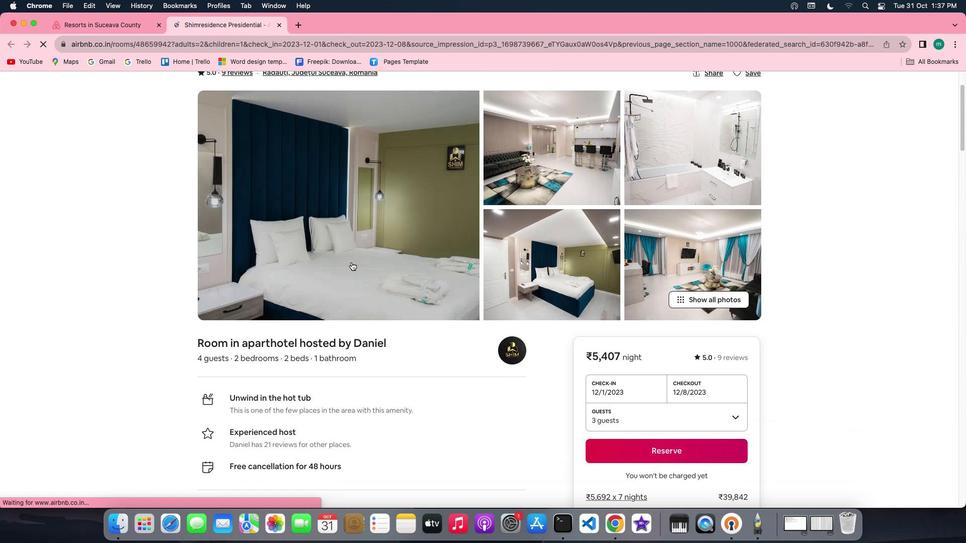 
Action: Mouse scrolled (354, 266) with delta (3, 3)
Screenshot: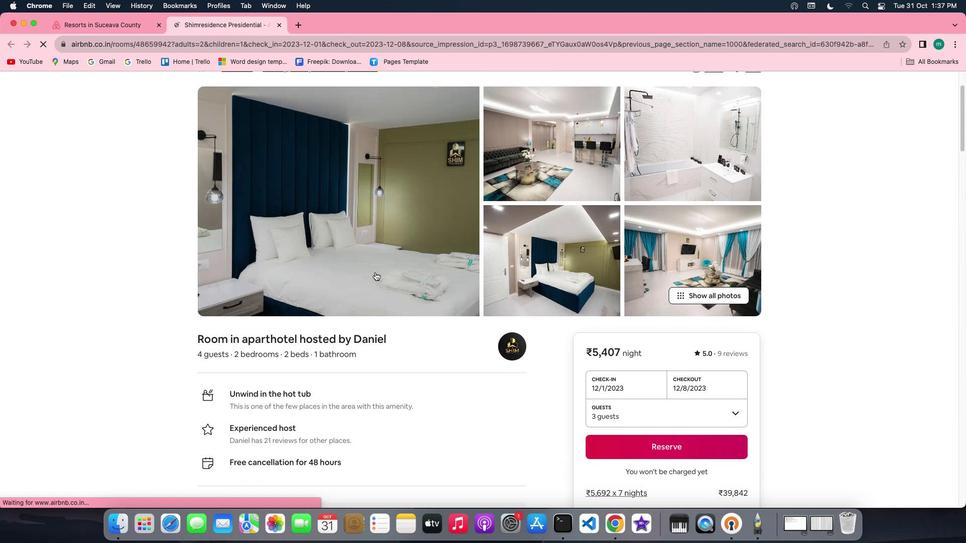 
Action: Mouse scrolled (354, 266) with delta (3, 2)
Screenshot: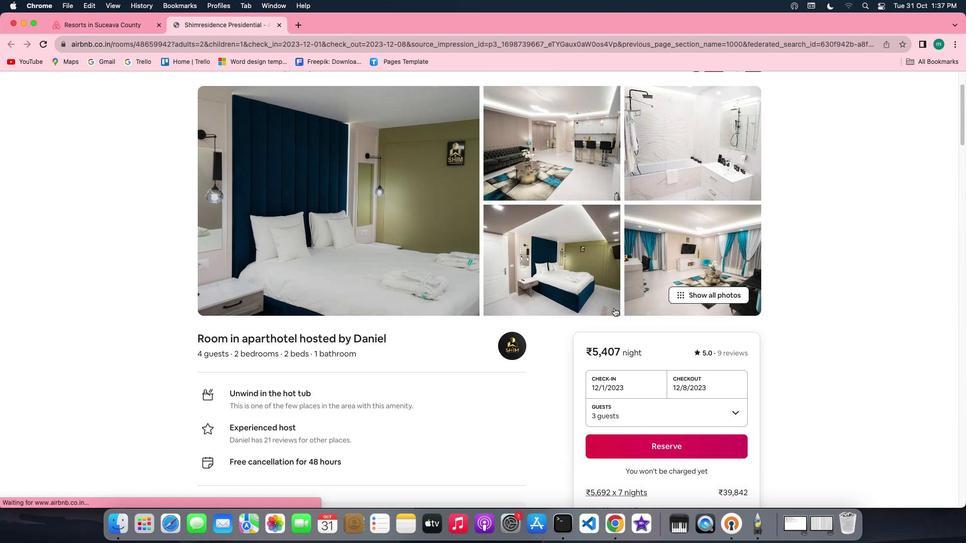 
Action: Mouse moved to (731, 292)
Screenshot: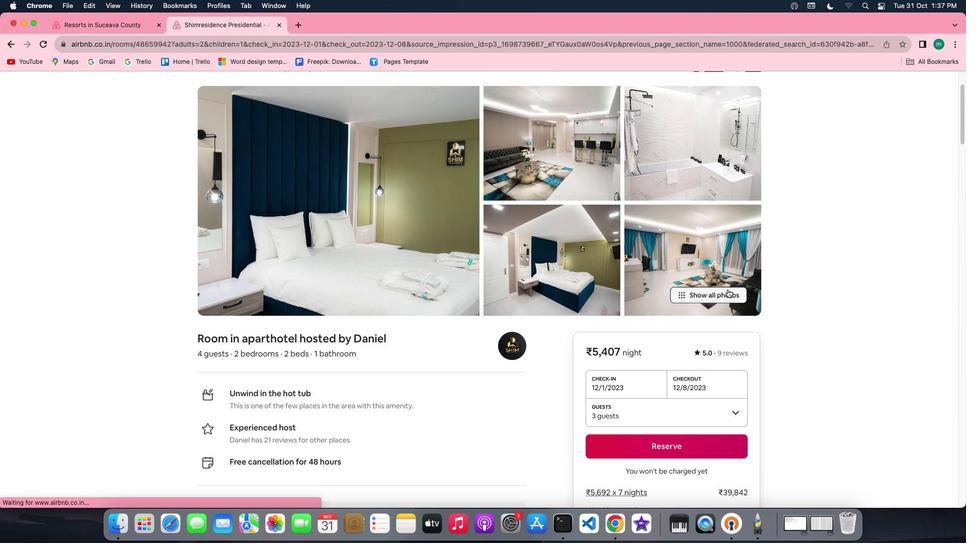 
Action: Mouse pressed left at (731, 292)
Screenshot: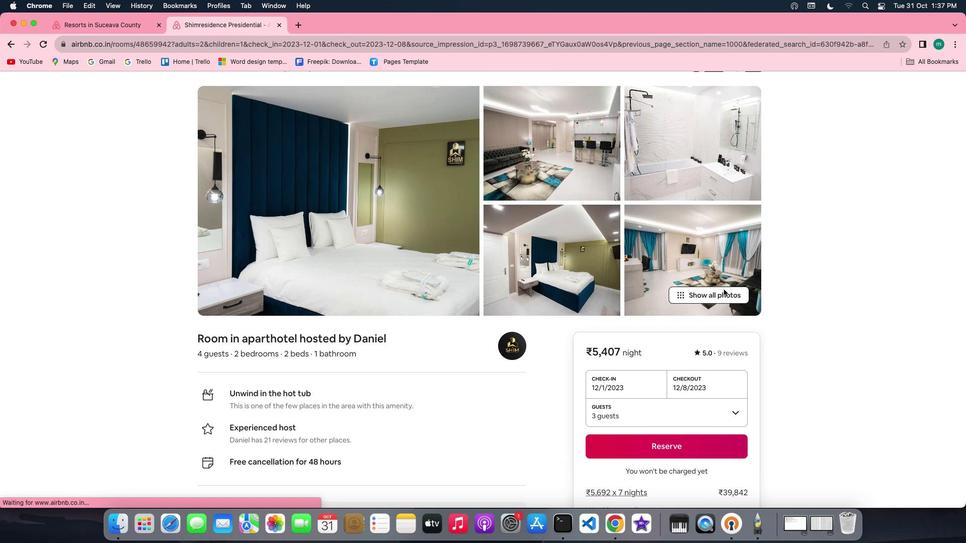 
Action: Mouse moved to (562, 304)
Screenshot: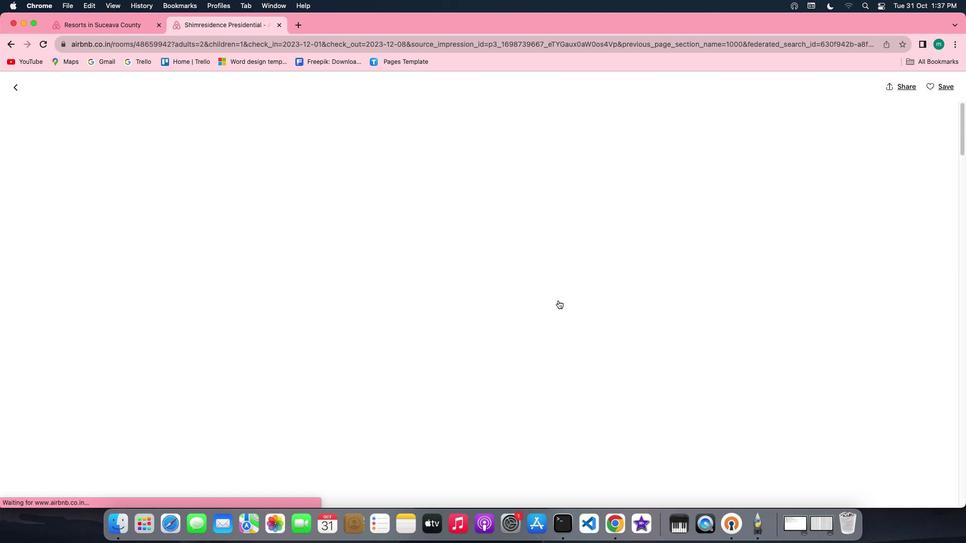 
Action: Mouse scrolled (562, 304) with delta (3, 3)
Screenshot: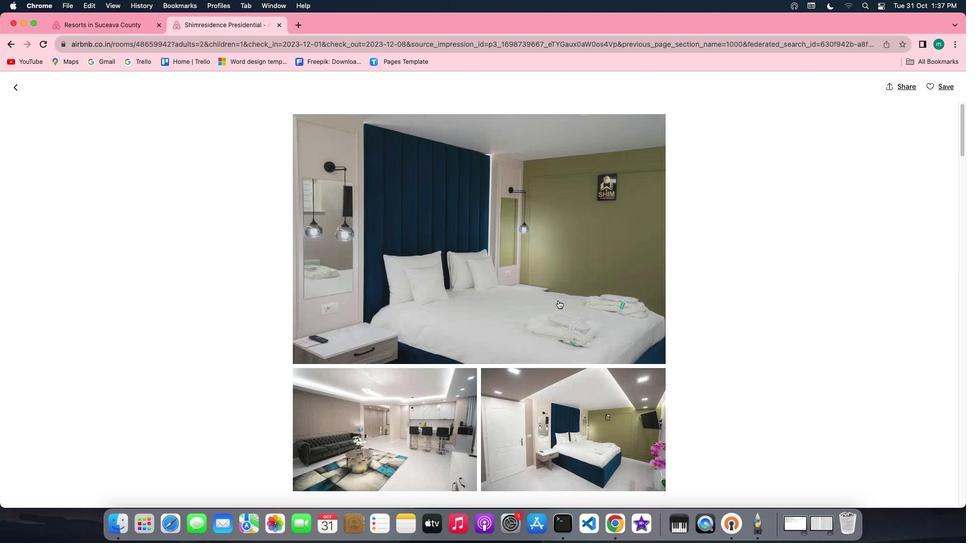 
Action: Mouse scrolled (562, 304) with delta (3, 3)
Screenshot: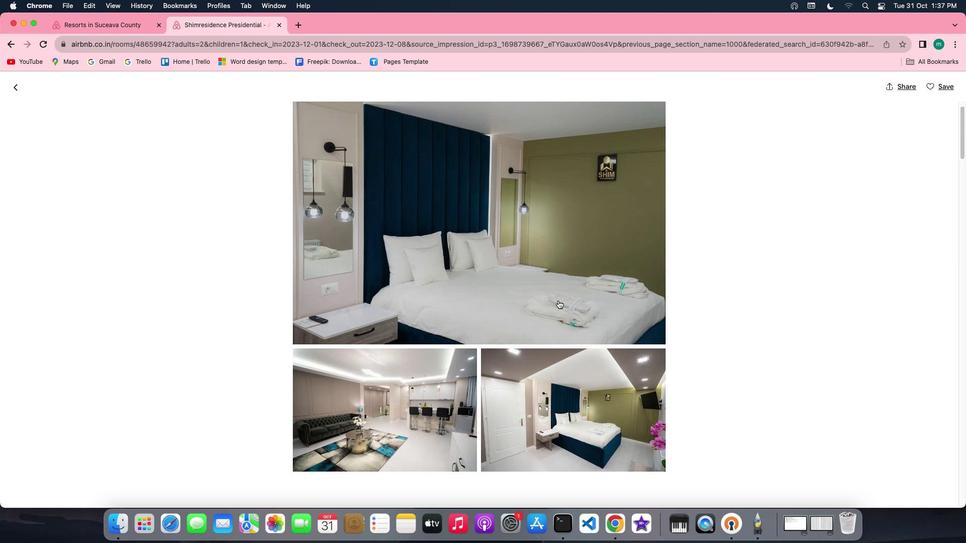 
Action: Mouse scrolled (562, 304) with delta (3, 3)
Screenshot: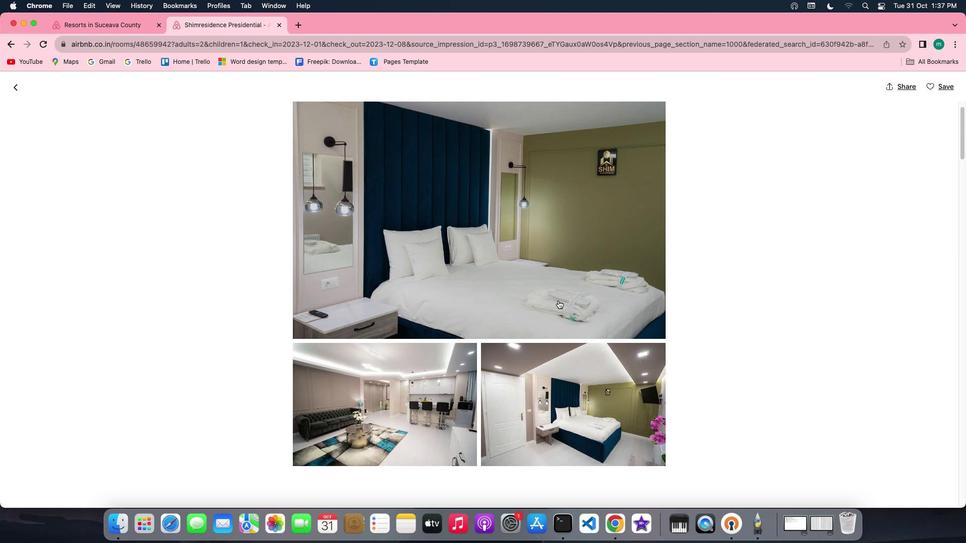 
Action: Mouse scrolled (562, 304) with delta (3, 3)
Screenshot: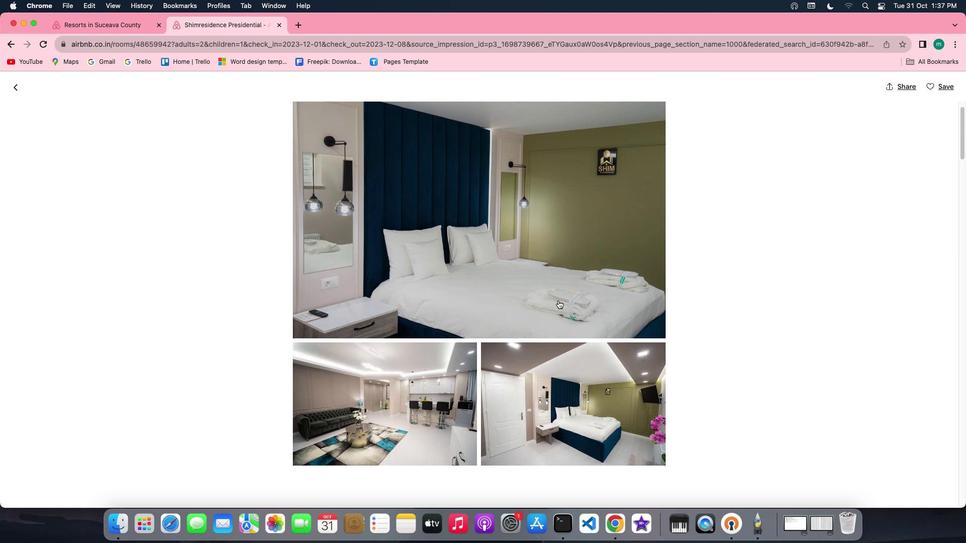 
Action: Mouse scrolled (562, 304) with delta (3, 3)
Screenshot: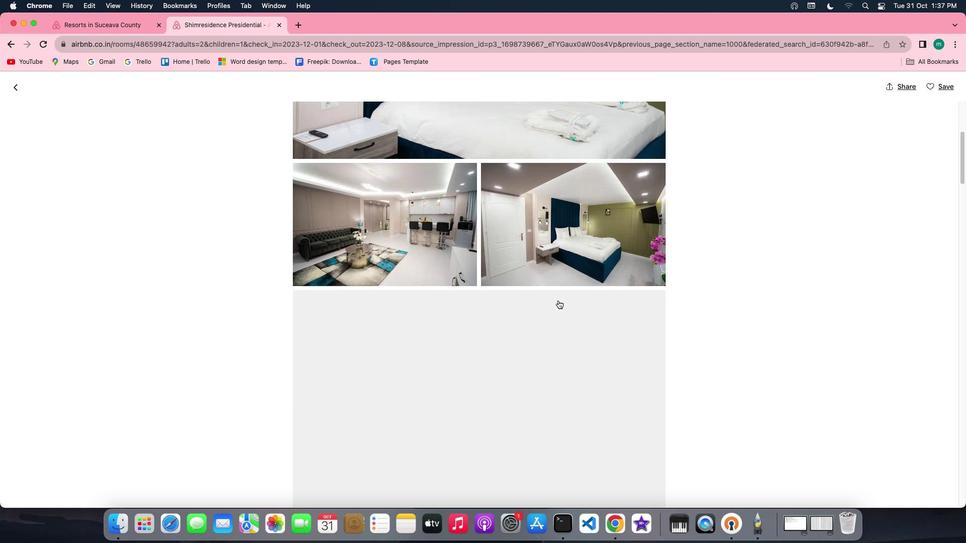 
Action: Mouse scrolled (562, 304) with delta (3, 3)
Screenshot: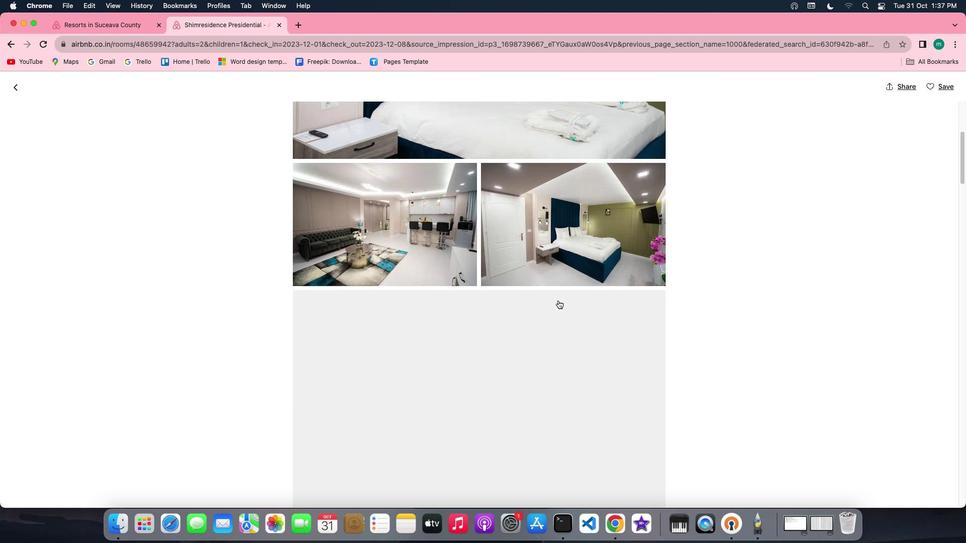 
Action: Mouse scrolled (562, 304) with delta (3, 2)
Screenshot: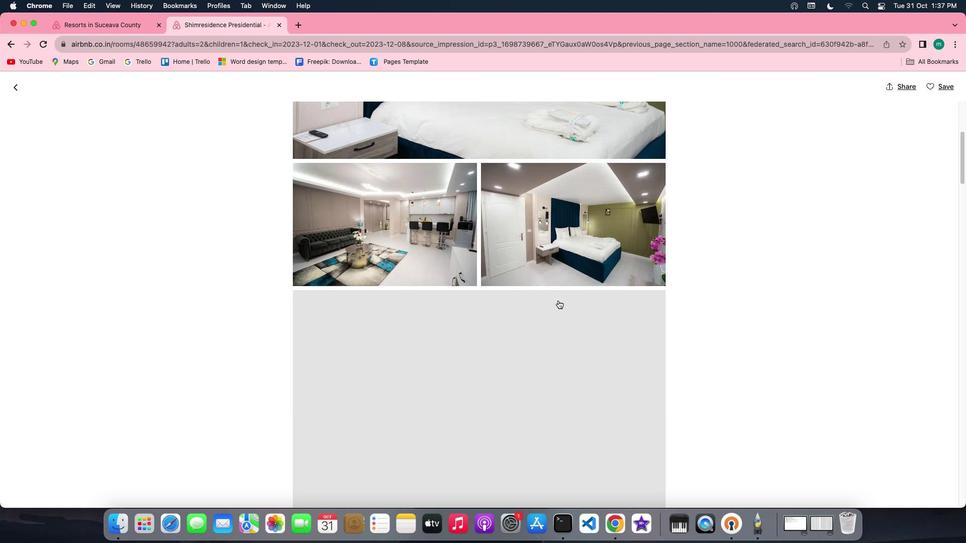 
Action: Mouse scrolled (562, 304) with delta (3, 1)
Screenshot: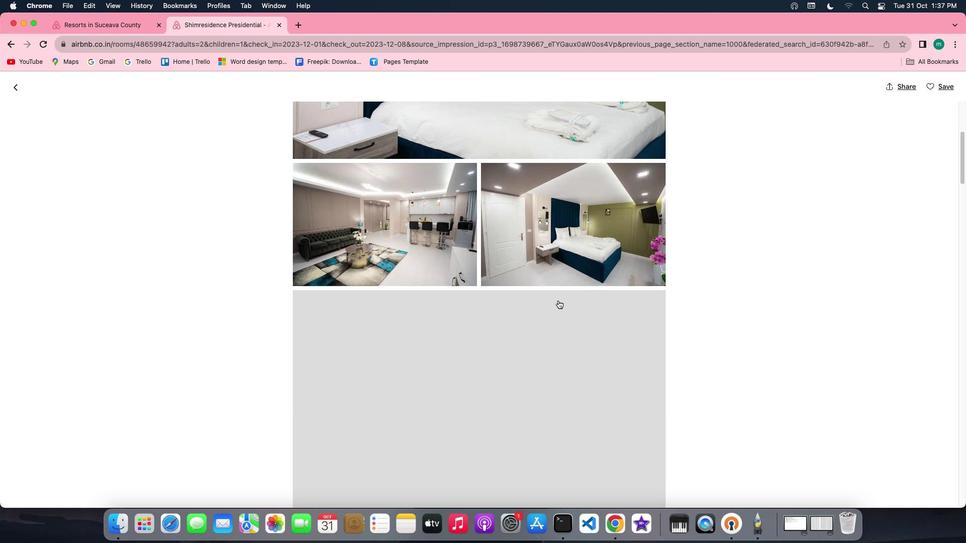 
Action: Mouse scrolled (562, 304) with delta (3, 3)
Screenshot: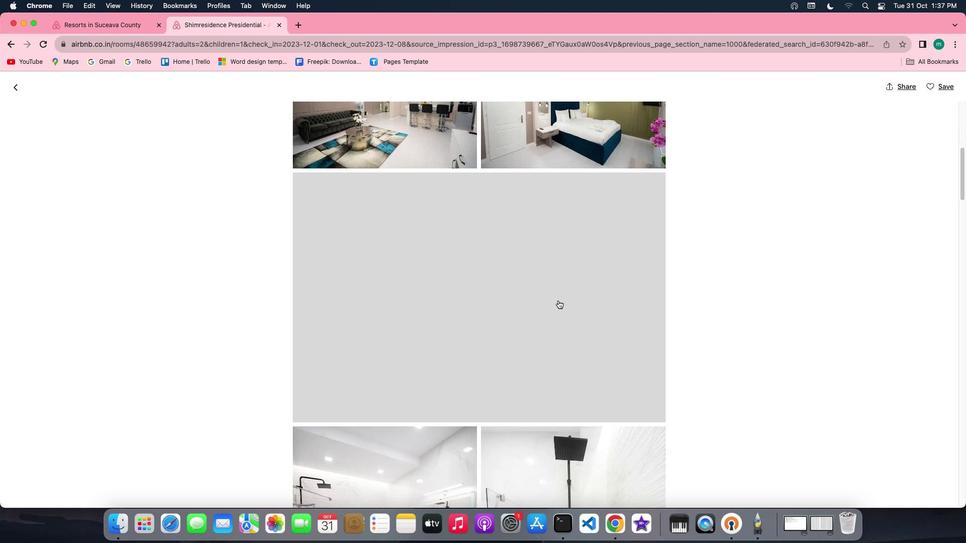
Action: Mouse scrolled (562, 304) with delta (3, 3)
Screenshot: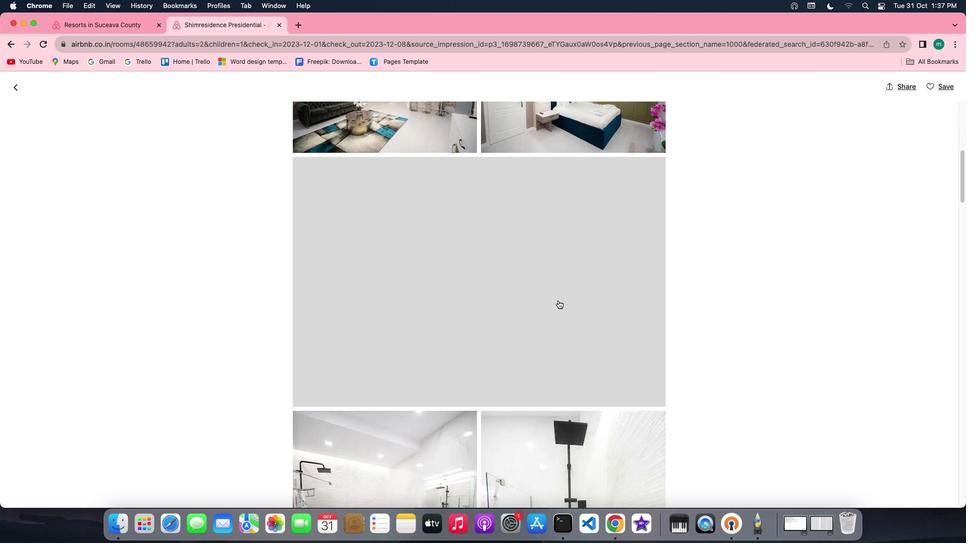 
Action: Mouse scrolled (562, 304) with delta (3, 2)
Screenshot: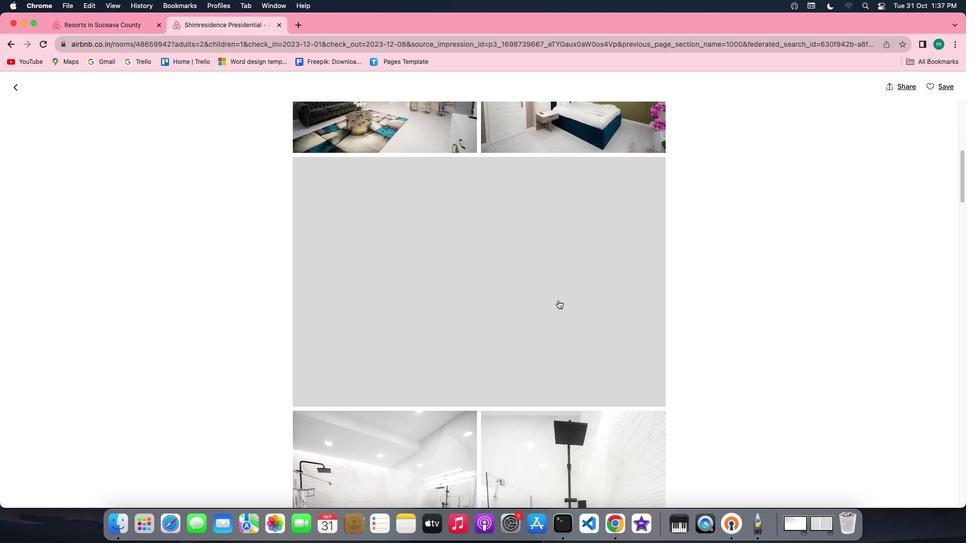 
Action: Mouse scrolled (562, 304) with delta (3, 2)
Screenshot: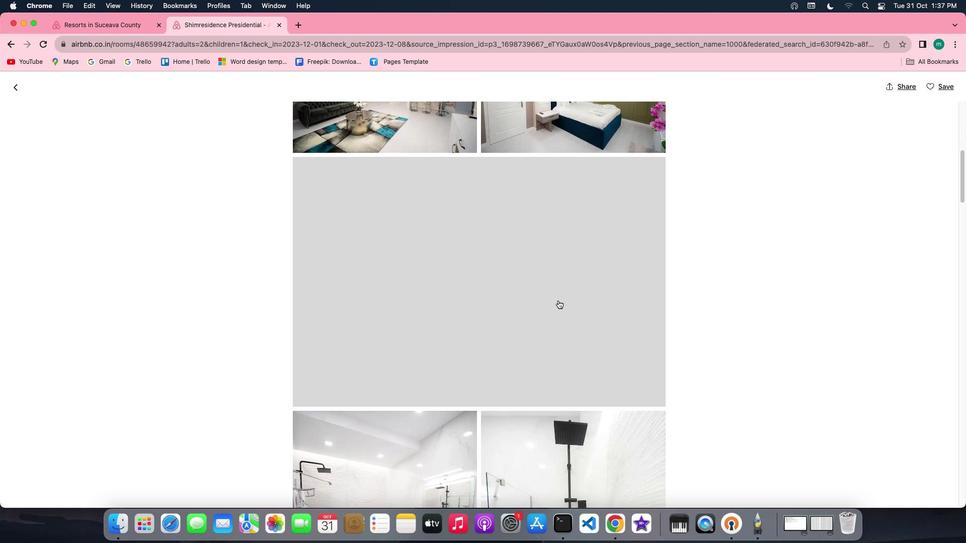 
Action: Mouse scrolled (562, 304) with delta (3, 3)
Screenshot: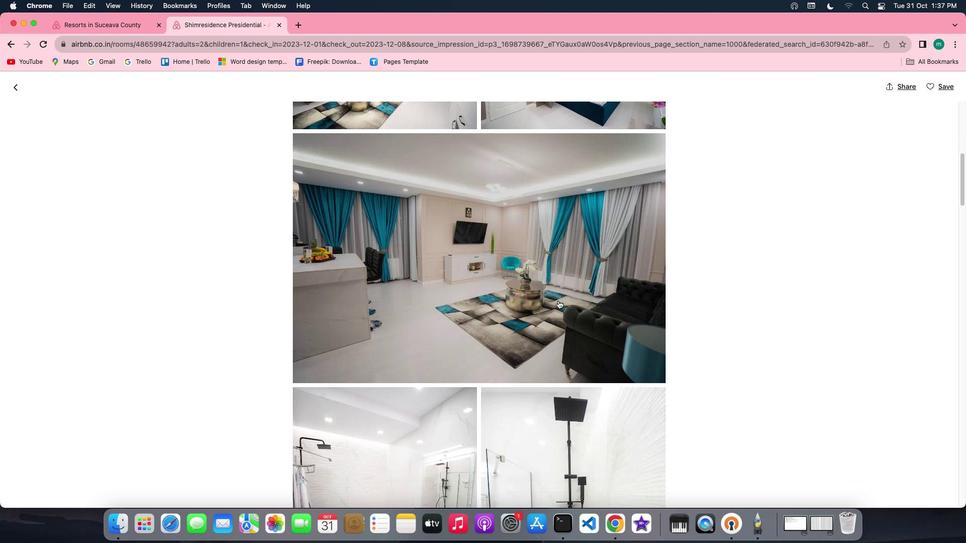 
Action: Mouse scrolled (562, 304) with delta (3, 3)
Screenshot: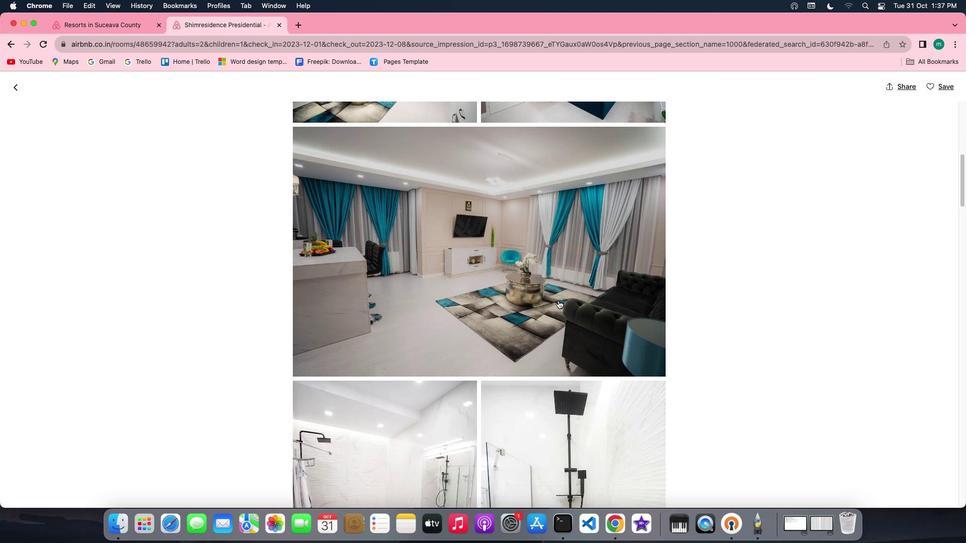 
Action: Mouse scrolled (562, 304) with delta (3, 3)
Screenshot: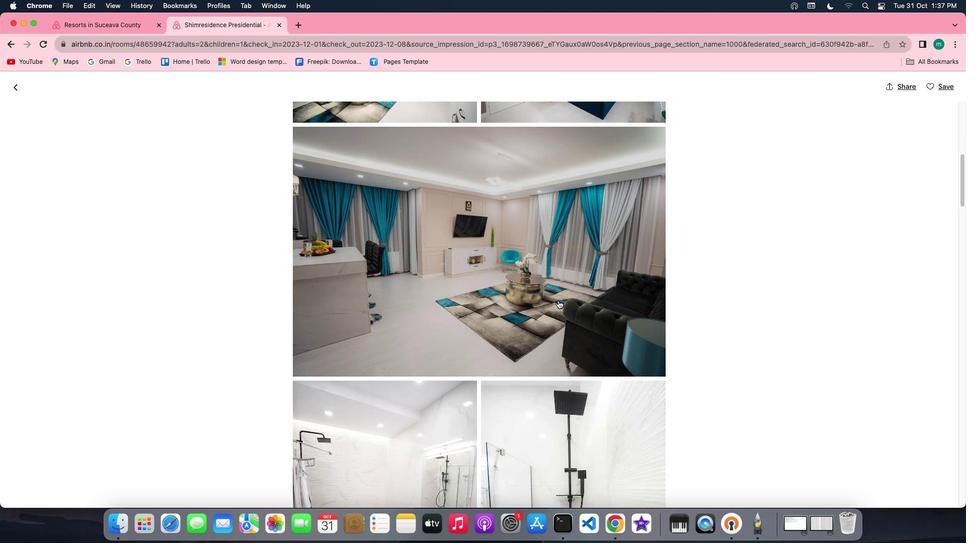 
Action: Mouse scrolled (562, 304) with delta (3, 3)
Screenshot: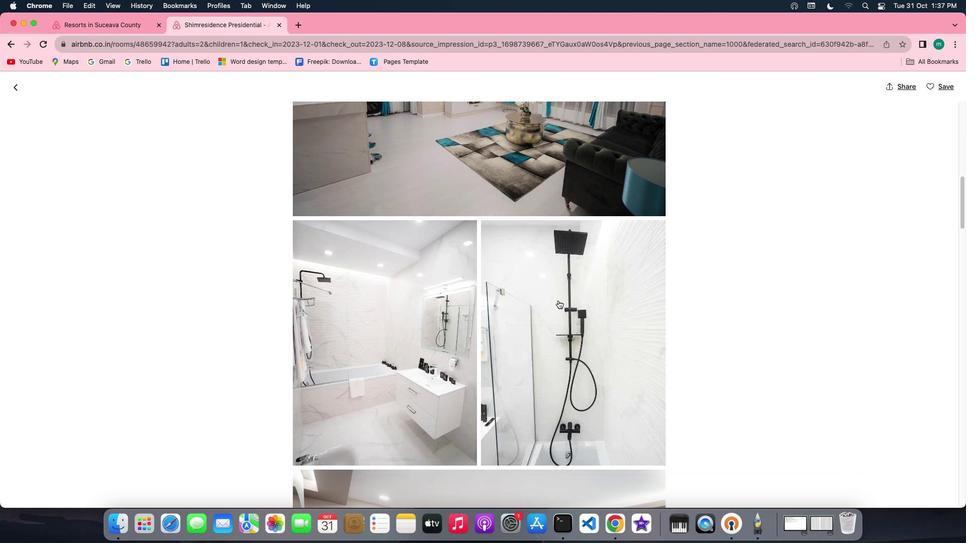 
Action: Mouse scrolled (562, 304) with delta (3, 3)
Screenshot: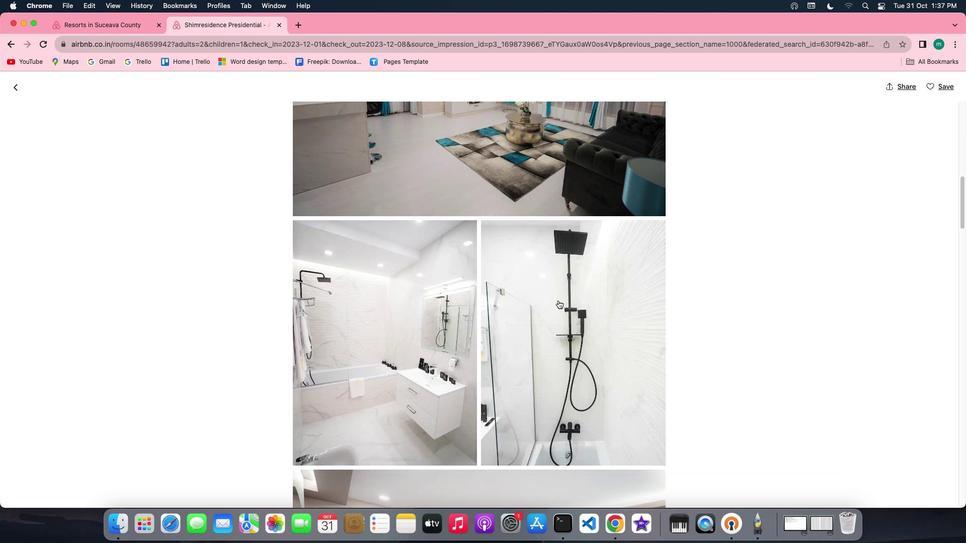 
Action: Mouse scrolled (562, 304) with delta (3, 2)
Screenshot: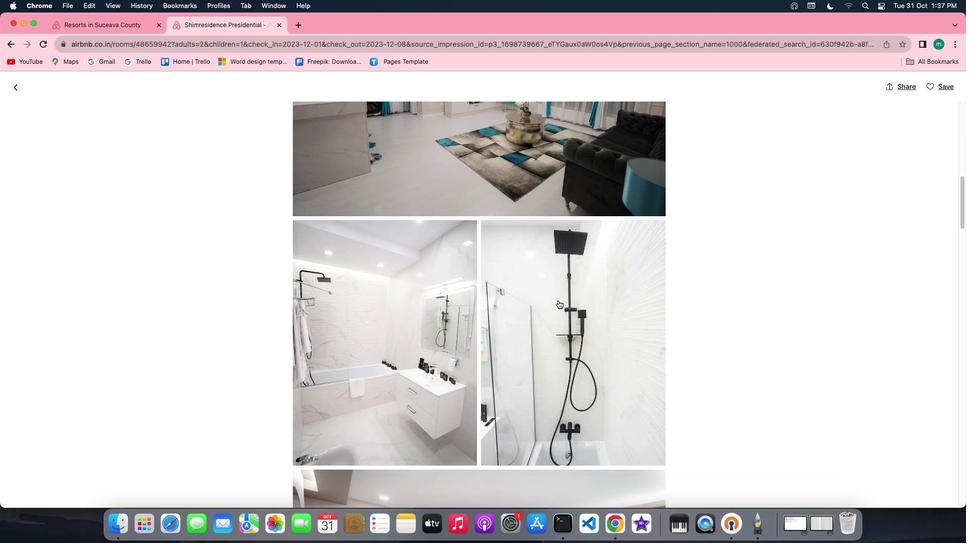 
Action: Mouse scrolled (562, 304) with delta (3, 2)
Screenshot: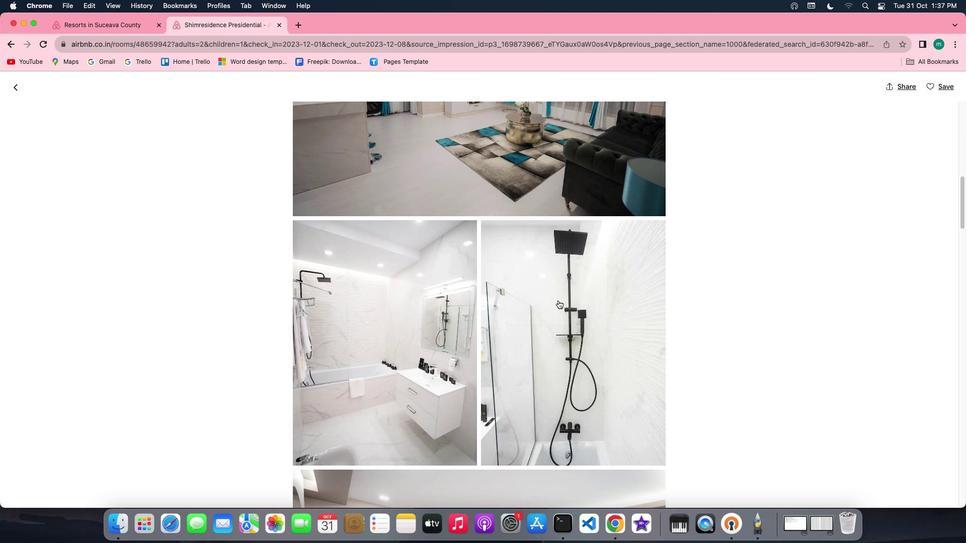 
Action: Mouse scrolled (562, 304) with delta (3, 3)
Screenshot: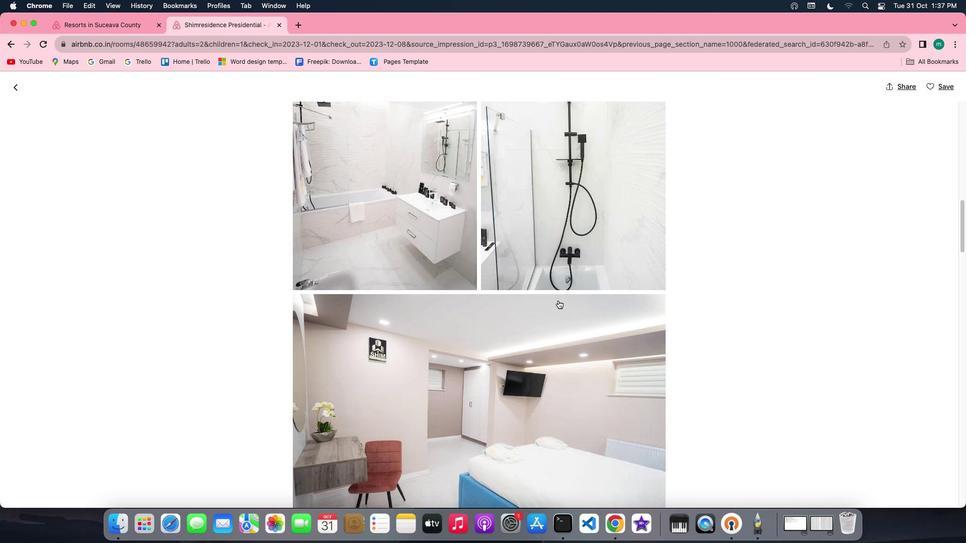 
Action: Mouse scrolled (562, 304) with delta (3, 3)
Screenshot: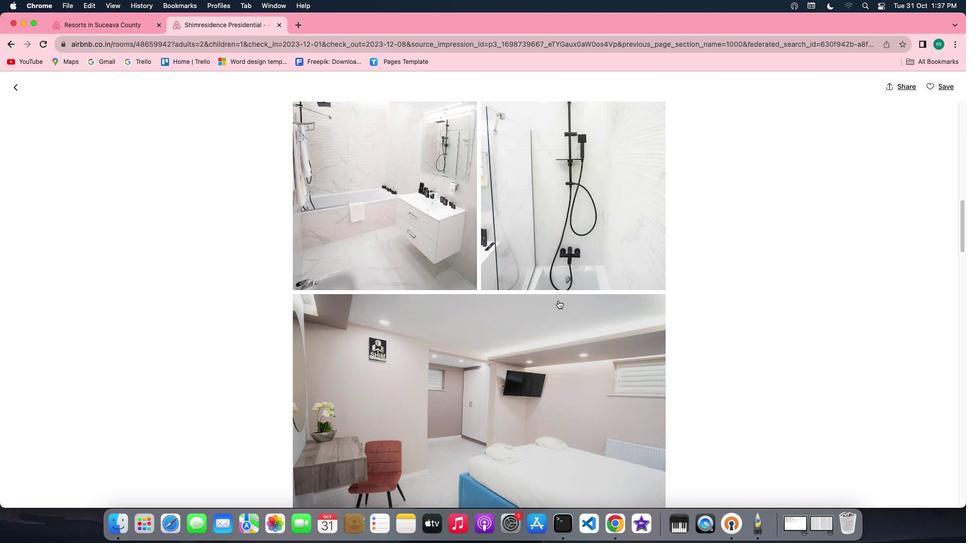 
Action: Mouse scrolled (562, 304) with delta (3, 2)
Screenshot: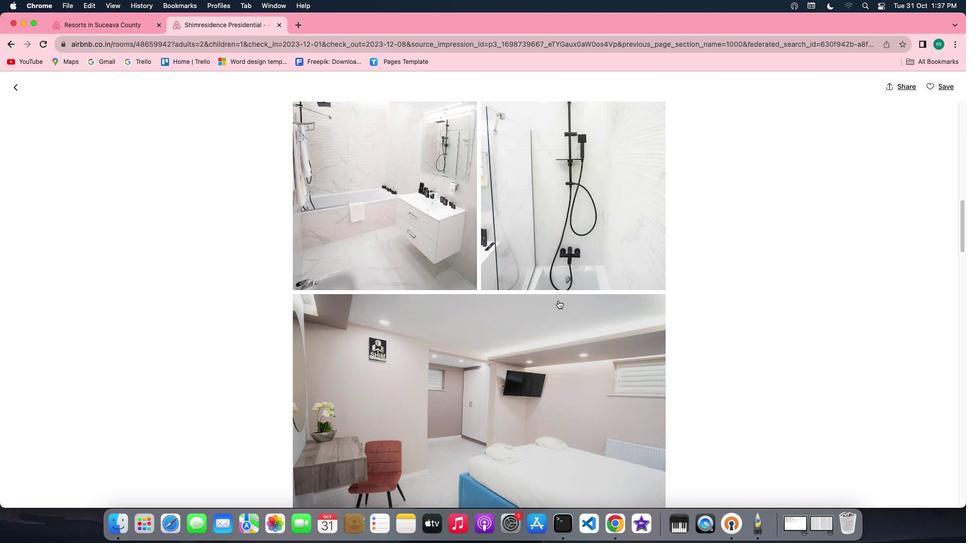 
Action: Mouse scrolled (562, 304) with delta (3, 1)
Screenshot: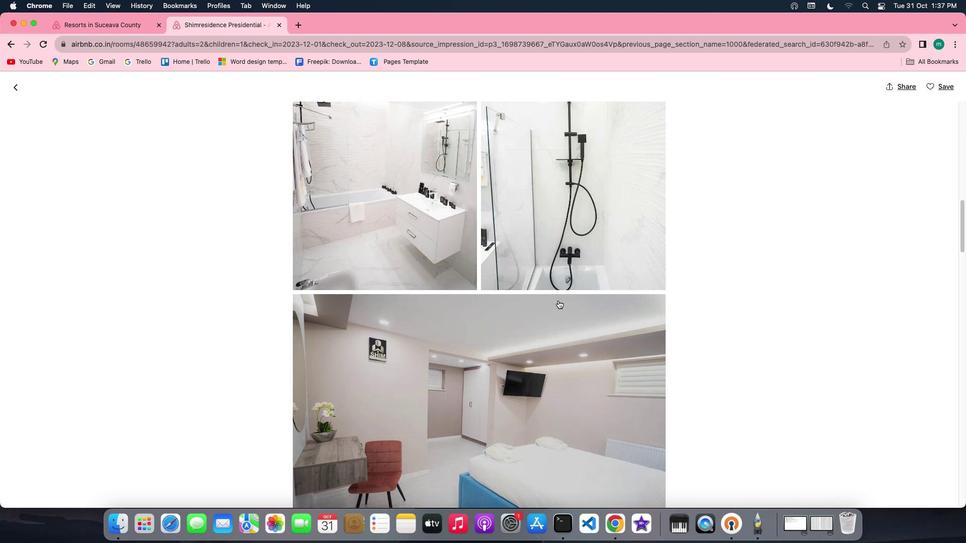 
Action: Mouse scrolled (562, 304) with delta (3, 3)
Screenshot: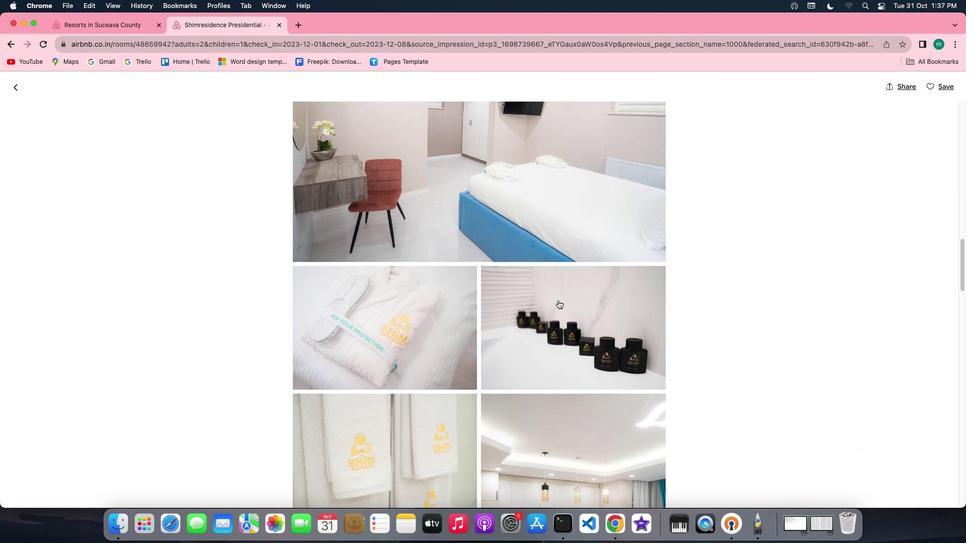 
Action: Mouse scrolled (562, 304) with delta (3, 3)
Screenshot: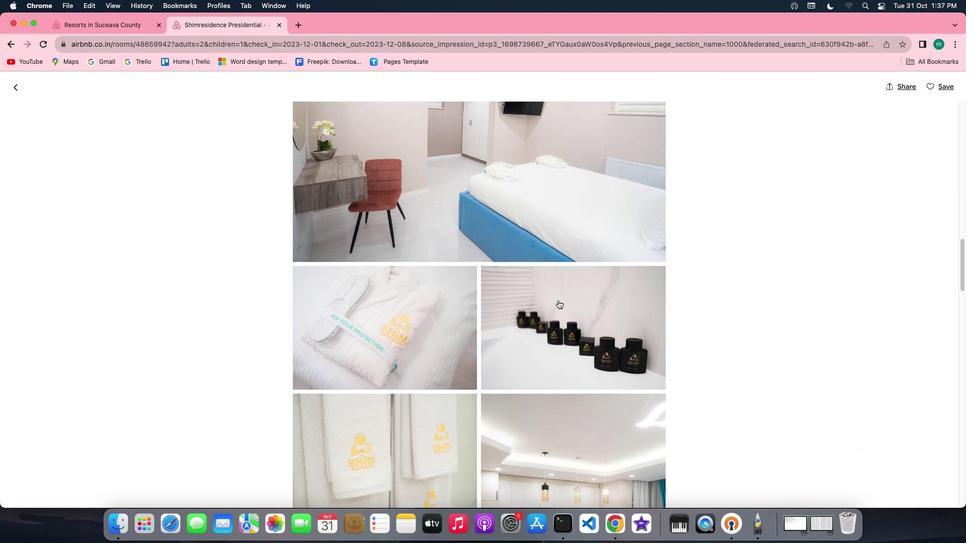 
Action: Mouse scrolled (562, 304) with delta (3, 2)
Screenshot: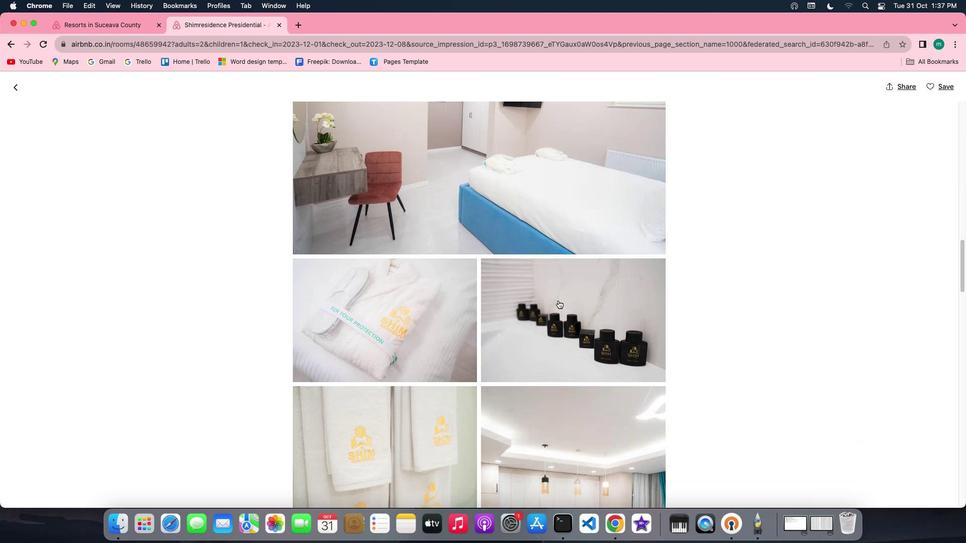 
Action: Mouse scrolled (562, 304) with delta (3, 1)
Screenshot: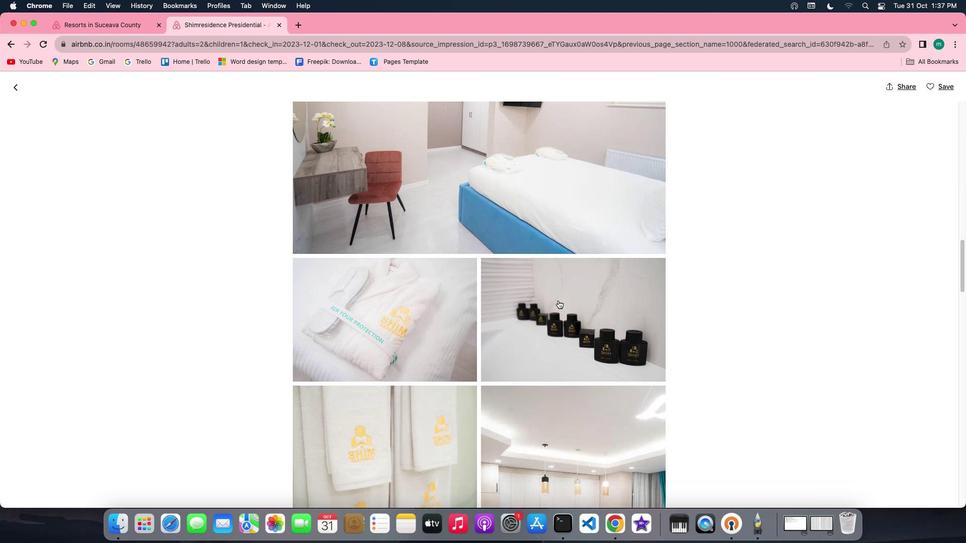 
Action: Mouse scrolled (562, 304) with delta (3, 1)
Screenshot: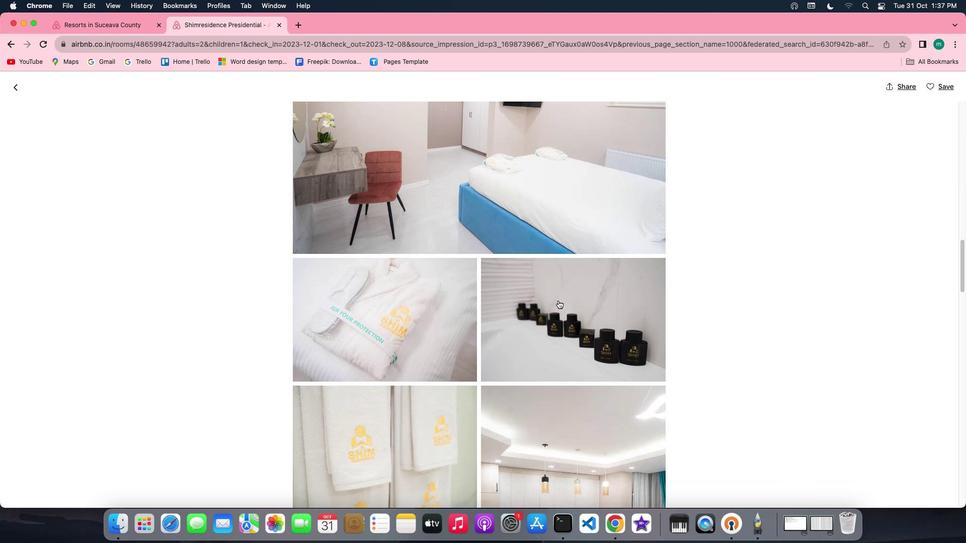 
Action: Mouse scrolled (562, 304) with delta (3, 3)
Screenshot: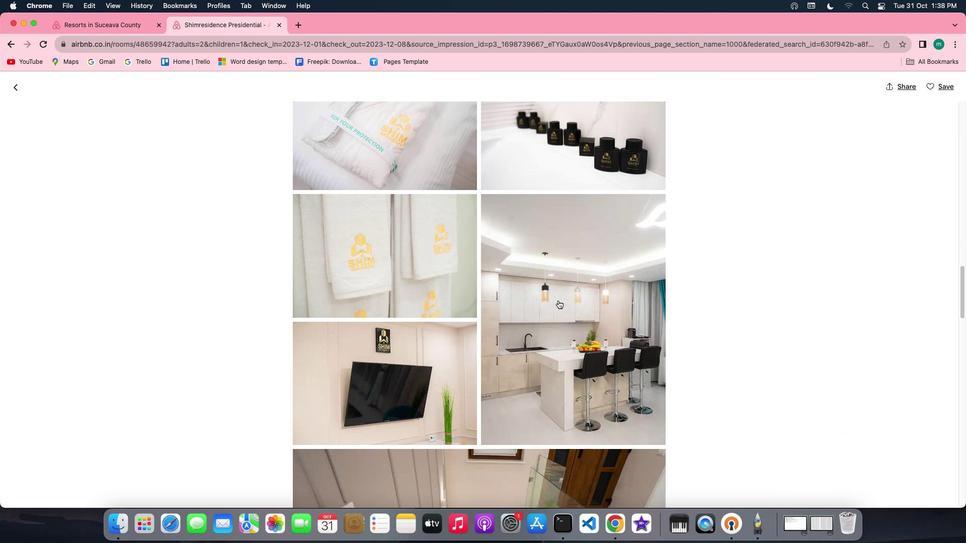 
Action: Mouse scrolled (562, 304) with delta (3, 3)
Screenshot: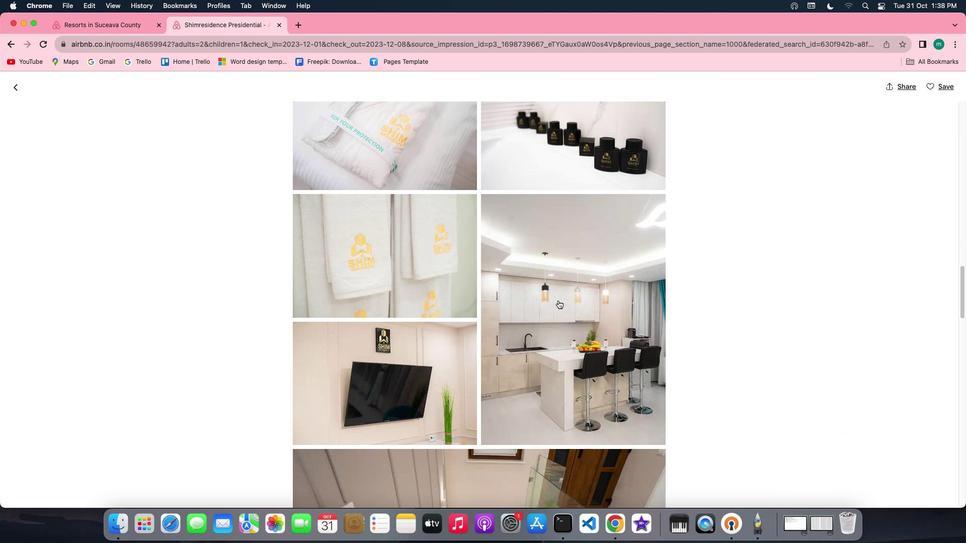 
Action: Mouse scrolled (562, 304) with delta (3, 2)
Screenshot: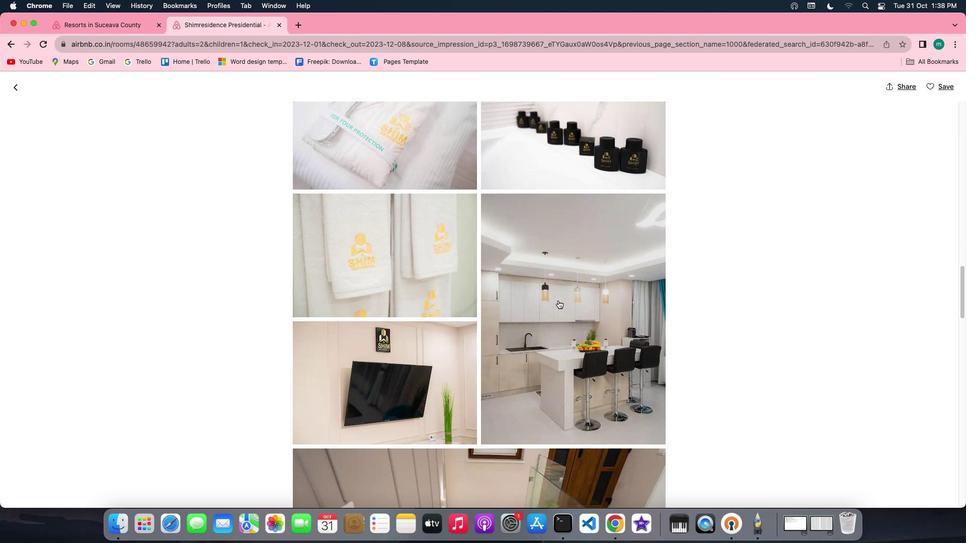 
Action: Mouse scrolled (562, 304) with delta (3, 1)
Screenshot: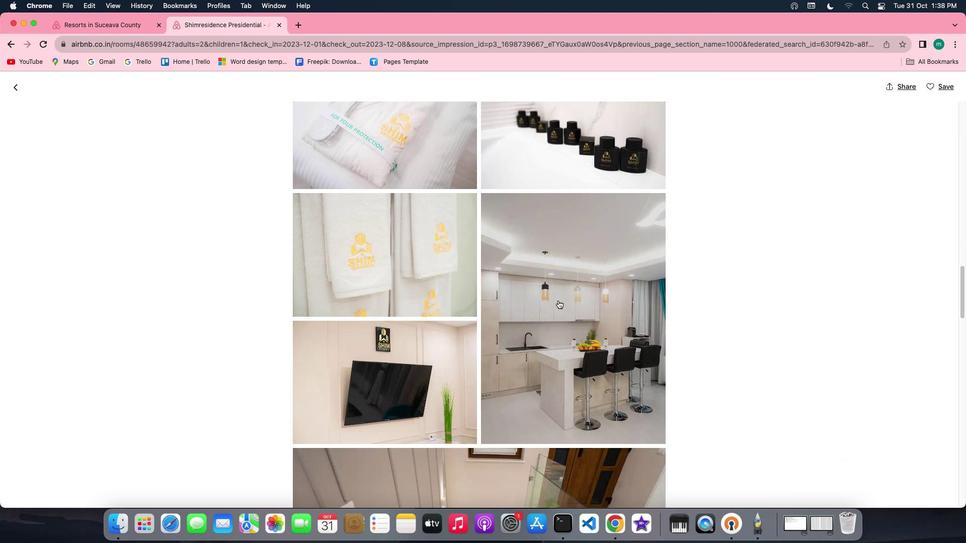 
Action: Mouse scrolled (562, 304) with delta (3, 3)
Screenshot: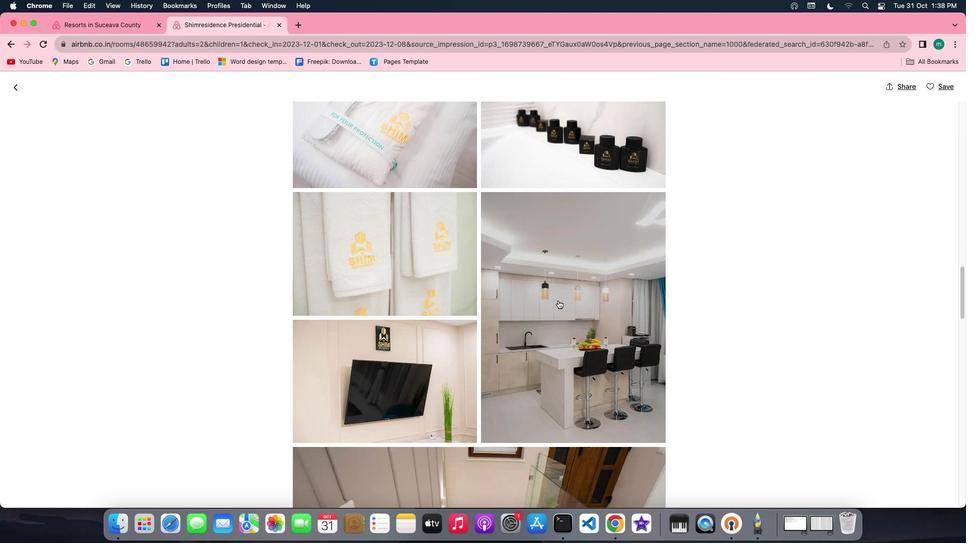 
Action: Mouse scrolled (562, 304) with delta (3, 3)
Screenshot: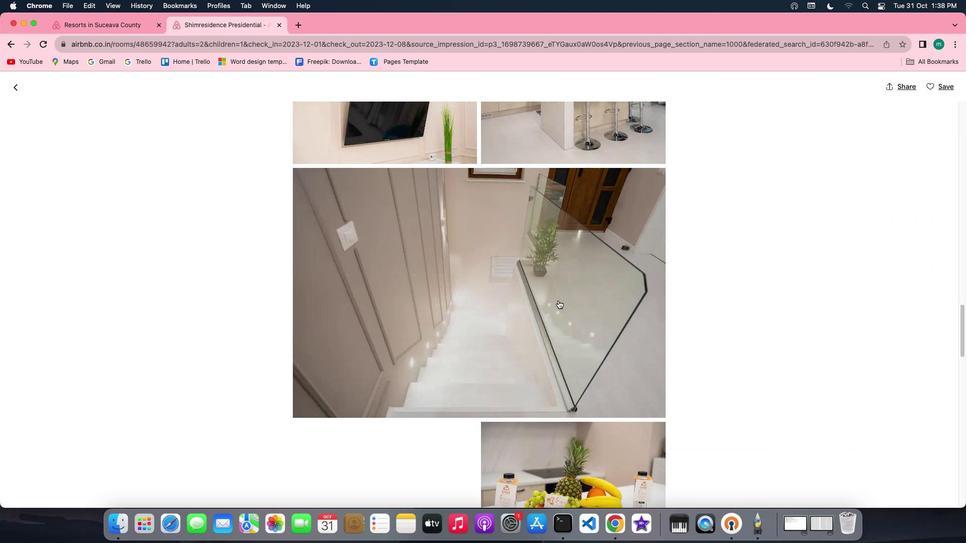 
Action: Mouse scrolled (562, 304) with delta (3, 3)
Screenshot: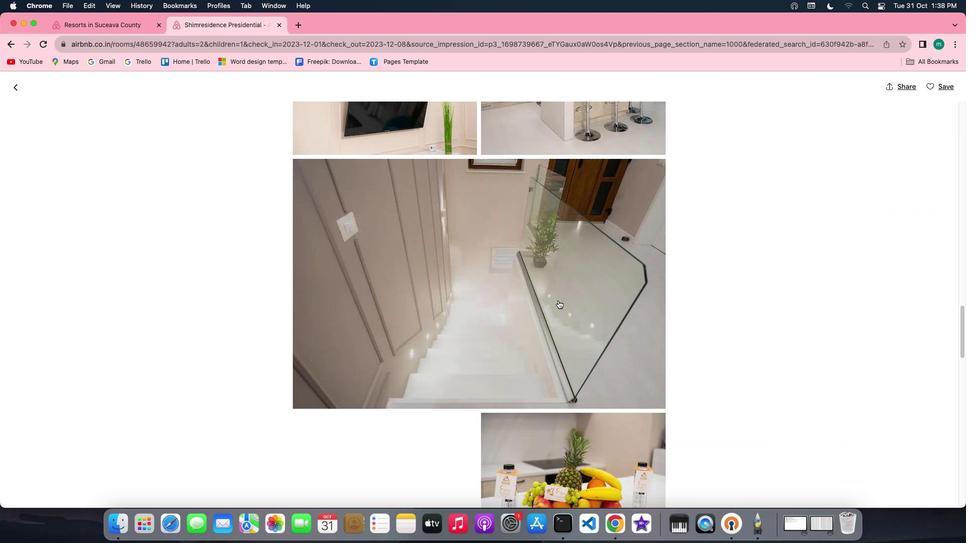 
Action: Mouse scrolled (562, 304) with delta (3, 2)
Screenshot: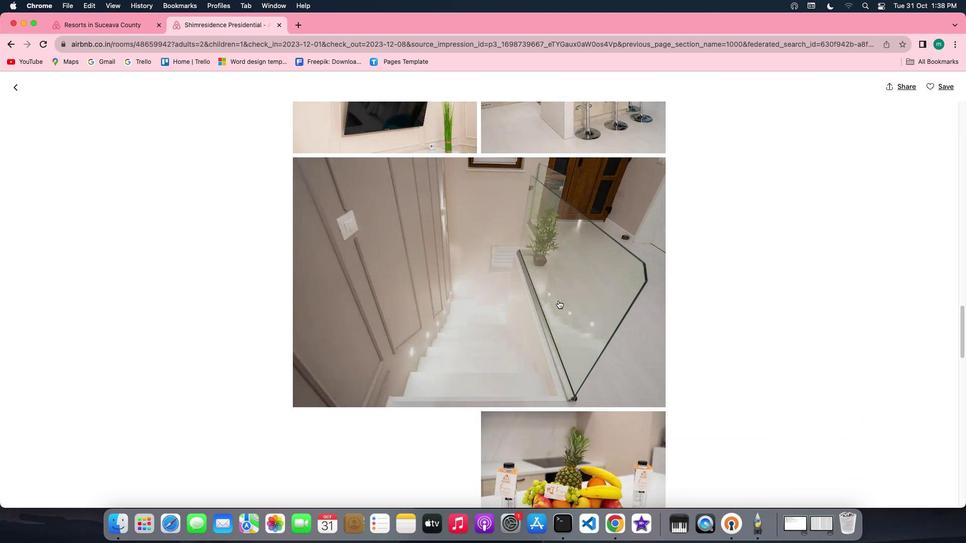 
Action: Mouse scrolled (562, 304) with delta (3, 1)
Screenshot: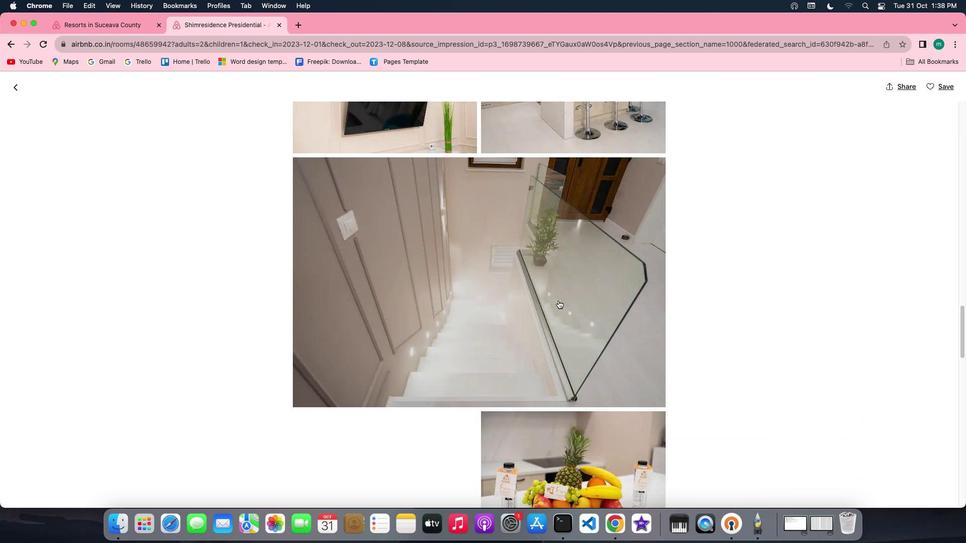 
Action: Mouse scrolled (562, 304) with delta (3, 1)
Screenshot: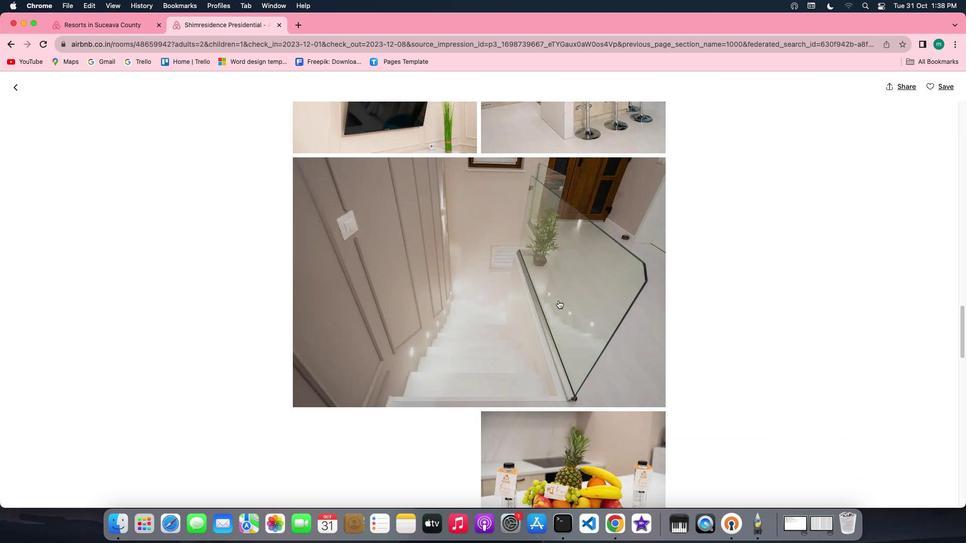 
Action: Mouse scrolled (562, 304) with delta (3, 3)
Screenshot: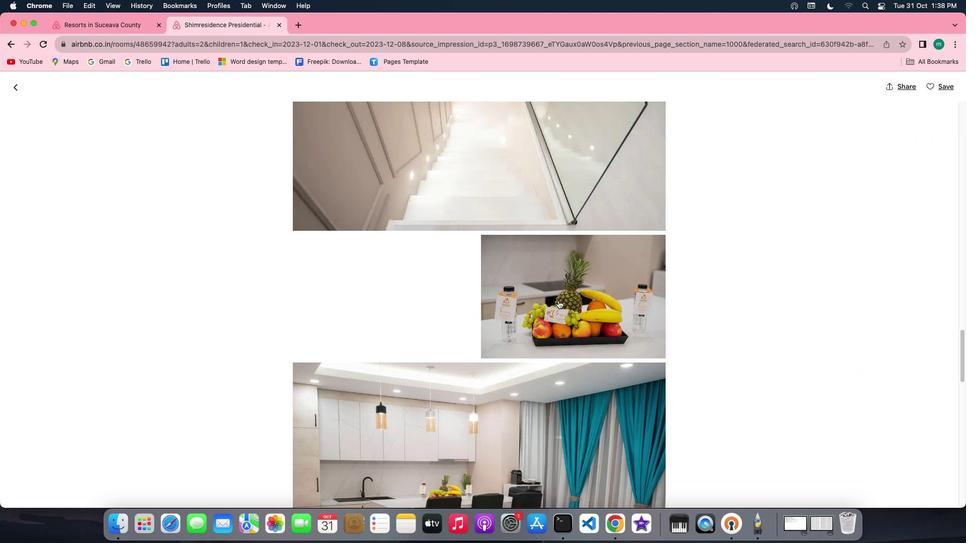 
Action: Mouse scrolled (562, 304) with delta (3, 3)
Screenshot: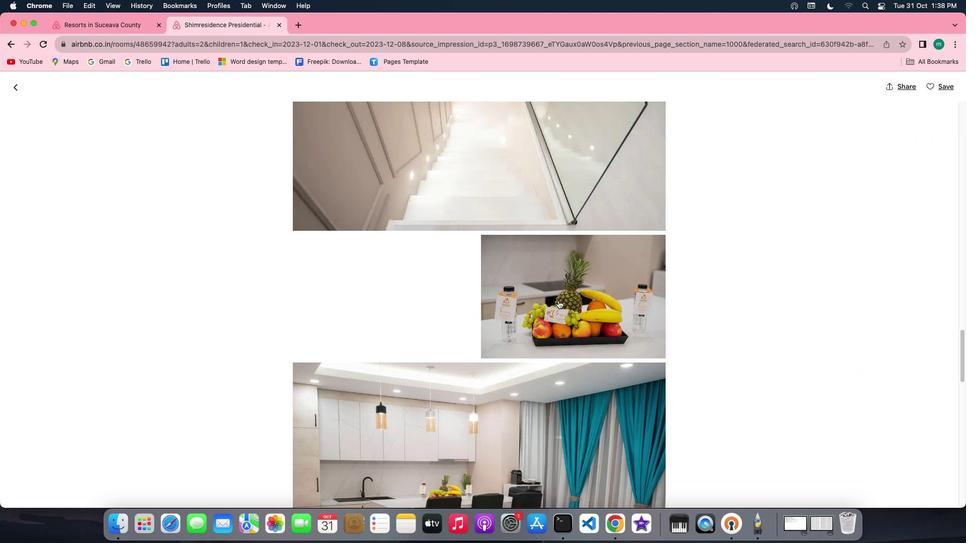 
Action: Mouse scrolled (562, 304) with delta (3, 2)
Screenshot: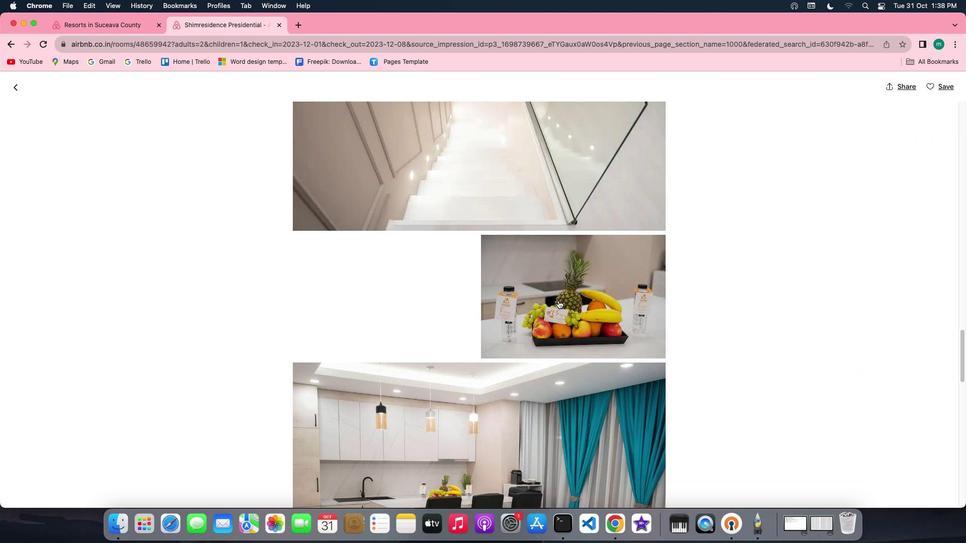 
Action: Mouse scrolled (562, 304) with delta (3, 1)
Screenshot: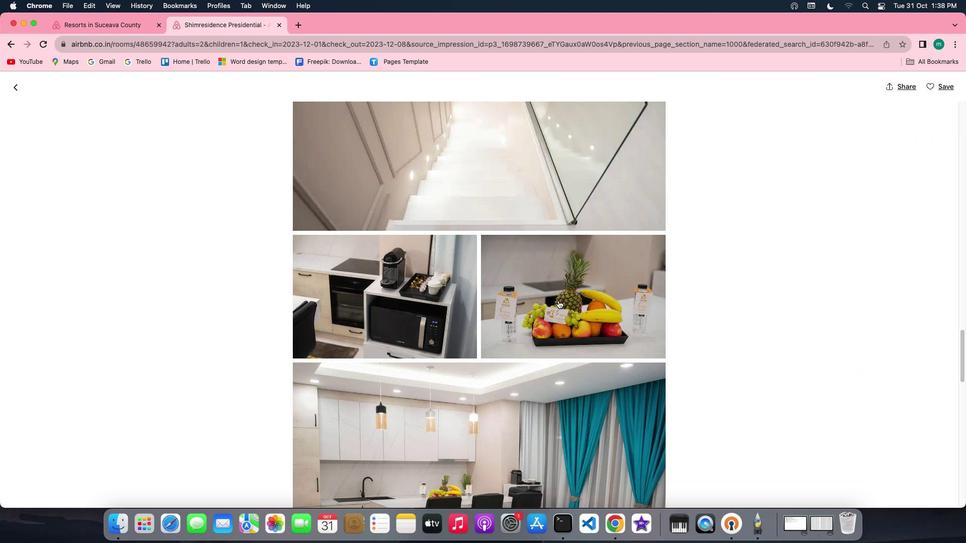 
Action: Mouse scrolled (562, 304) with delta (3, 3)
Screenshot: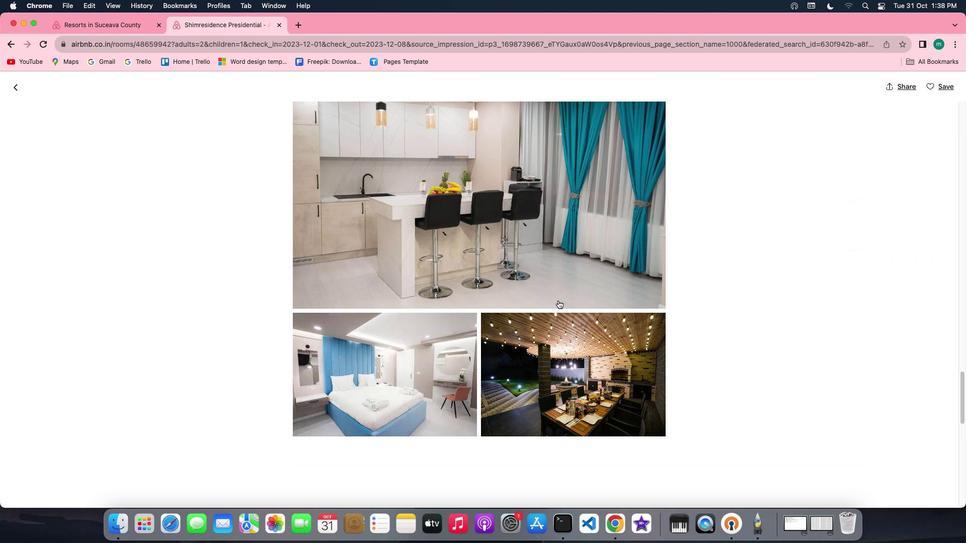 
Action: Mouse scrolled (562, 304) with delta (3, 3)
Screenshot: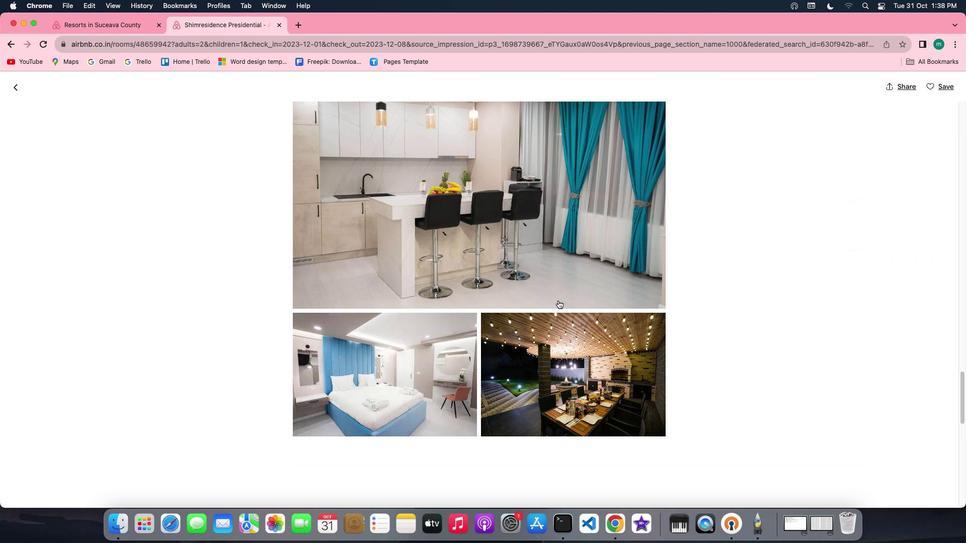 
Action: Mouse scrolled (562, 304) with delta (3, 2)
Screenshot: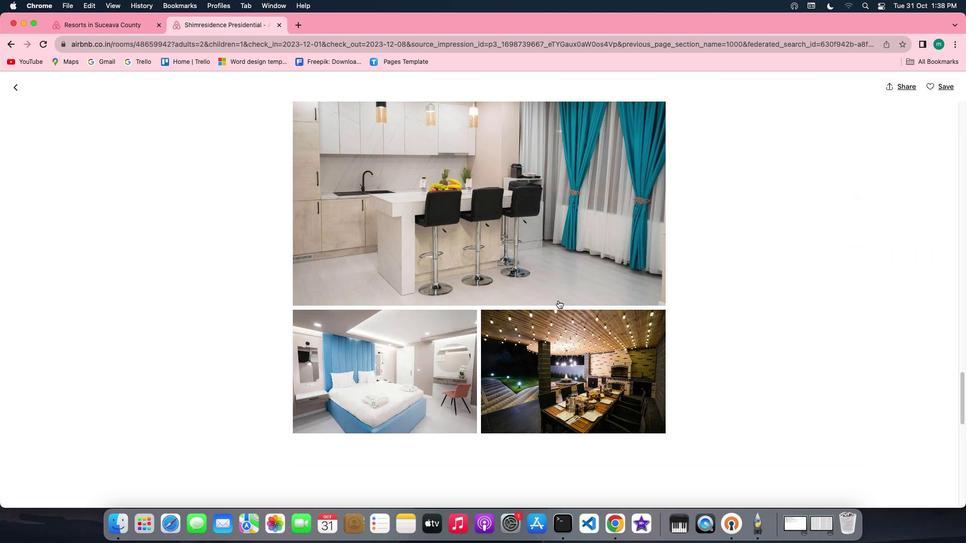 
Action: Mouse scrolled (562, 304) with delta (3, 1)
Screenshot: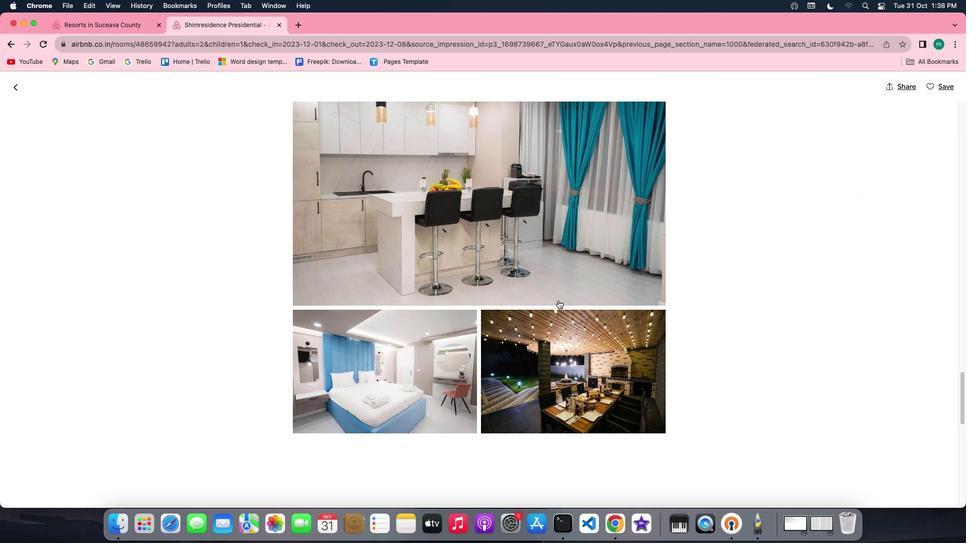 
Action: Mouse scrolled (562, 304) with delta (3, 1)
Screenshot: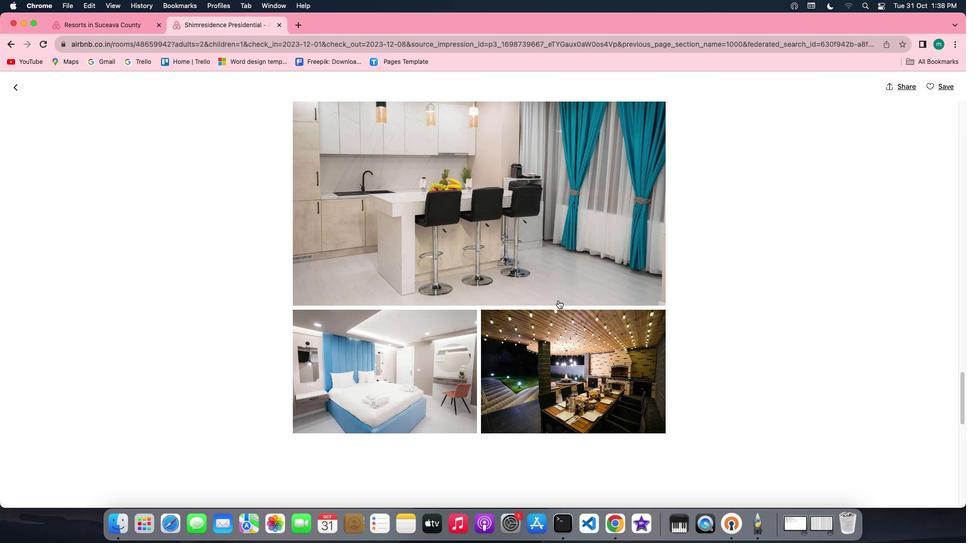 
Action: Mouse scrolled (562, 304) with delta (3, 3)
Screenshot: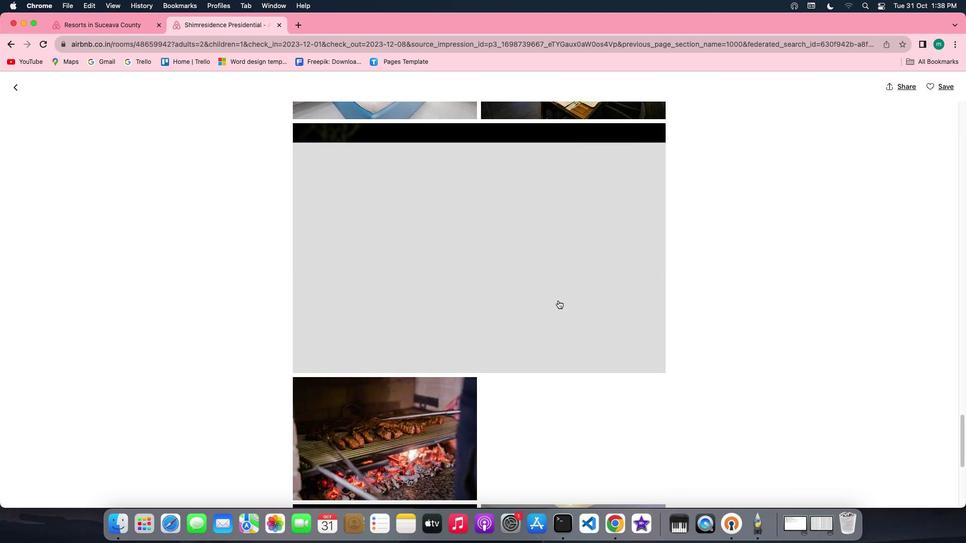
Action: Mouse scrolled (562, 304) with delta (3, 3)
Screenshot: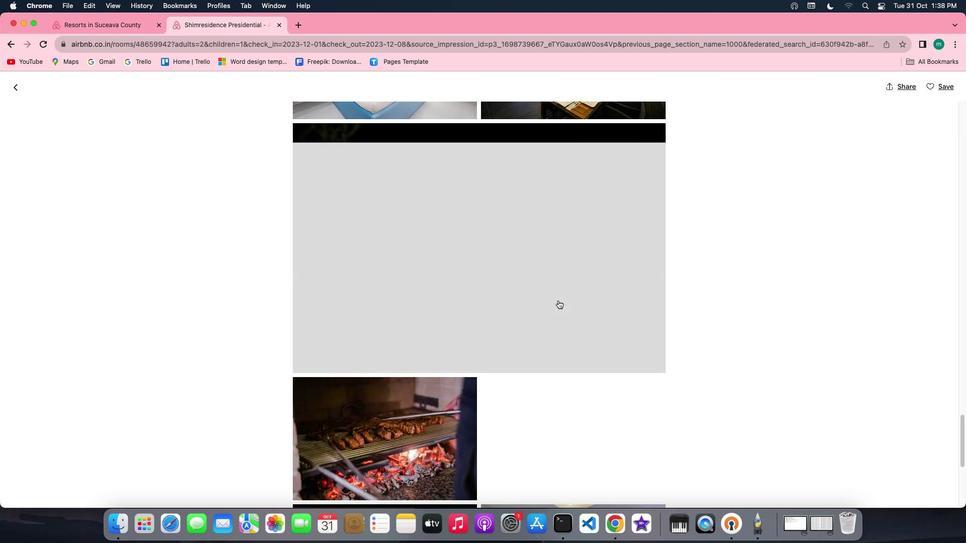 
Action: Mouse scrolled (562, 304) with delta (3, 2)
Screenshot: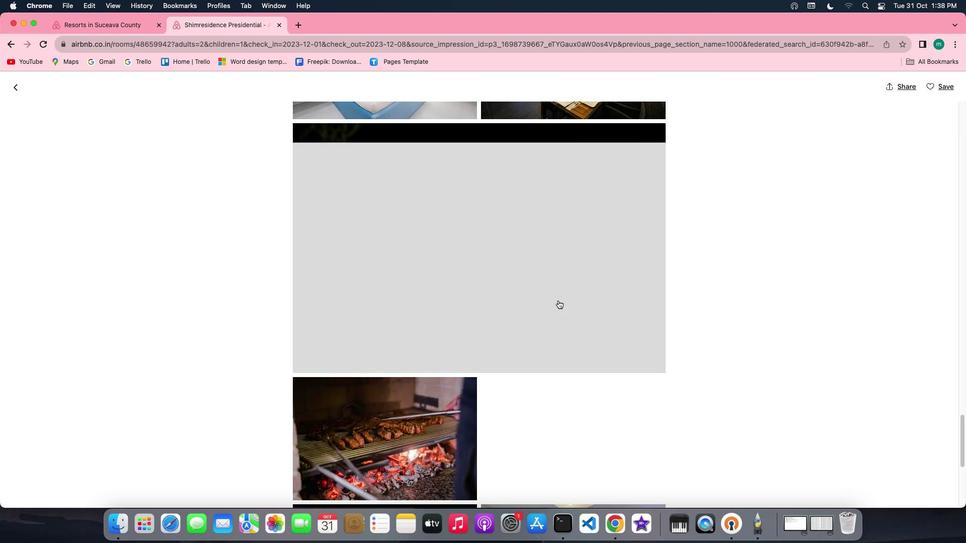 
Action: Mouse scrolled (562, 304) with delta (3, 1)
Screenshot: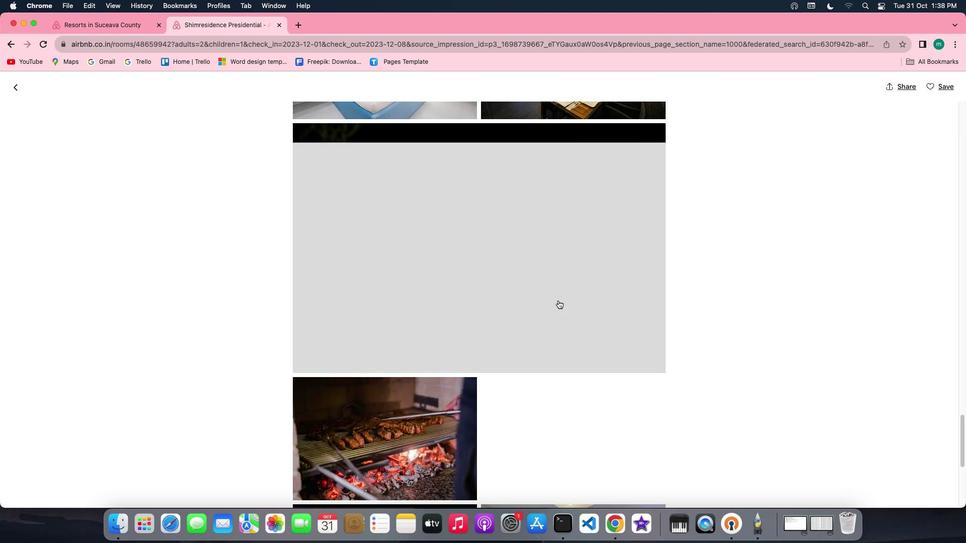 
Action: Mouse scrolled (562, 304) with delta (3, 1)
Screenshot: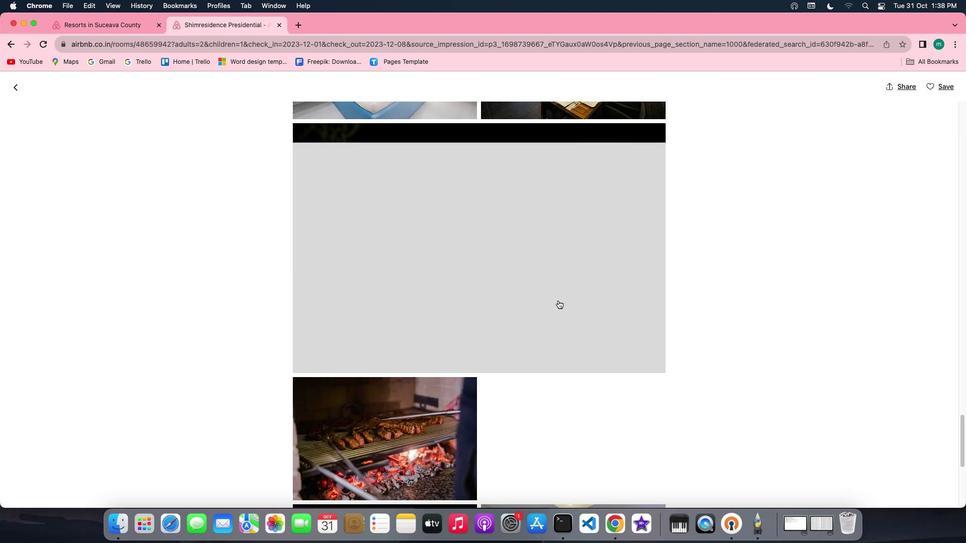 
Action: Mouse scrolled (562, 304) with delta (3, 3)
Screenshot: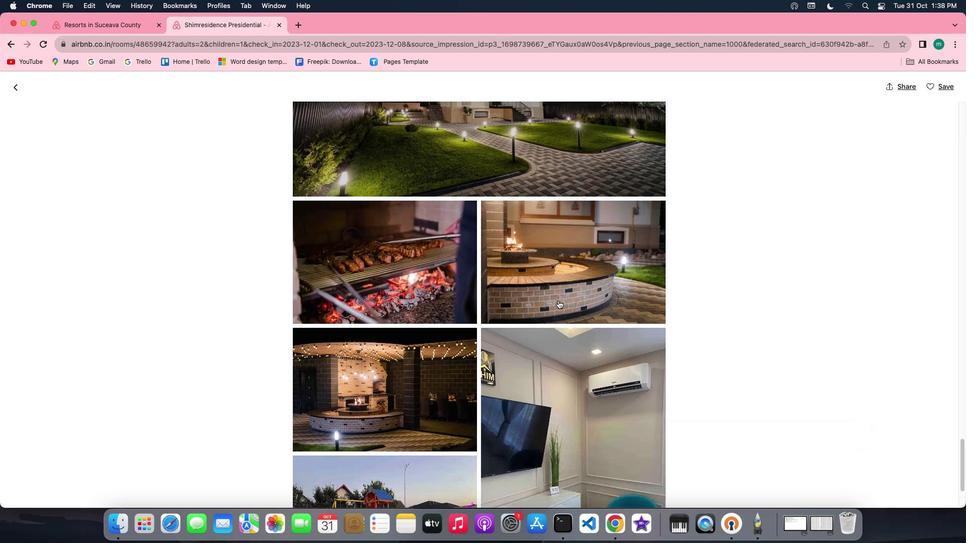 
Action: Mouse scrolled (562, 304) with delta (3, 3)
Screenshot: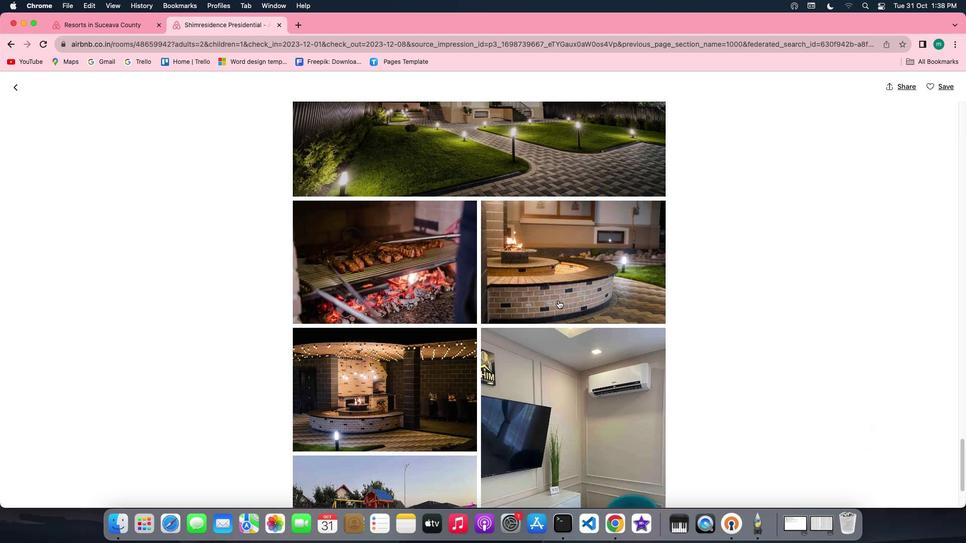 
Action: Mouse scrolled (562, 304) with delta (3, 2)
Screenshot: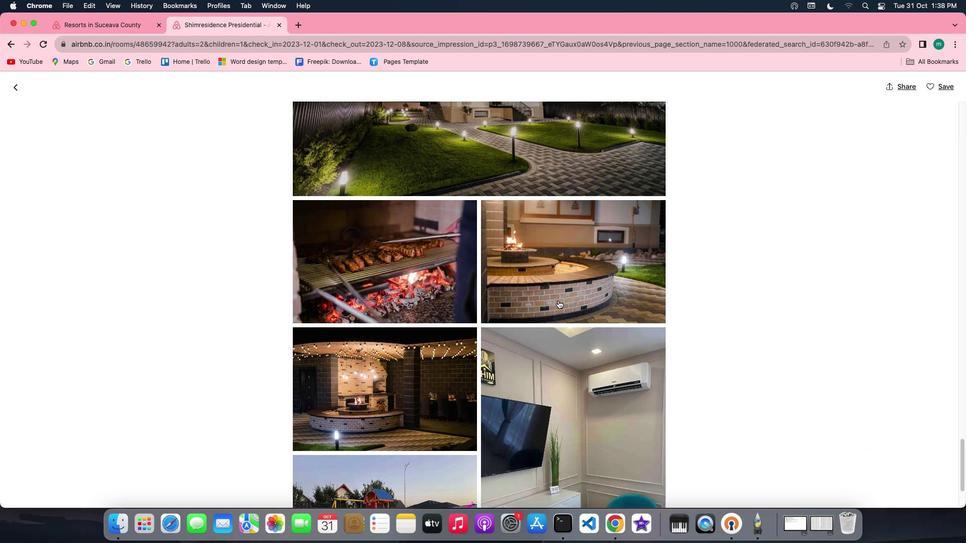 
Action: Mouse scrolled (562, 304) with delta (3, 1)
Screenshot: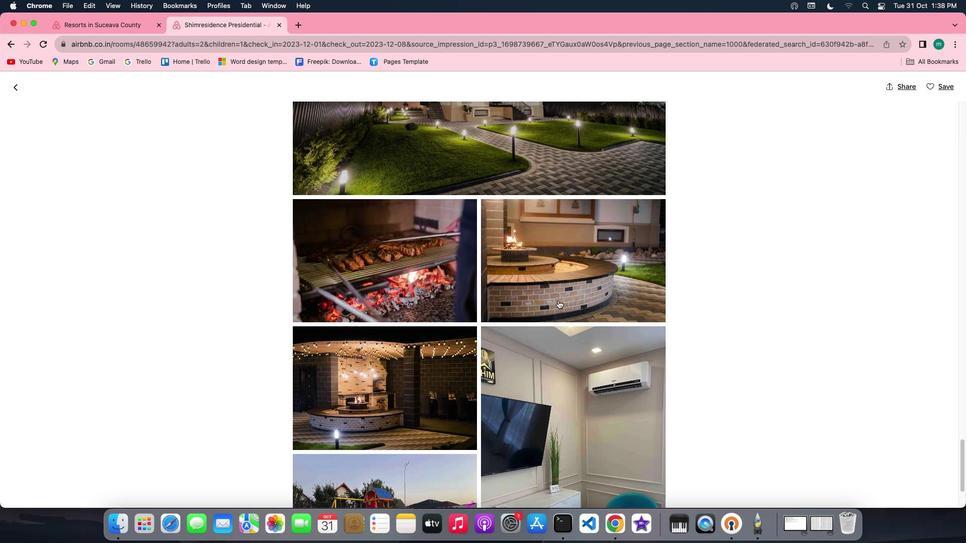 
Action: Mouse scrolled (562, 304) with delta (3, 3)
Screenshot: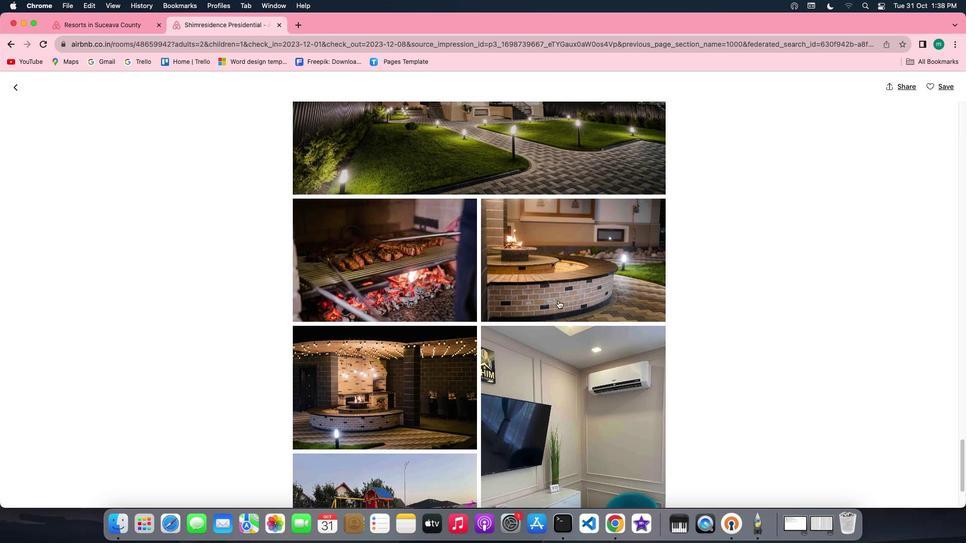 
Action: Mouse scrolled (562, 304) with delta (3, 3)
Screenshot: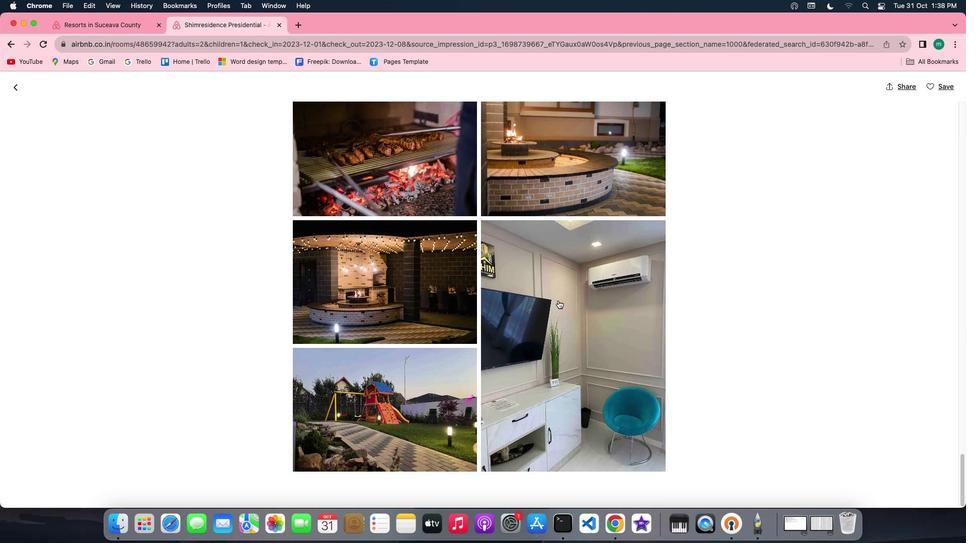 
Action: Mouse scrolled (562, 304) with delta (3, 3)
Screenshot: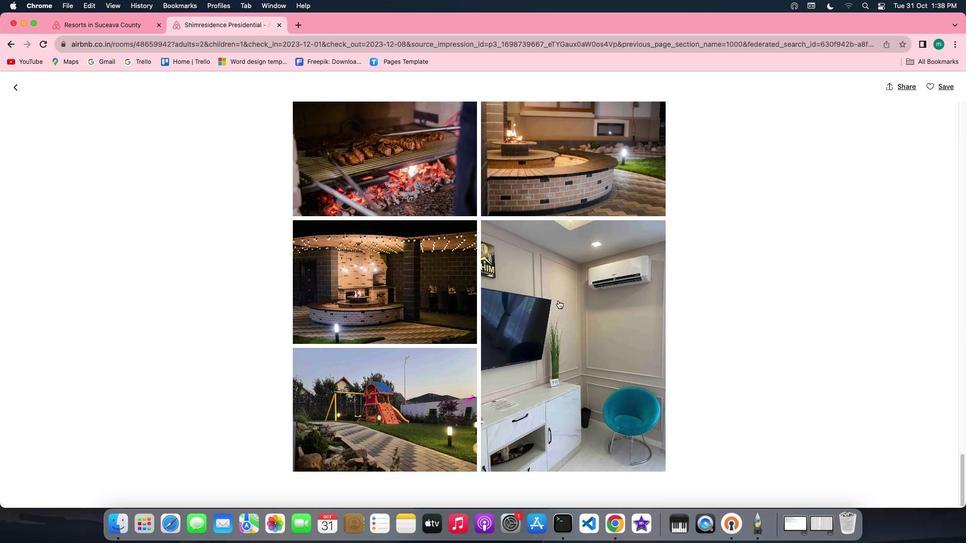 
Action: Mouse scrolled (562, 304) with delta (3, 2)
Screenshot: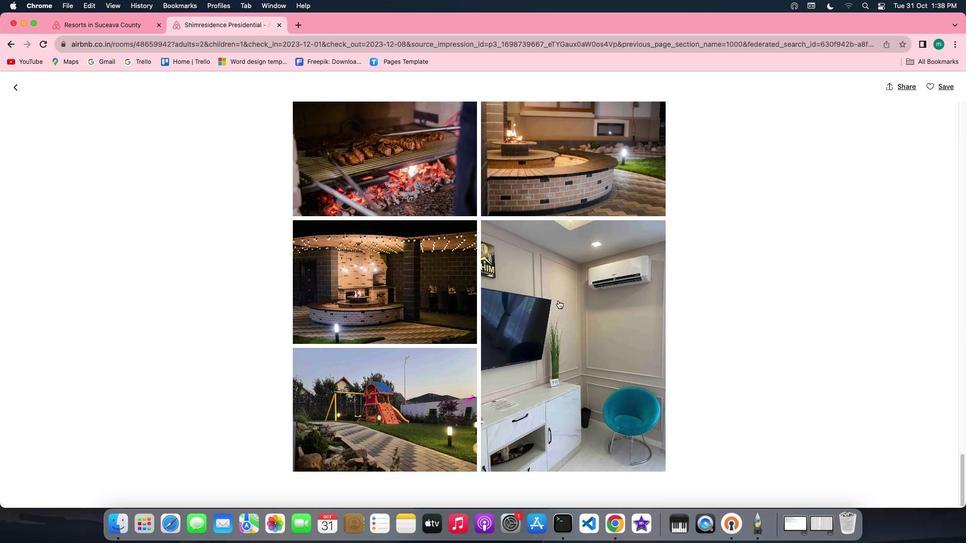 
Action: Mouse scrolled (562, 304) with delta (3, 1)
Screenshot: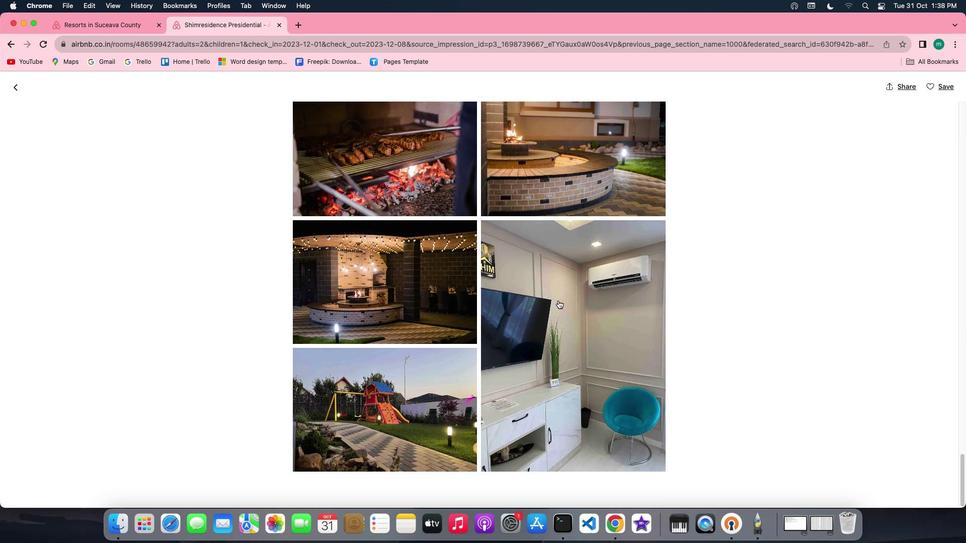 
Action: Mouse scrolled (562, 304) with delta (3, 1)
Screenshot: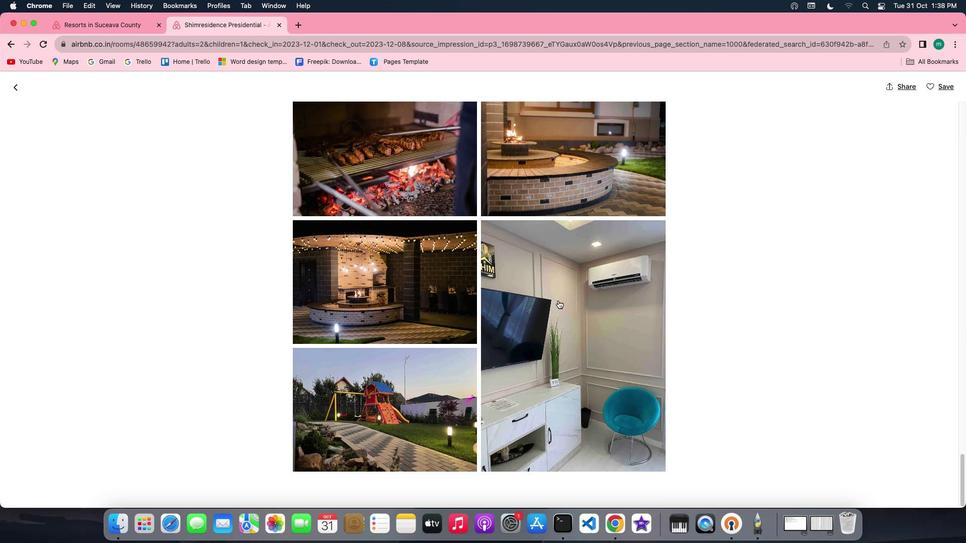 
Action: Mouse scrolled (562, 304) with delta (3, 3)
Screenshot: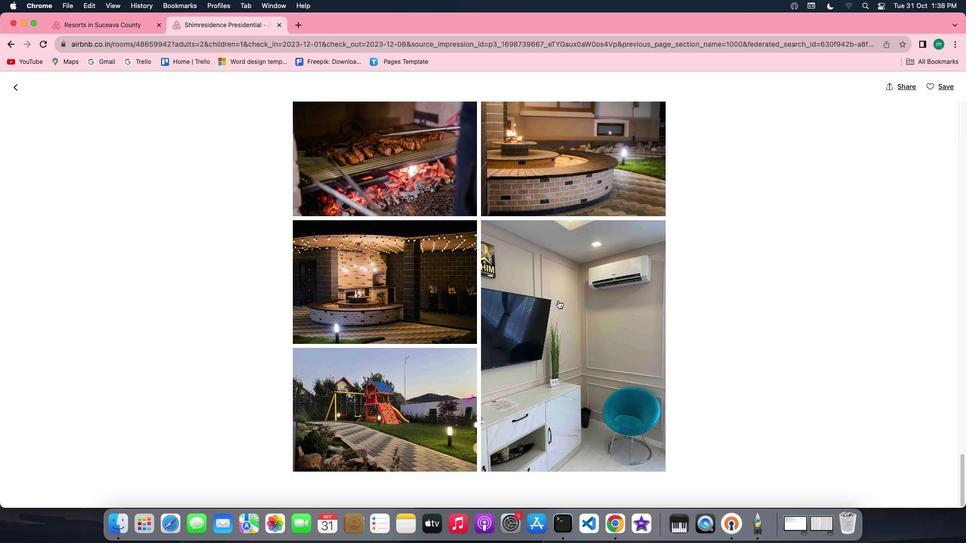 
Action: Mouse scrolled (562, 304) with delta (3, 3)
Screenshot: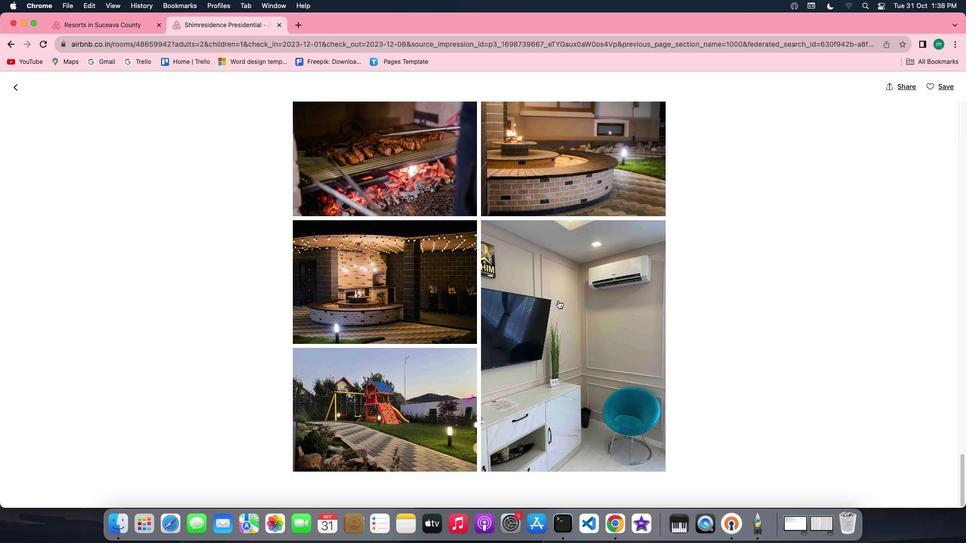 
Action: Mouse scrolled (562, 304) with delta (3, 2)
Screenshot: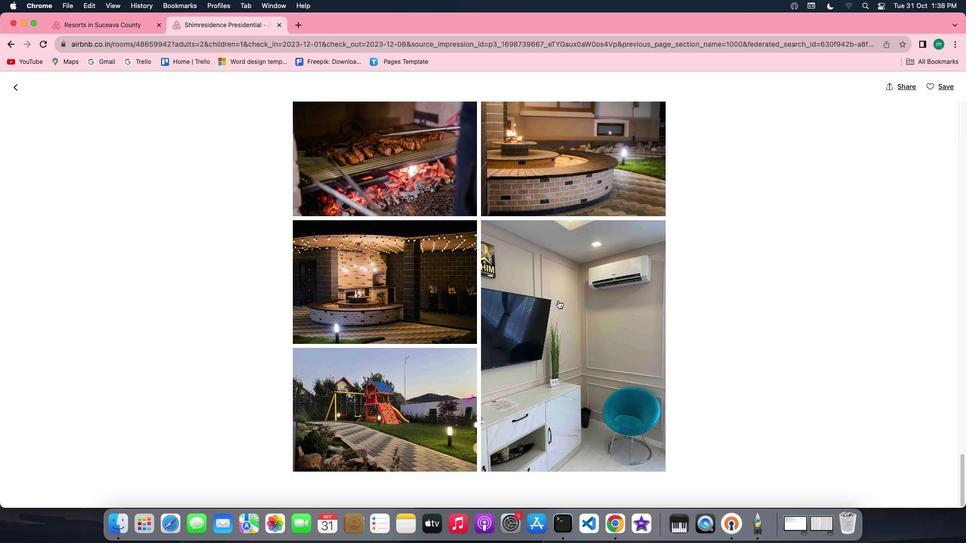 
Action: Mouse scrolled (562, 304) with delta (3, 1)
Screenshot: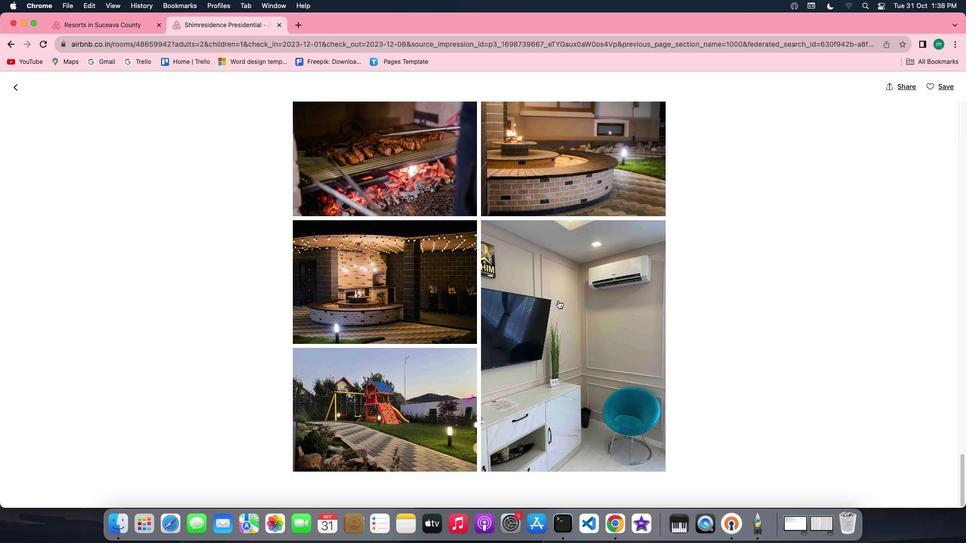 
Action: Mouse scrolled (562, 304) with delta (3, 1)
Screenshot: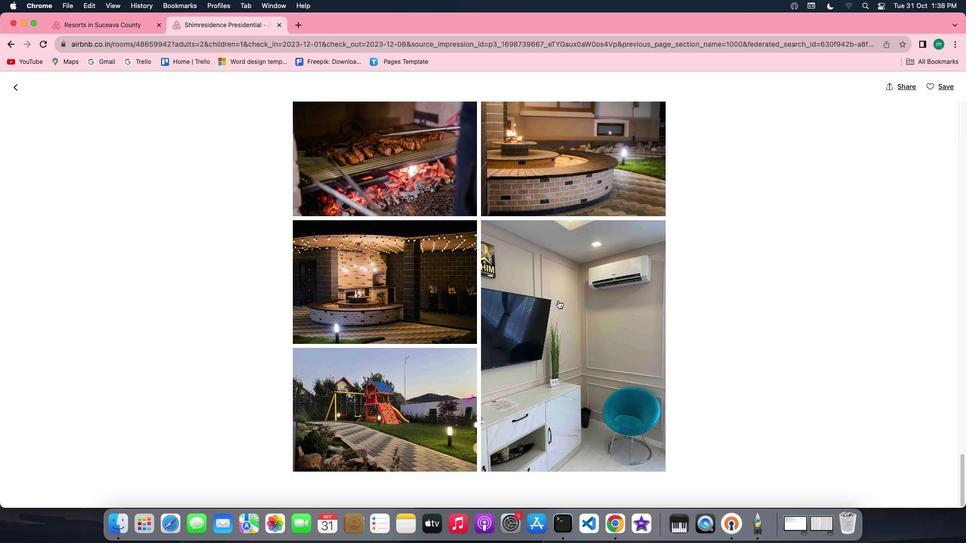 
Action: Mouse scrolled (562, 304) with delta (3, 3)
Screenshot: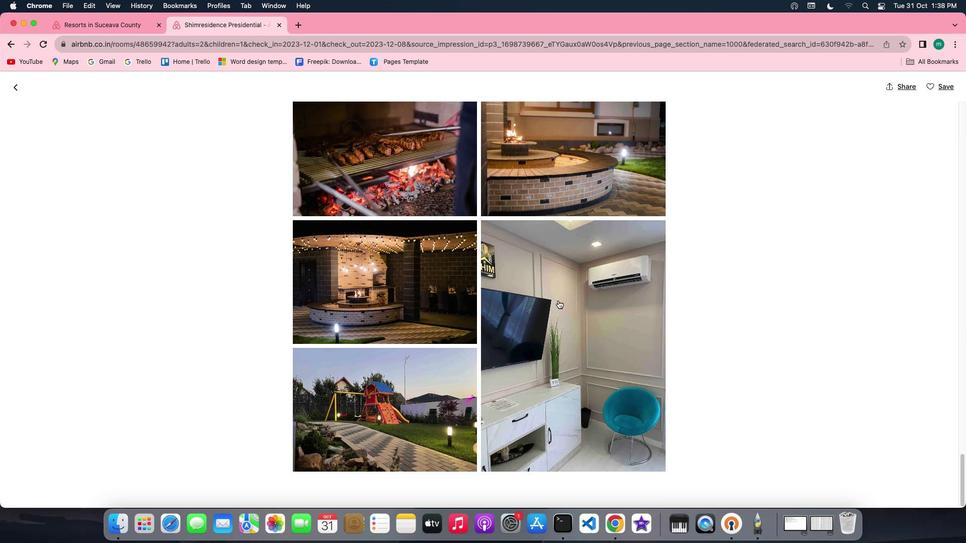 
Action: Mouse scrolled (562, 304) with delta (3, 3)
Screenshot: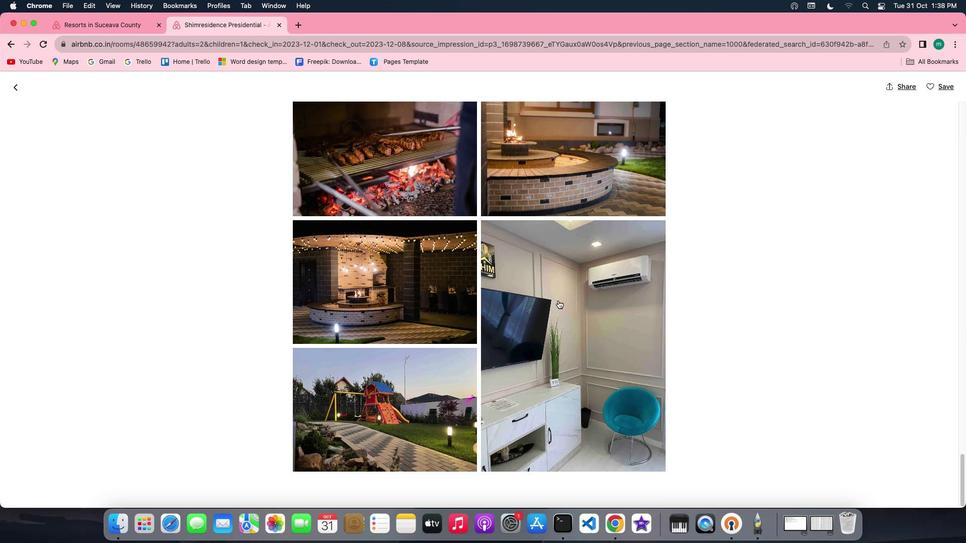 
Action: Mouse scrolled (562, 304) with delta (3, 2)
Screenshot: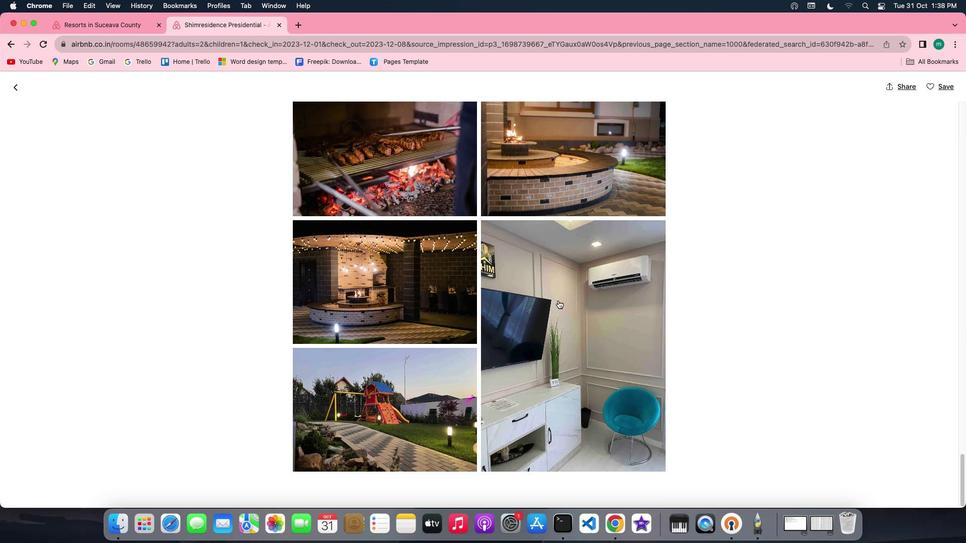
Action: Mouse scrolled (562, 304) with delta (3, 1)
Screenshot: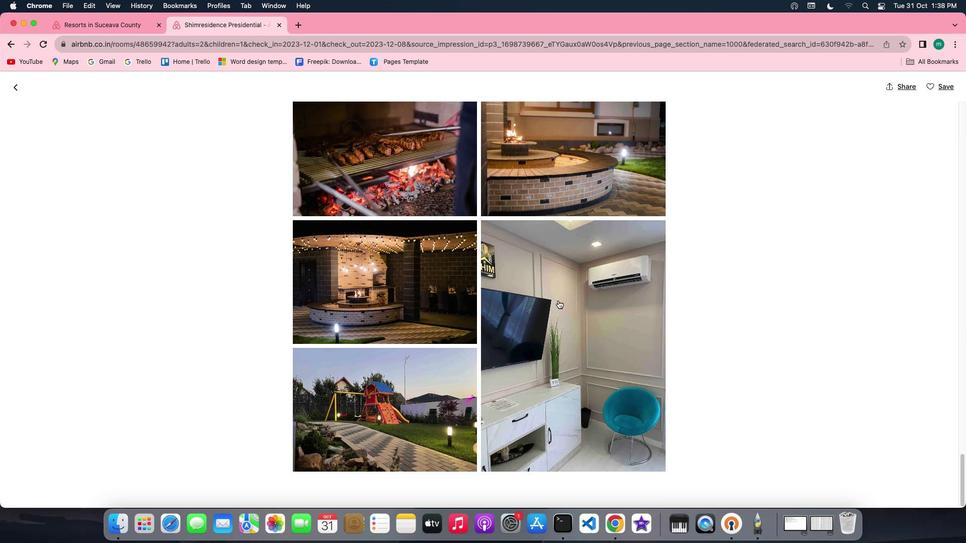 
Action: Mouse moved to (23, 90)
Screenshot: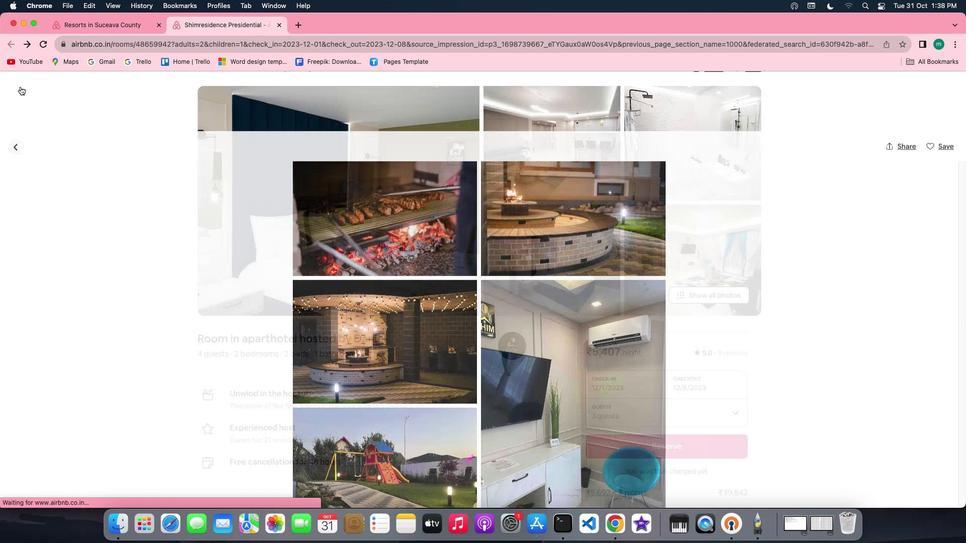 
Action: Mouse pressed left at (23, 90)
Screenshot: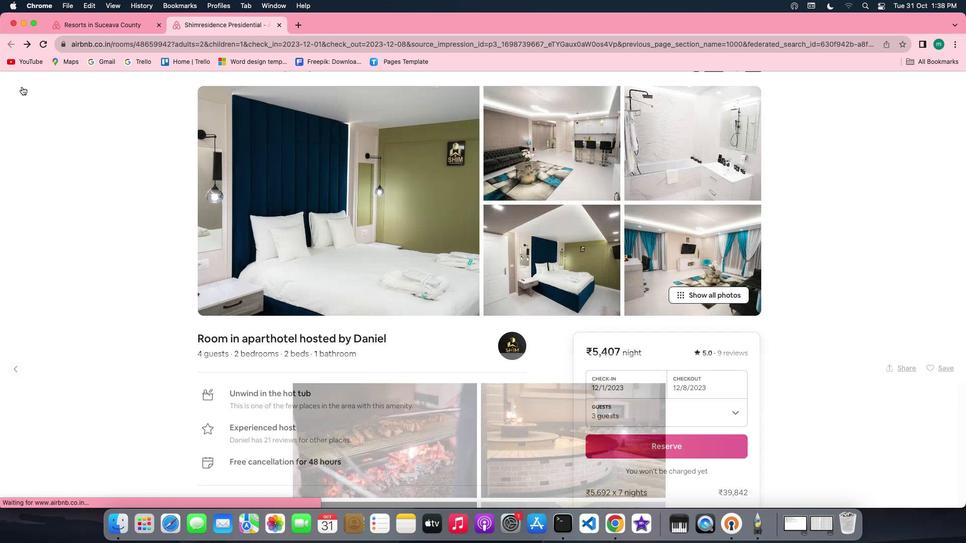 
Action: Mouse moved to (493, 303)
Screenshot: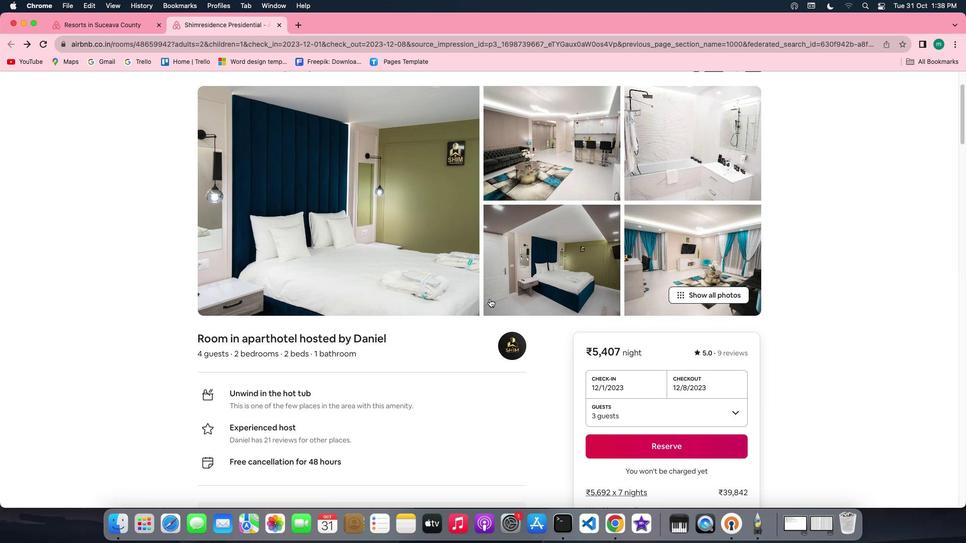 
Action: Mouse scrolled (493, 303) with delta (3, 3)
Screenshot: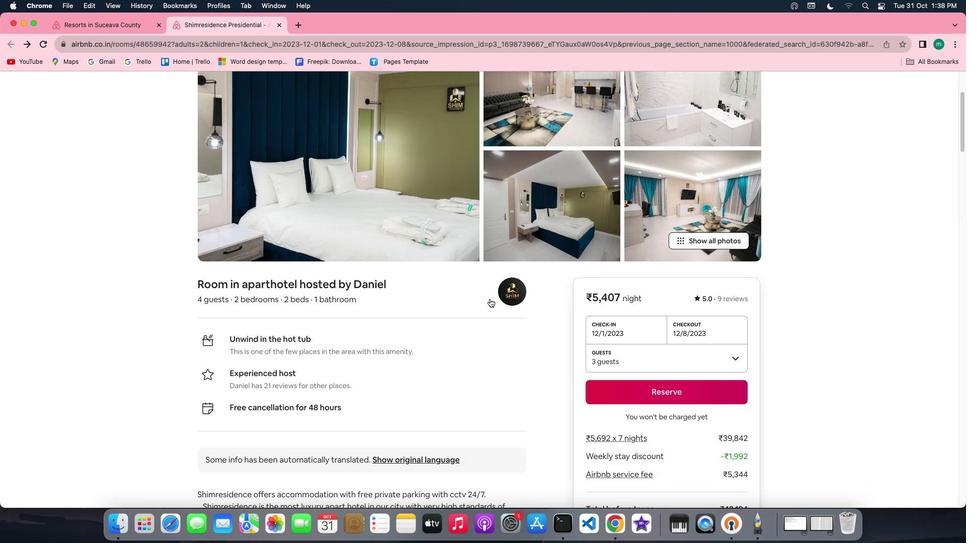 
Action: Mouse scrolled (493, 303) with delta (3, 3)
Screenshot: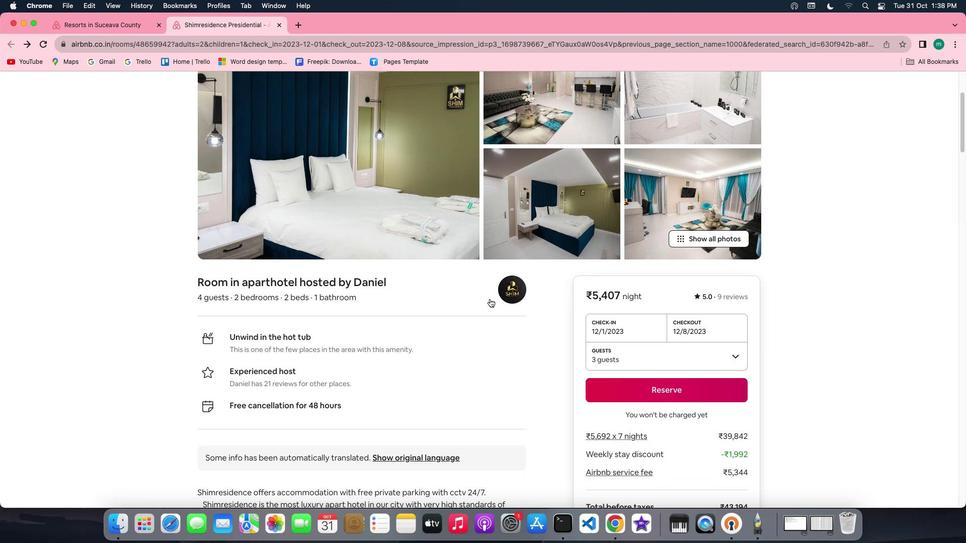 
Action: Mouse scrolled (493, 303) with delta (3, 2)
Screenshot: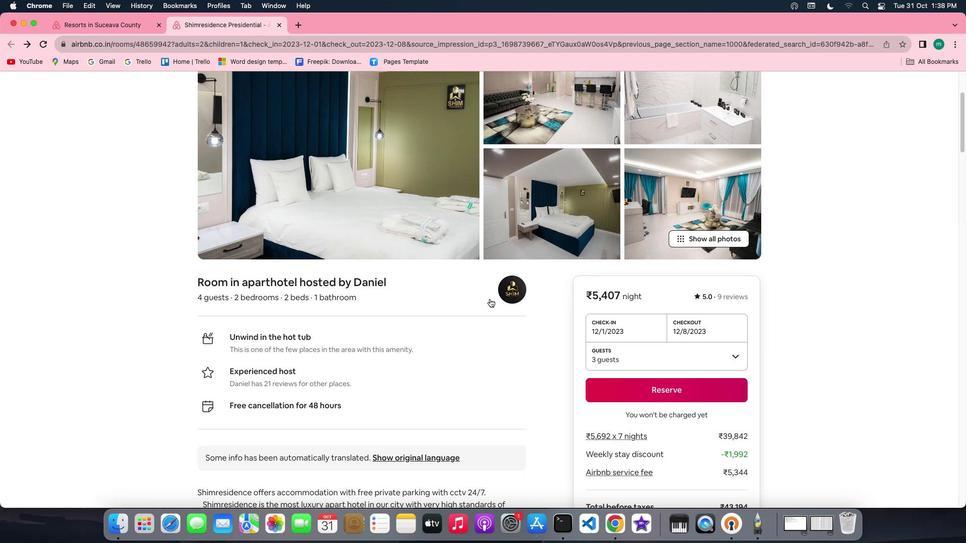 
Action: Mouse scrolled (493, 303) with delta (3, 3)
Screenshot: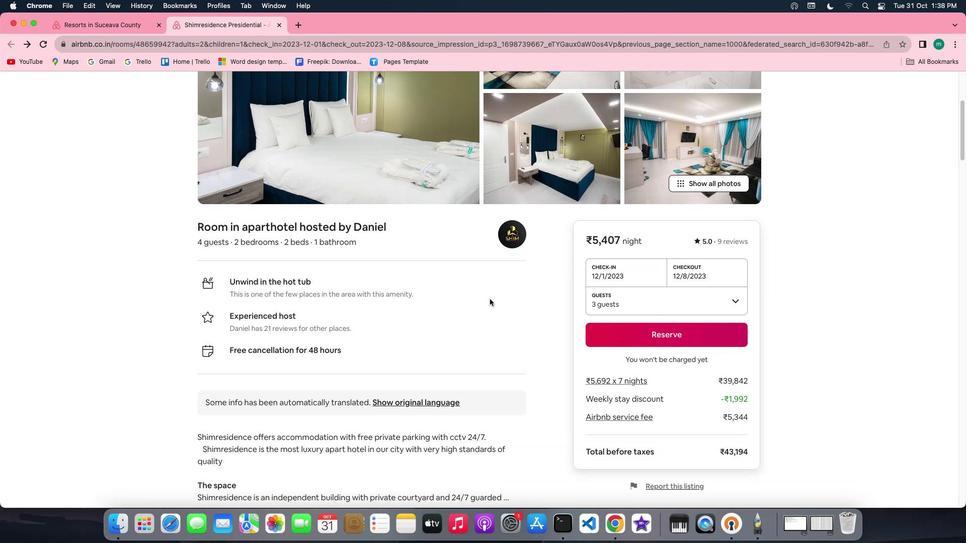 
Action: Mouse scrolled (493, 303) with delta (3, 3)
Screenshot: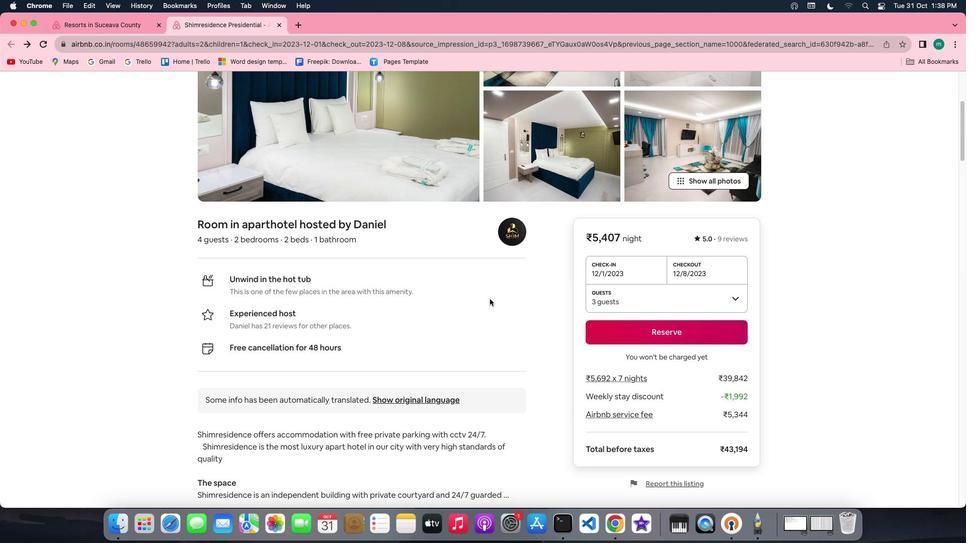 
Action: Mouse scrolled (493, 303) with delta (3, 2)
Screenshot: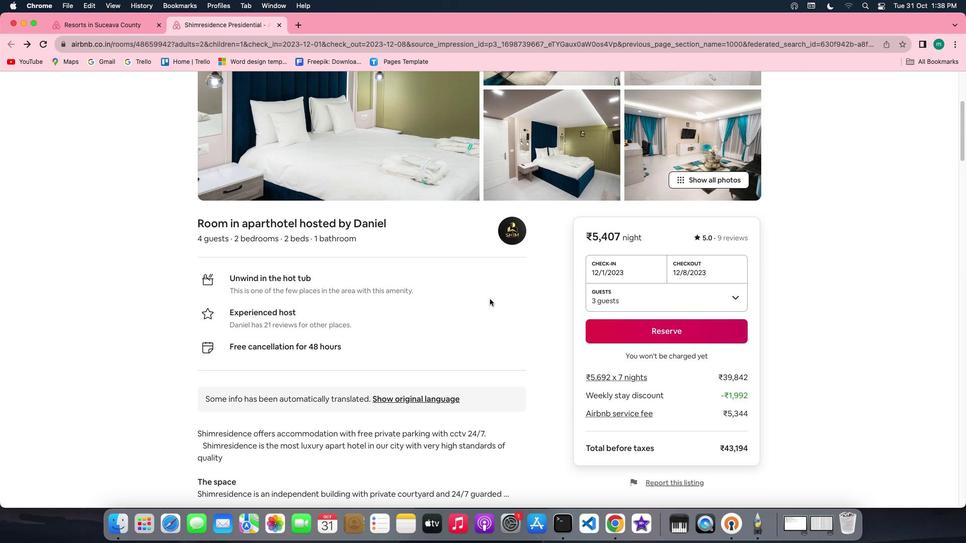 
Action: Mouse scrolled (493, 303) with delta (3, 3)
Screenshot: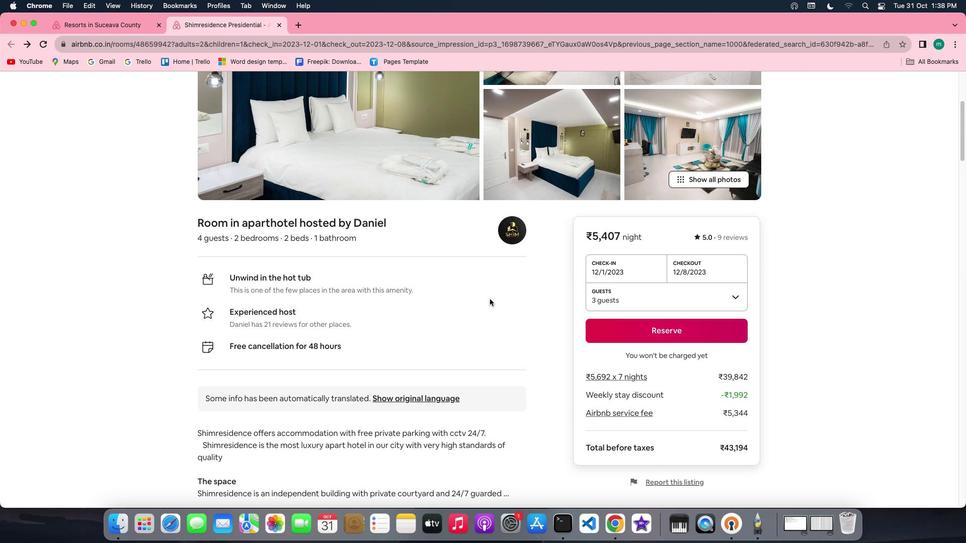 
Action: Mouse scrolled (493, 303) with delta (3, 3)
Screenshot: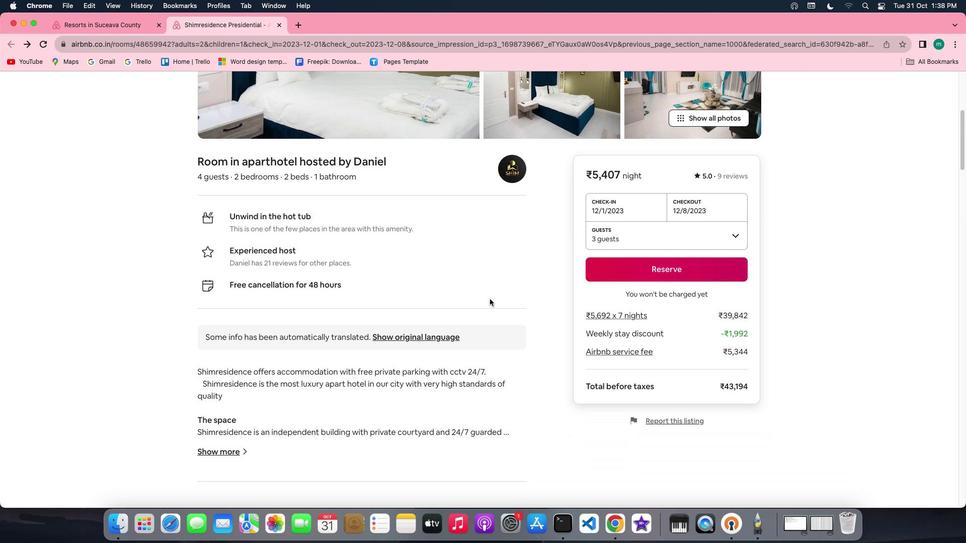 
Action: Mouse scrolled (493, 303) with delta (3, 3)
Screenshot: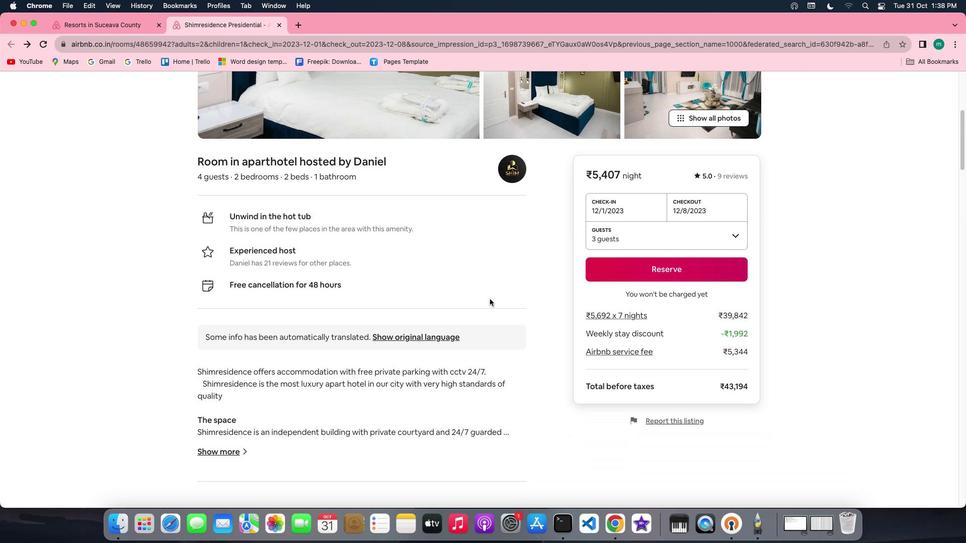 
Action: Mouse scrolled (493, 303) with delta (3, 2)
Screenshot: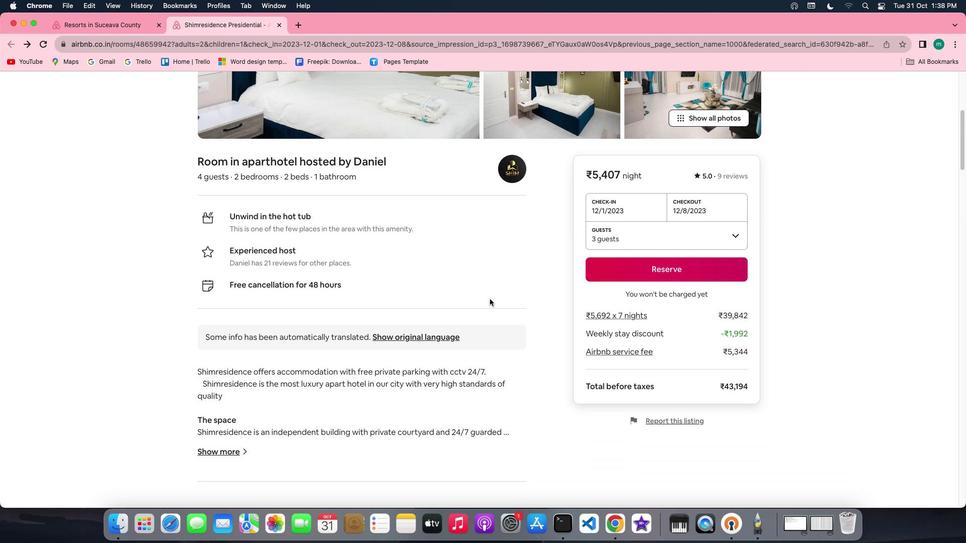 
Action: Mouse scrolled (493, 303) with delta (3, 3)
Screenshot: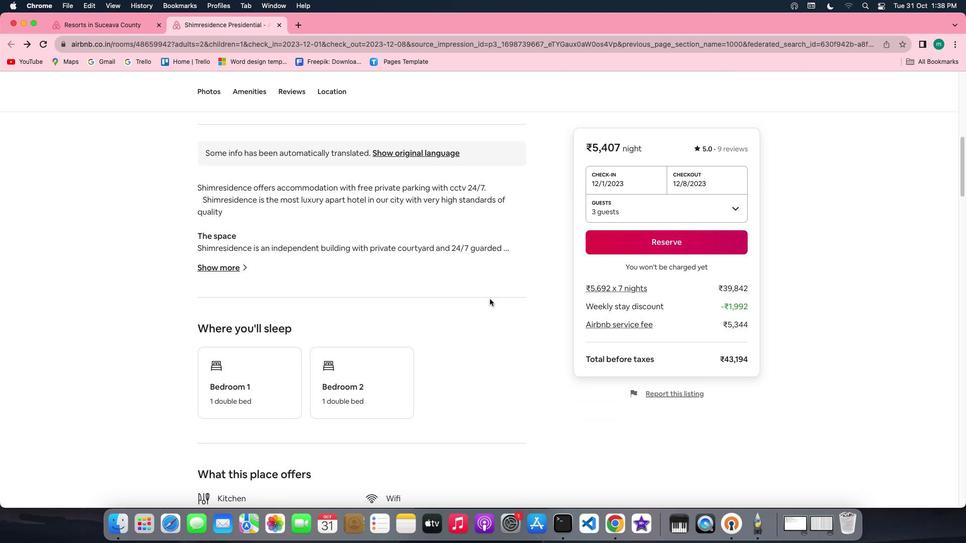 
Action: Mouse scrolled (493, 303) with delta (3, 3)
Screenshot: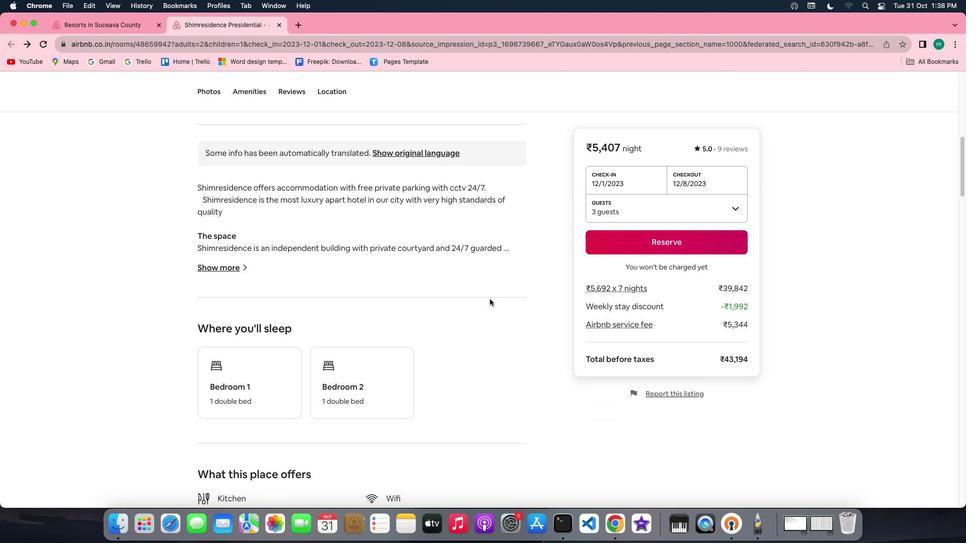 
Action: Mouse scrolled (493, 303) with delta (3, 2)
Screenshot: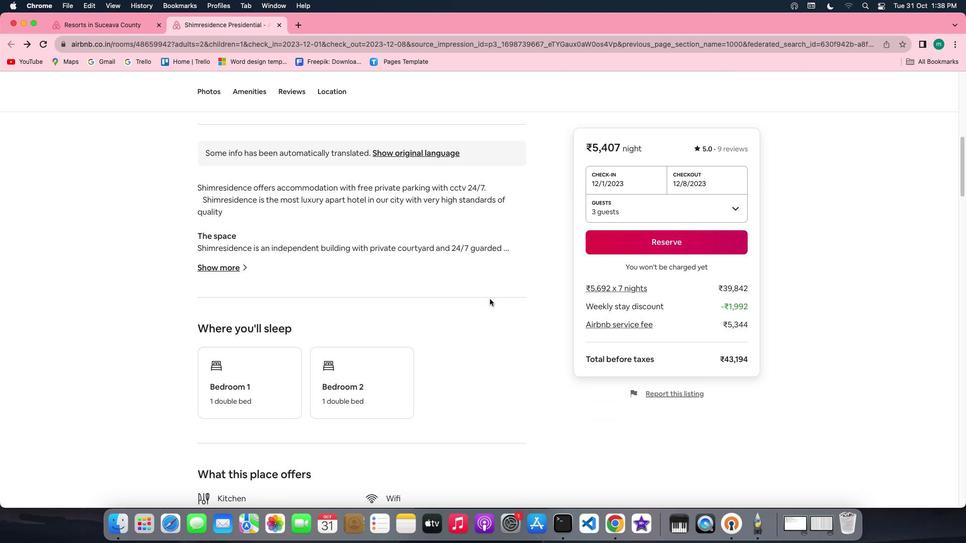 
Action: Mouse scrolled (493, 303) with delta (3, 1)
Screenshot: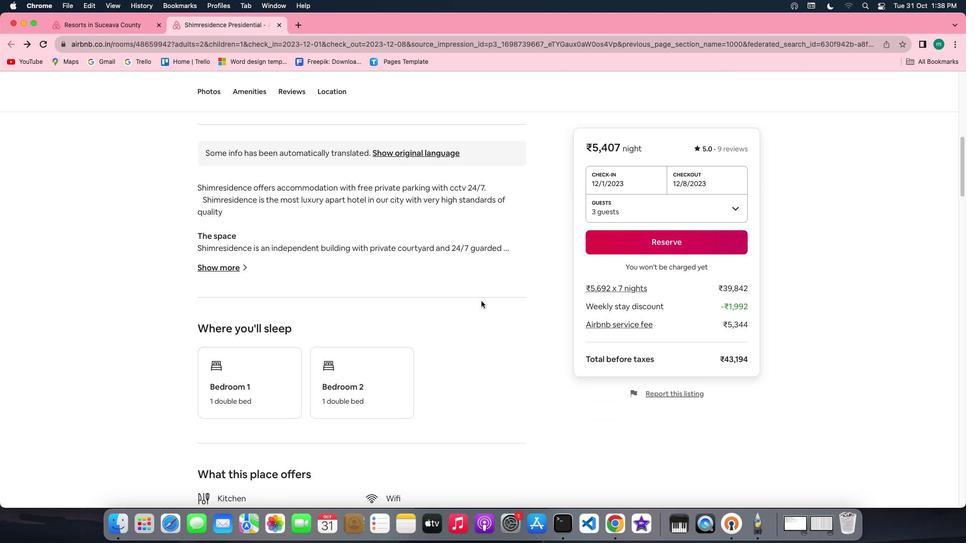 
Action: Mouse moved to (232, 272)
Screenshot: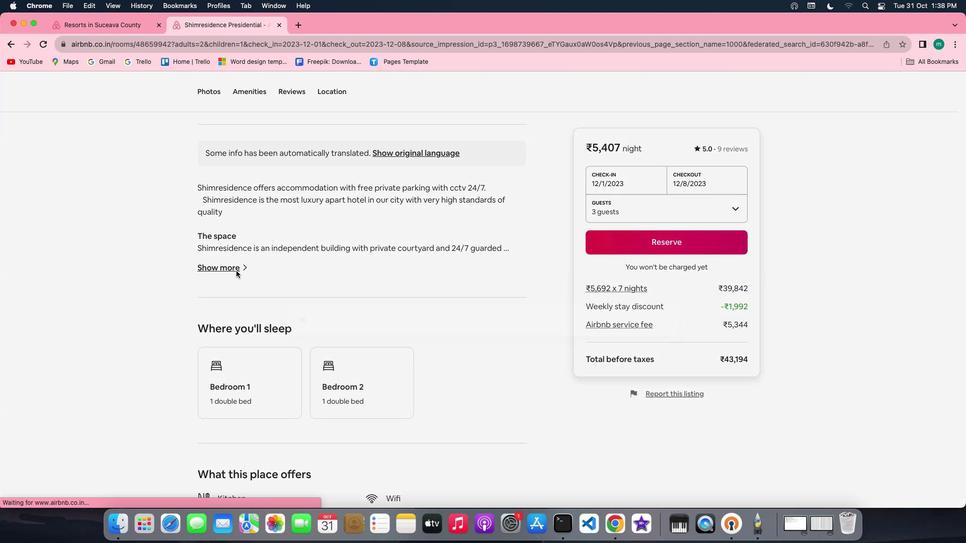 
Action: Mouse pressed left at (232, 272)
Screenshot: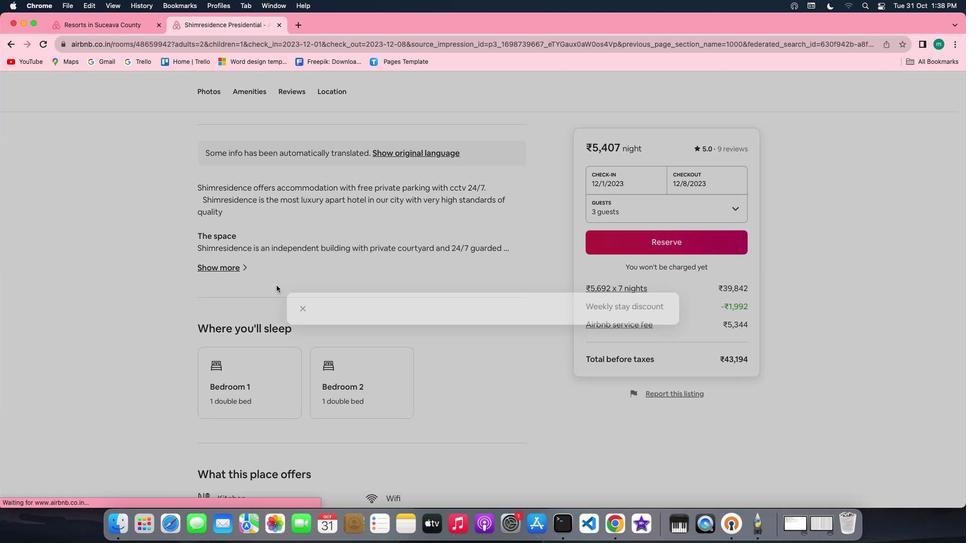 
Action: Mouse moved to (376, 314)
Screenshot: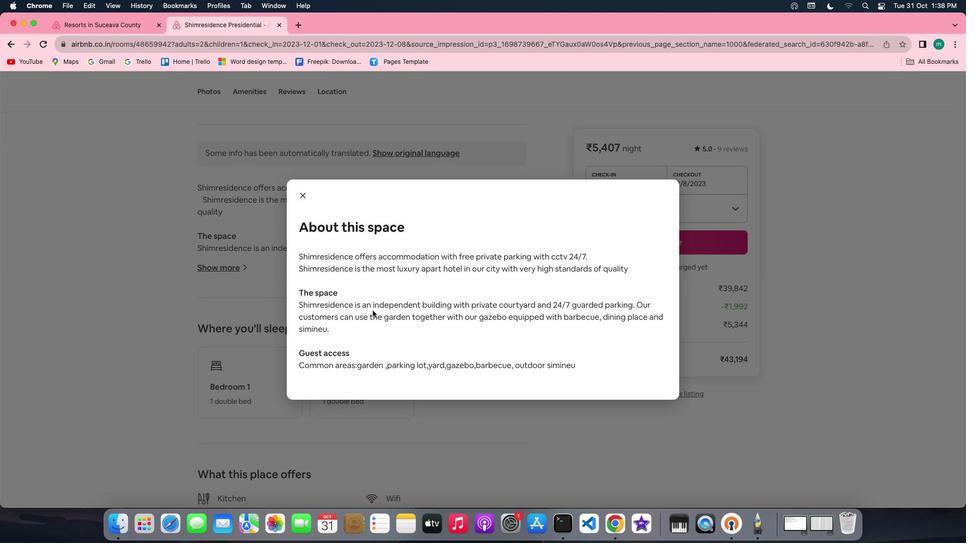 
Action: Mouse scrolled (376, 314) with delta (3, 3)
Screenshot: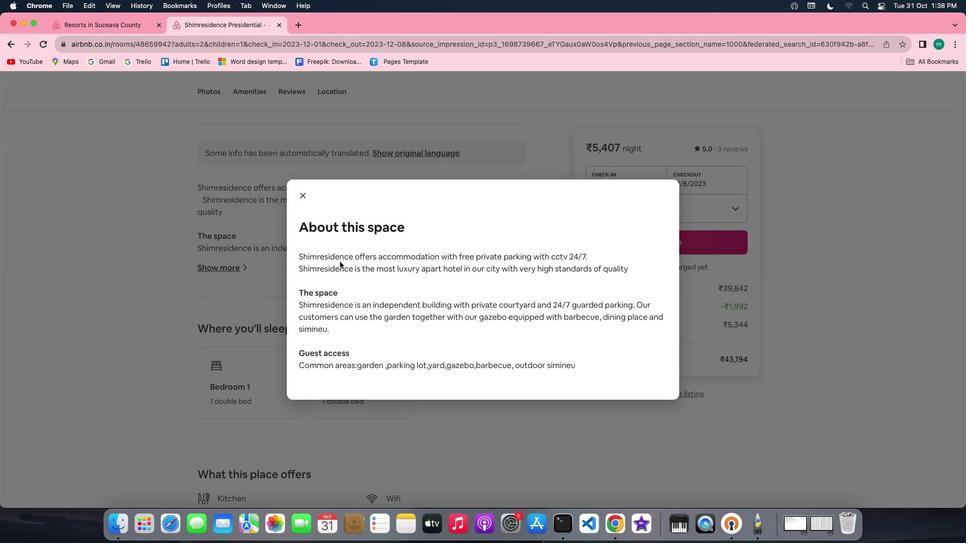 
Action: Mouse scrolled (376, 314) with delta (3, 3)
Screenshot: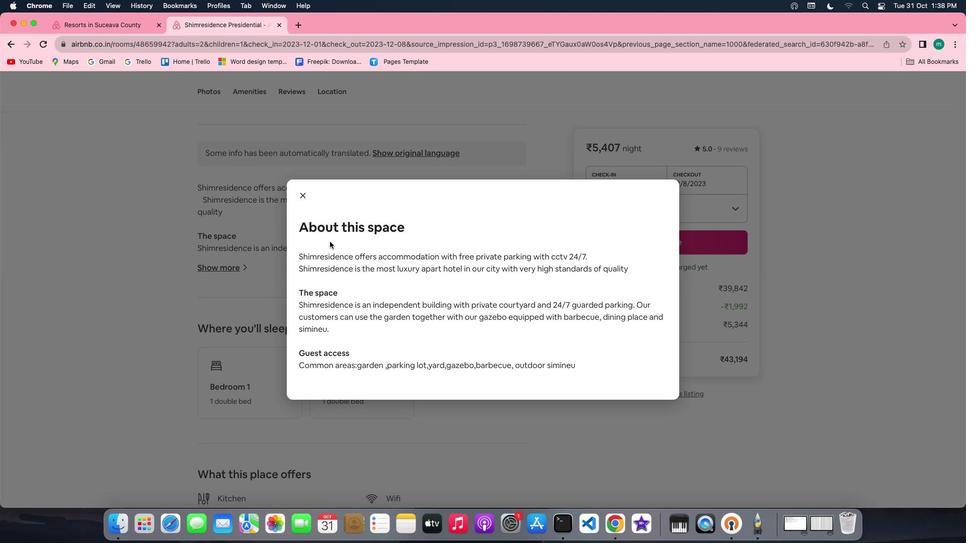 
Action: Mouse scrolled (376, 314) with delta (3, 2)
Screenshot: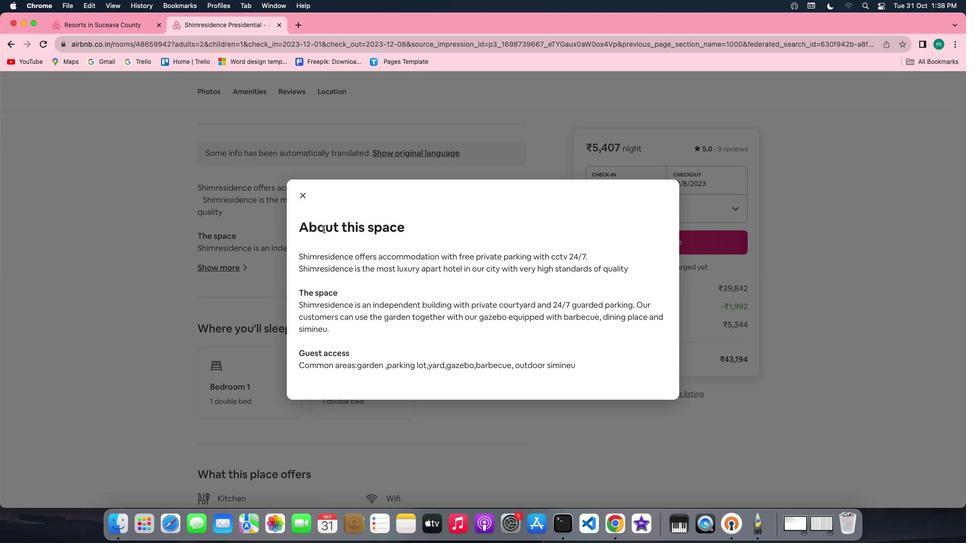 
Action: Mouse scrolled (376, 314) with delta (3, 1)
Screenshot: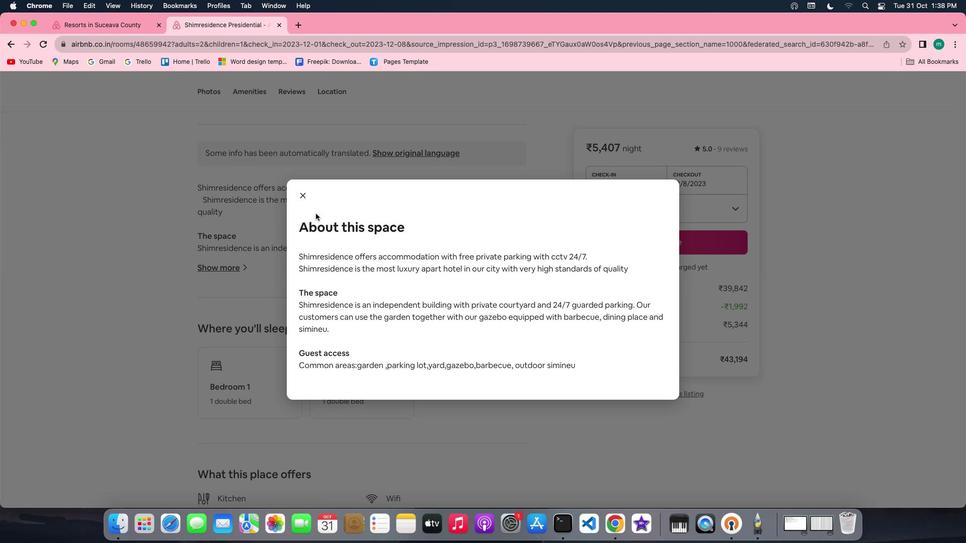 
Action: Mouse moved to (306, 198)
Screenshot: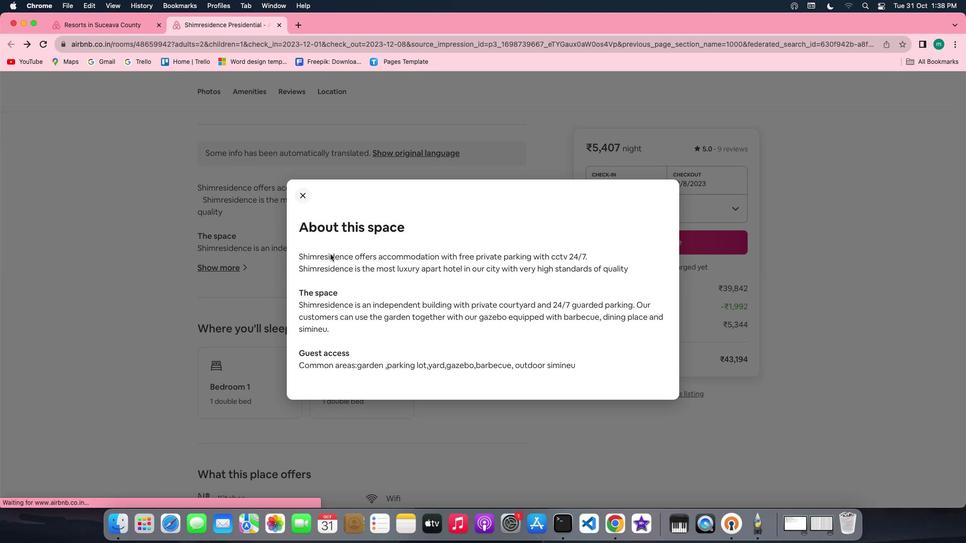 
Action: Mouse pressed left at (306, 198)
Screenshot: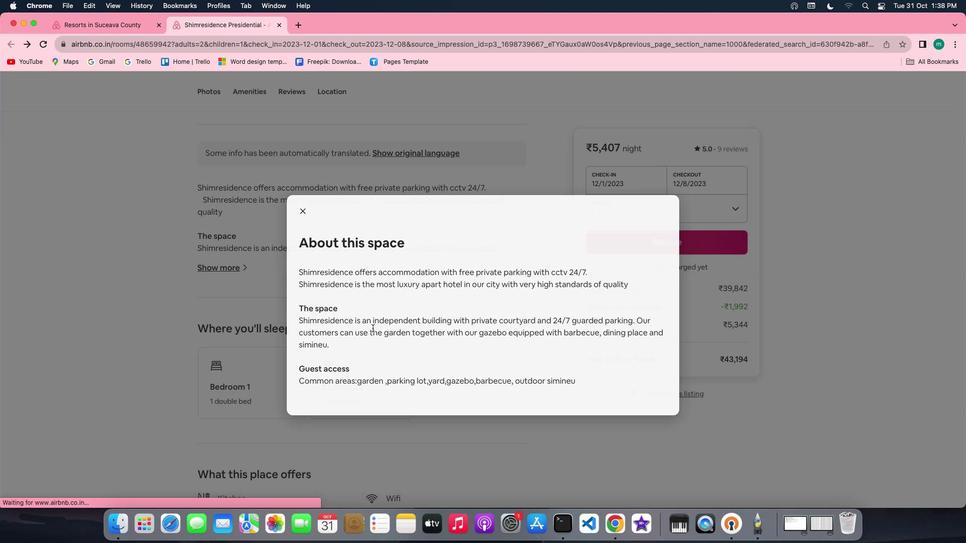 
Action: Mouse moved to (378, 336)
Screenshot: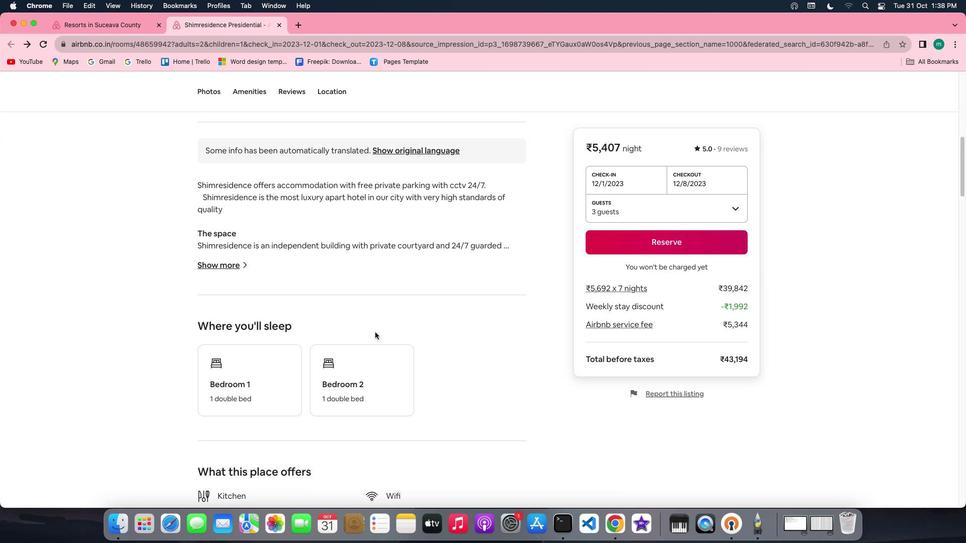 
Action: Mouse scrolled (378, 336) with delta (3, 3)
Screenshot: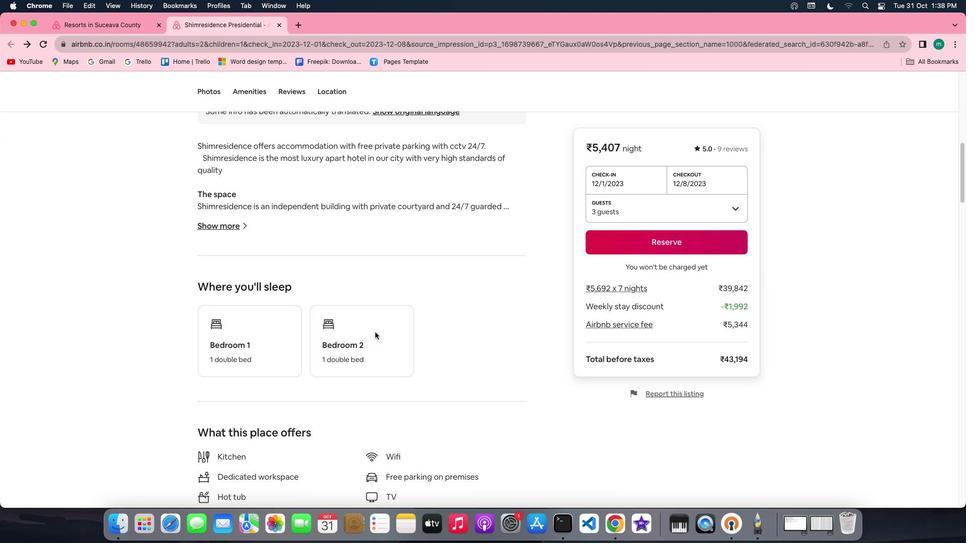 
Action: Mouse scrolled (378, 336) with delta (3, 3)
Screenshot: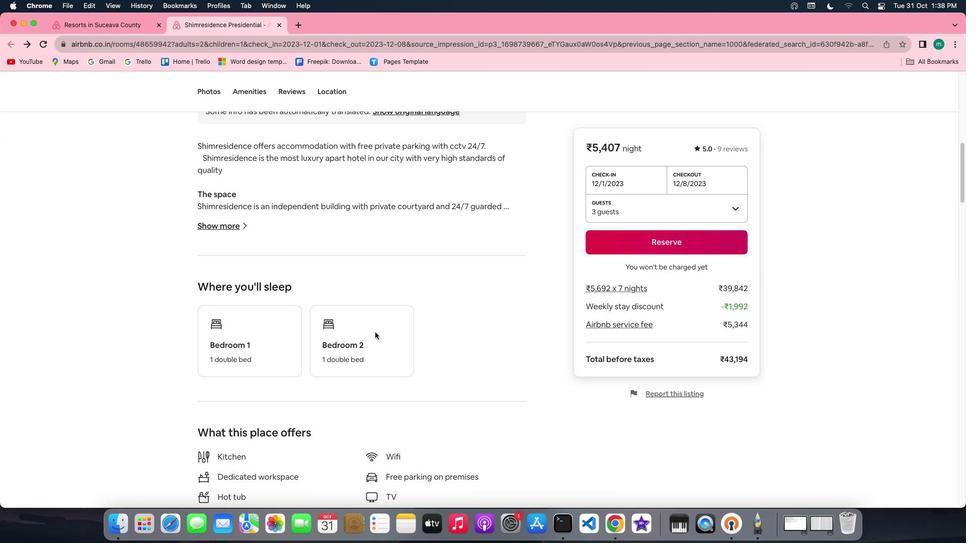 
Action: Mouse scrolled (378, 336) with delta (3, 2)
Screenshot: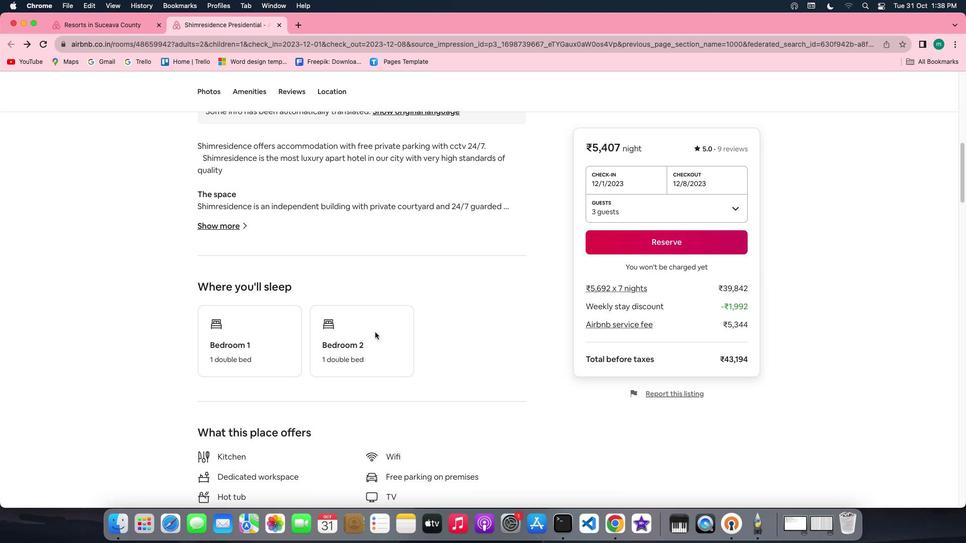 
Action: Mouse scrolled (378, 336) with delta (3, 3)
Screenshot: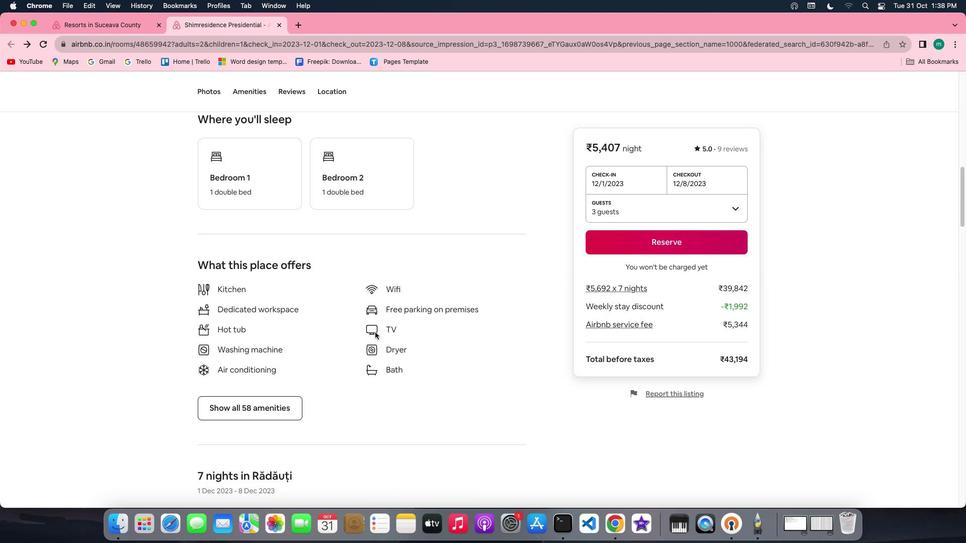 
Action: Mouse scrolled (378, 336) with delta (3, 3)
Screenshot: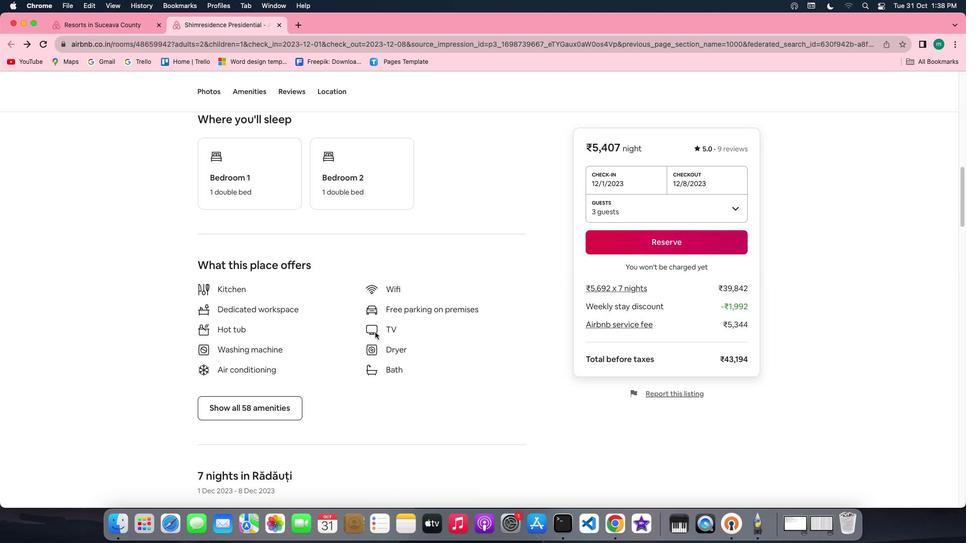 
Action: Mouse scrolled (378, 336) with delta (3, 2)
Screenshot: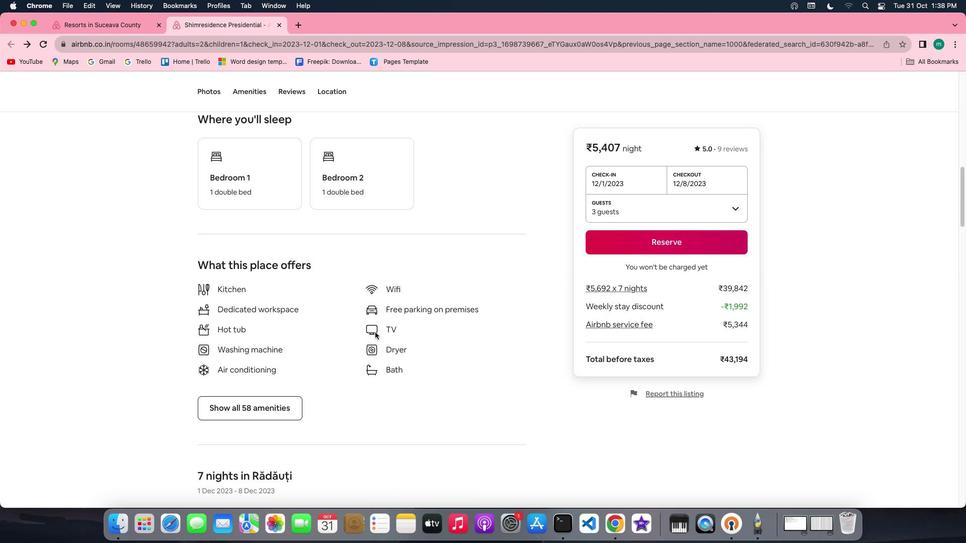 
Action: Mouse scrolled (378, 336) with delta (3, 1)
Screenshot: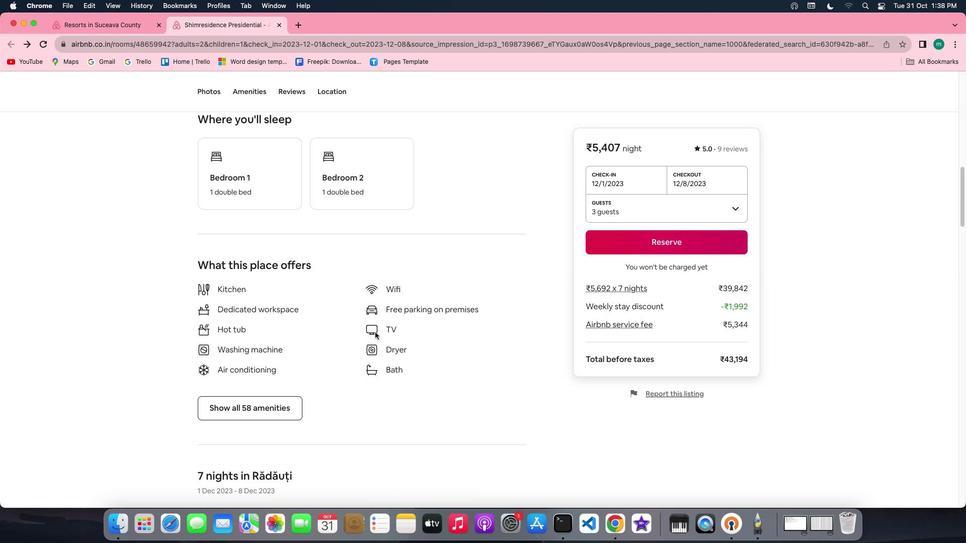 
Action: Mouse scrolled (378, 336) with delta (3, 3)
Screenshot: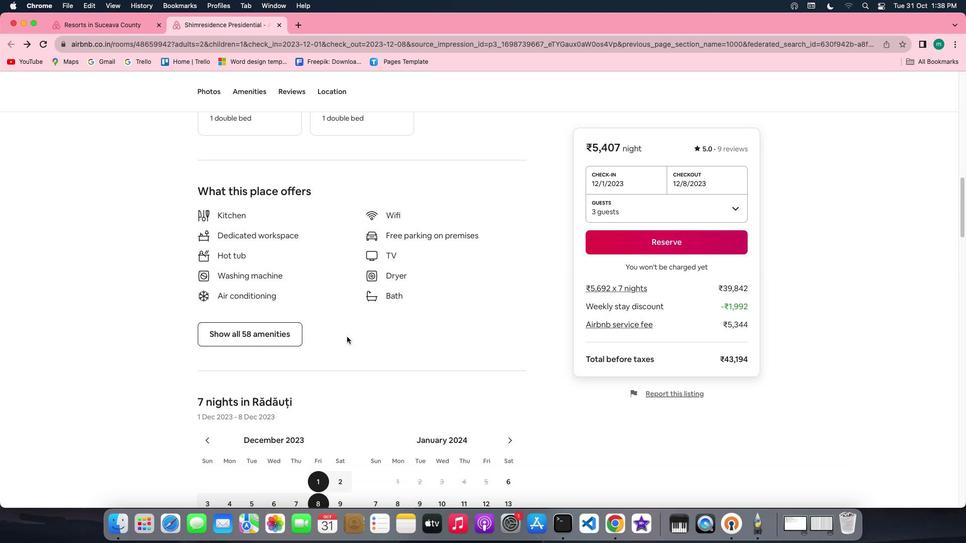 
Action: Mouse scrolled (378, 336) with delta (3, 3)
Screenshot: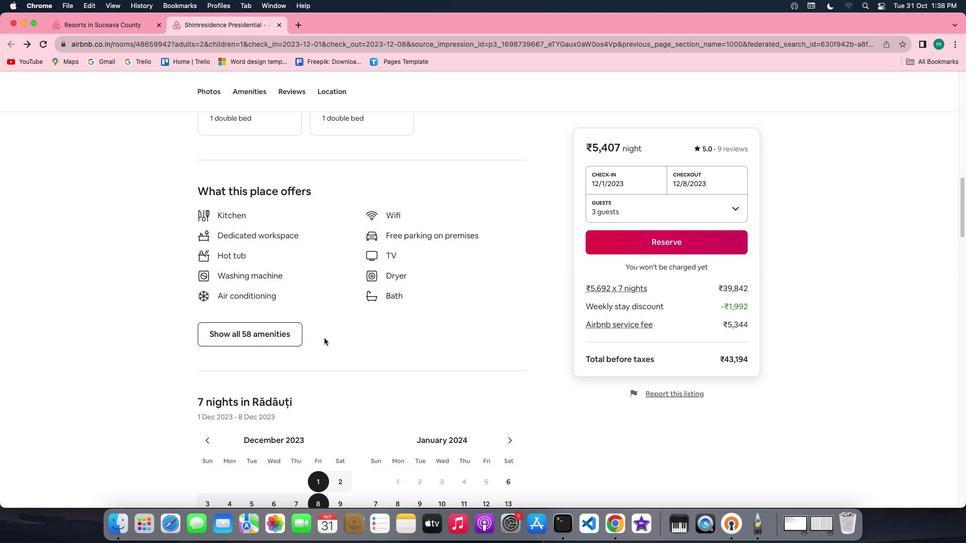 
Action: Mouse scrolled (378, 336) with delta (3, 2)
Screenshot: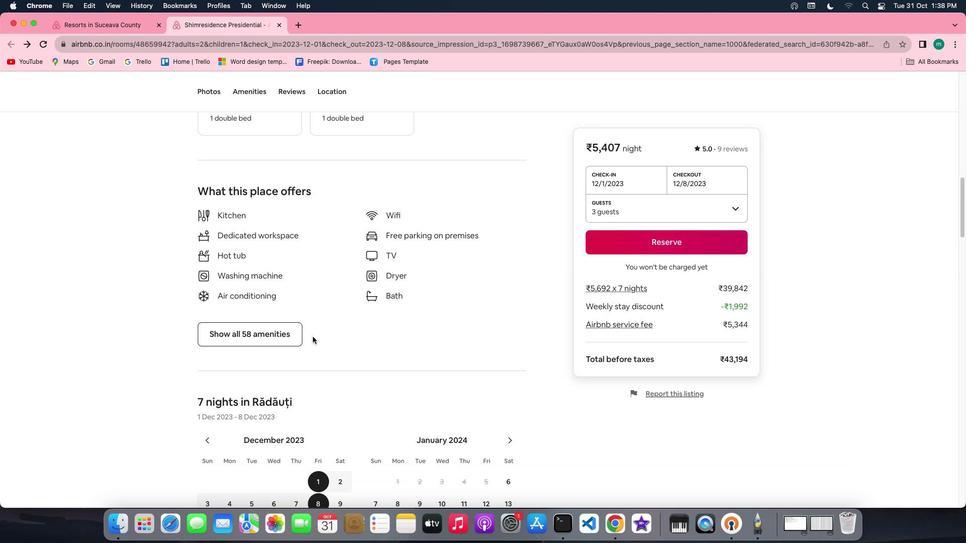 
Action: Mouse moved to (252, 339)
Screenshot: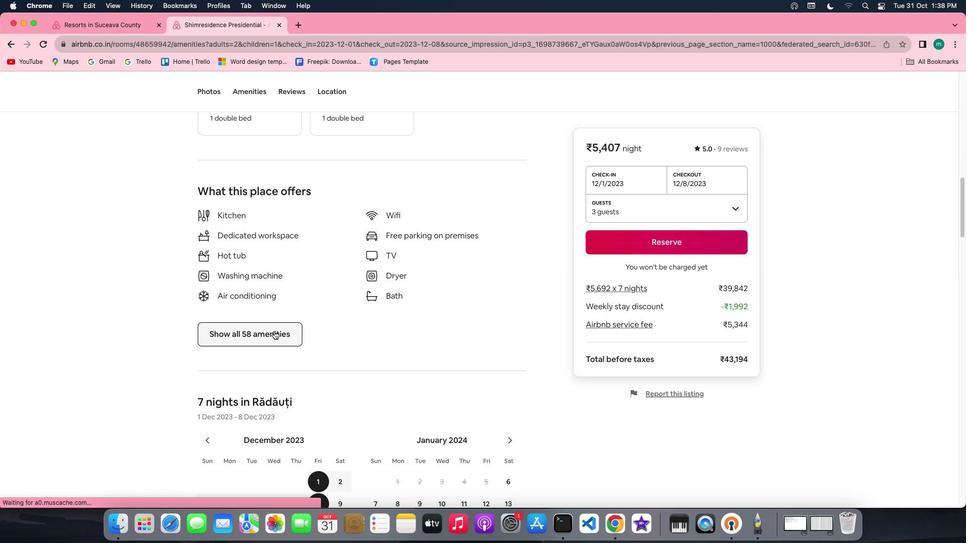 
Action: Mouse pressed left at (252, 339)
Screenshot: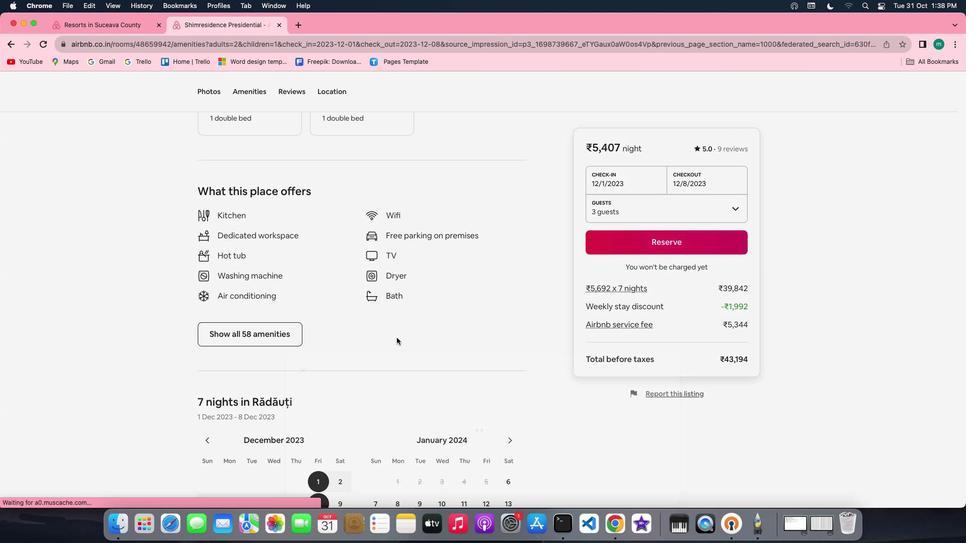 
Action: Mouse moved to (416, 344)
Screenshot: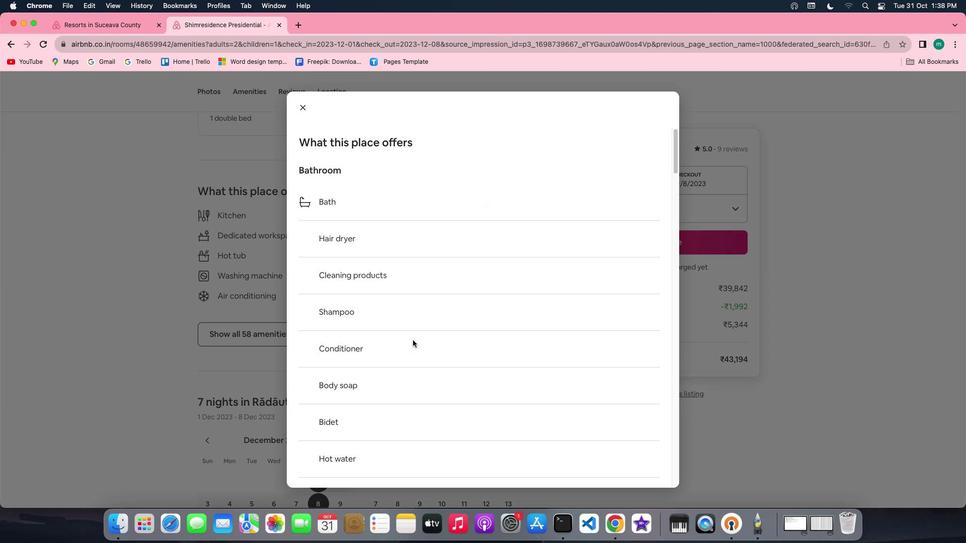 
Action: Mouse scrolled (416, 344) with delta (3, 3)
Screenshot: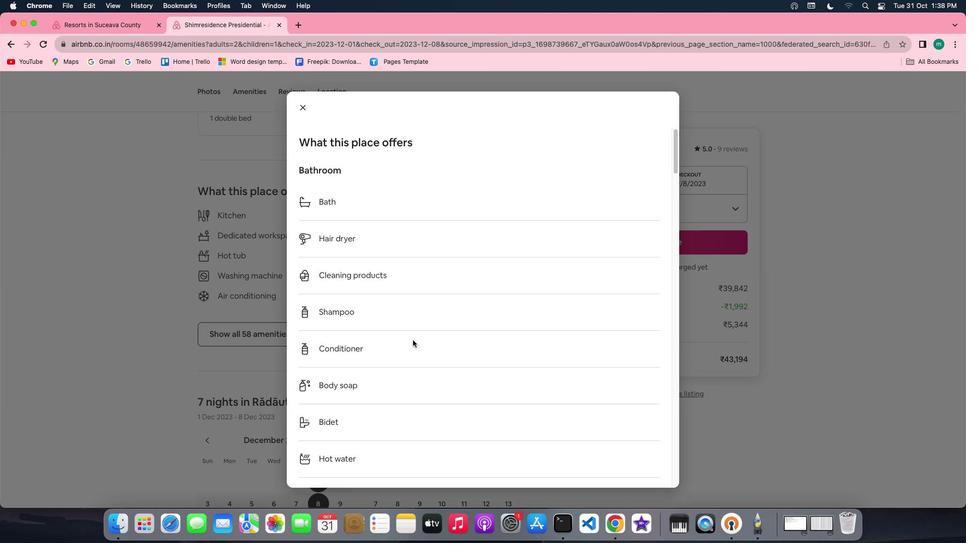 
Action: Mouse scrolled (416, 344) with delta (3, 3)
Screenshot: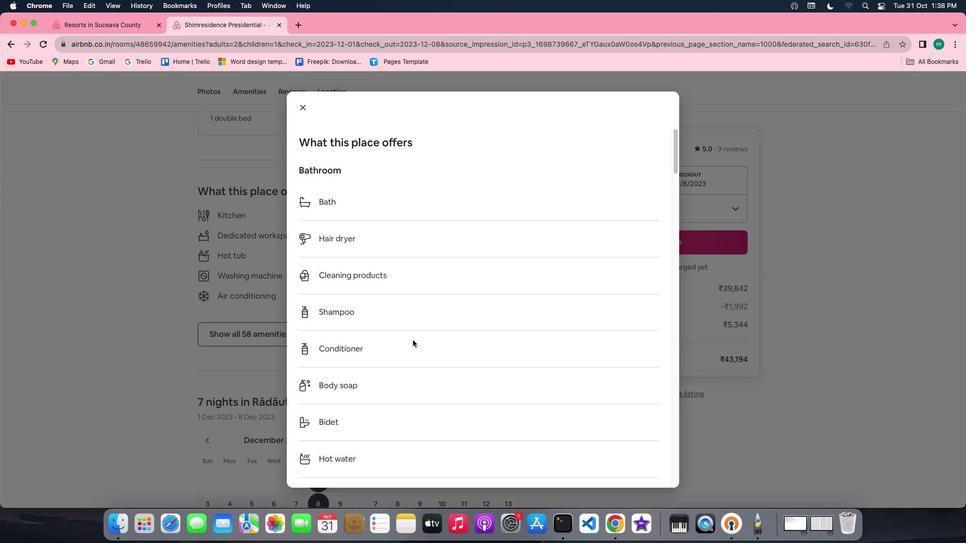 
Action: Mouse scrolled (416, 344) with delta (3, 2)
Screenshot: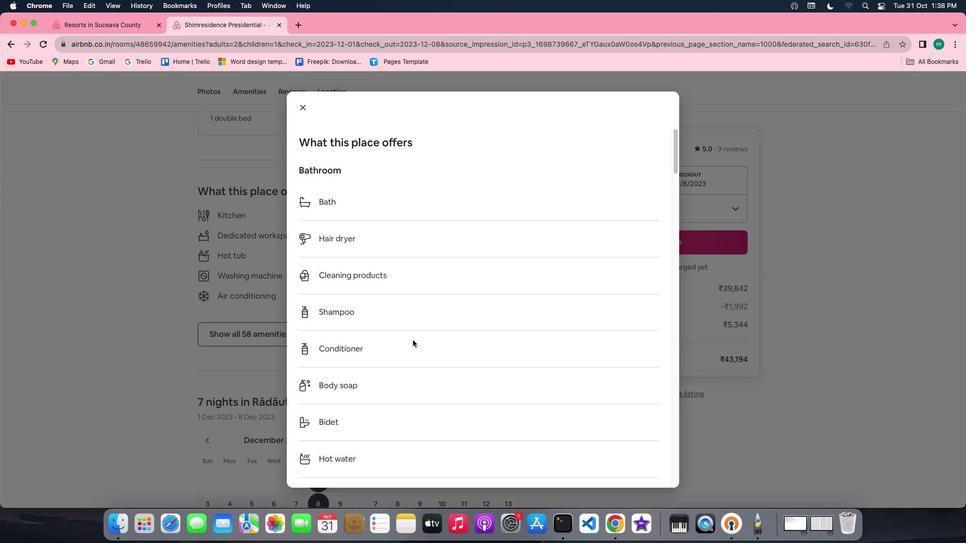 
Action: Mouse scrolled (416, 344) with delta (3, 2)
Screenshot: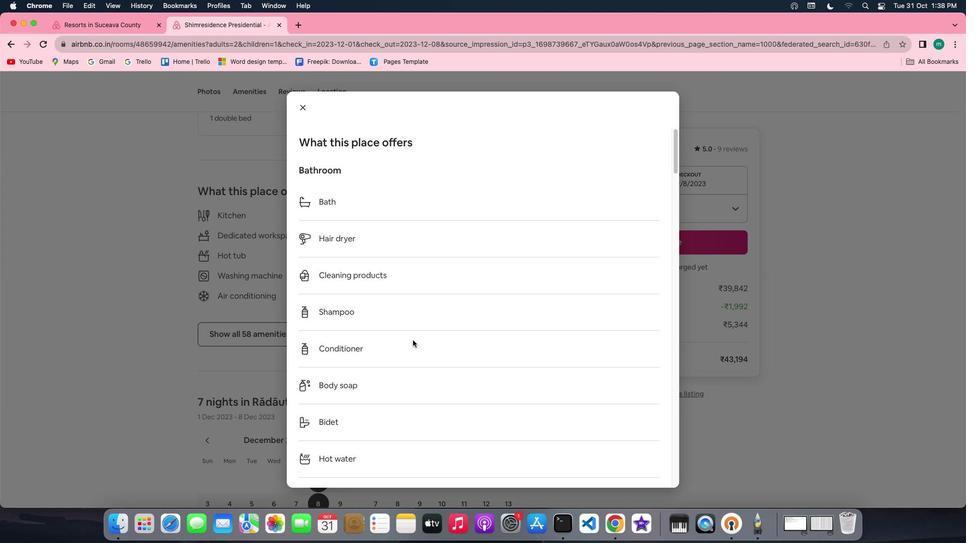 
Action: Mouse scrolled (416, 344) with delta (3, 3)
Screenshot: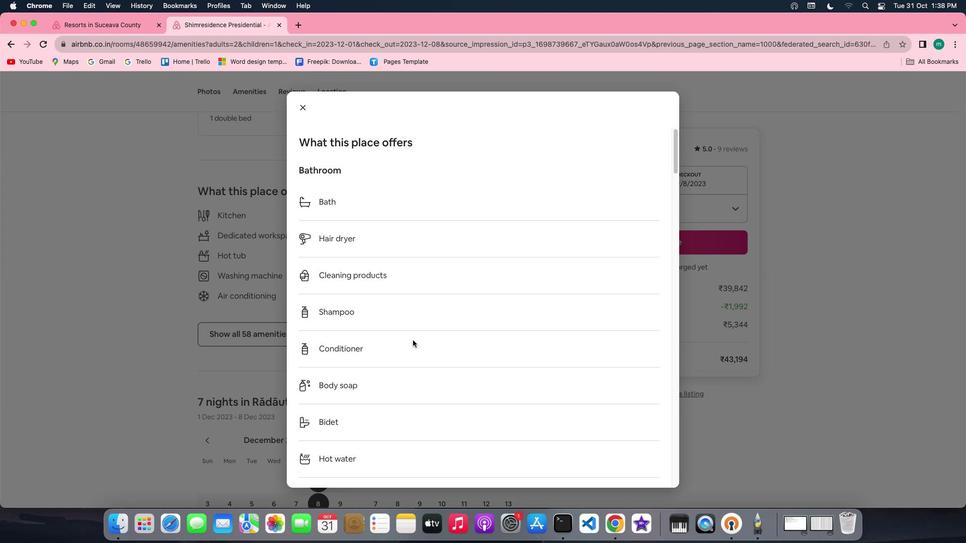 
Action: Mouse scrolled (416, 344) with delta (3, 3)
Screenshot: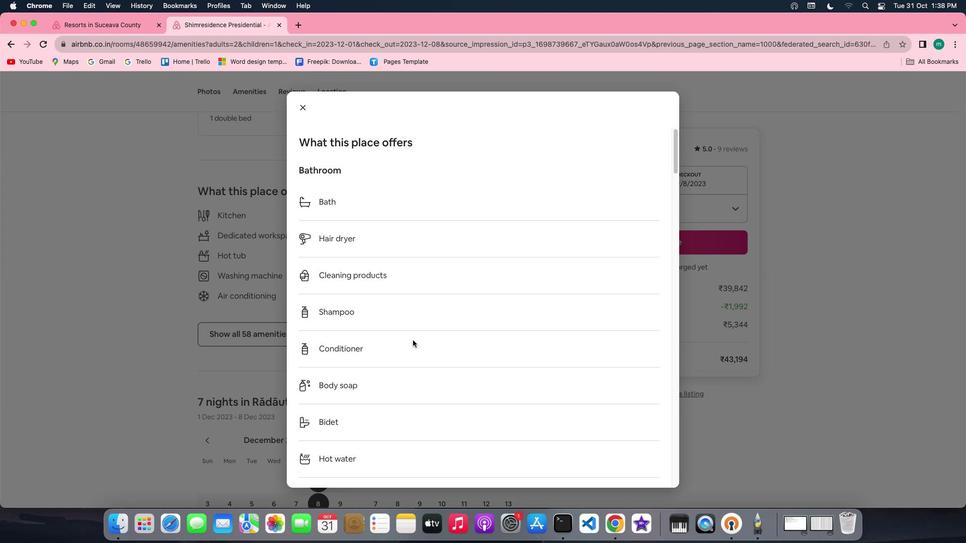 
Action: Mouse scrolled (416, 344) with delta (3, 2)
Screenshot: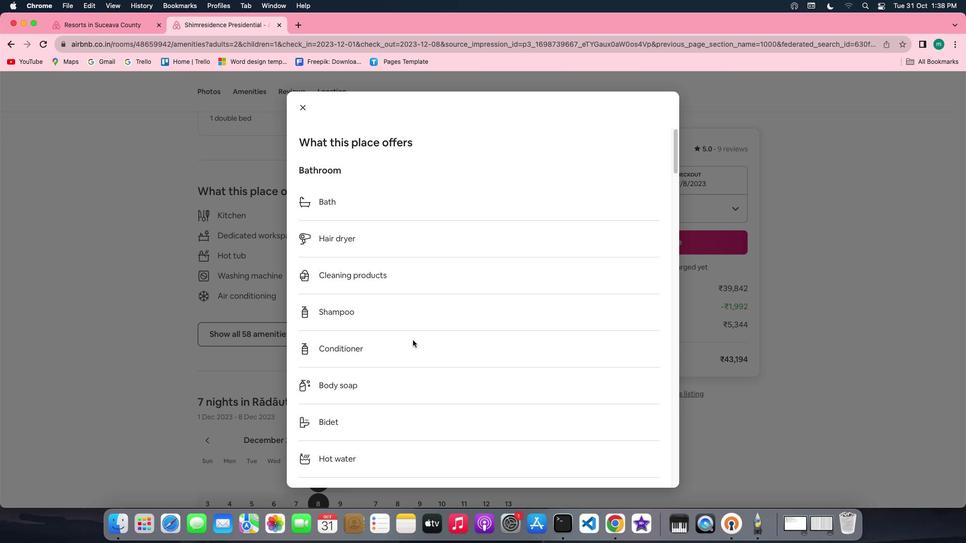 
Action: Mouse scrolled (416, 344) with delta (3, 1)
Screenshot: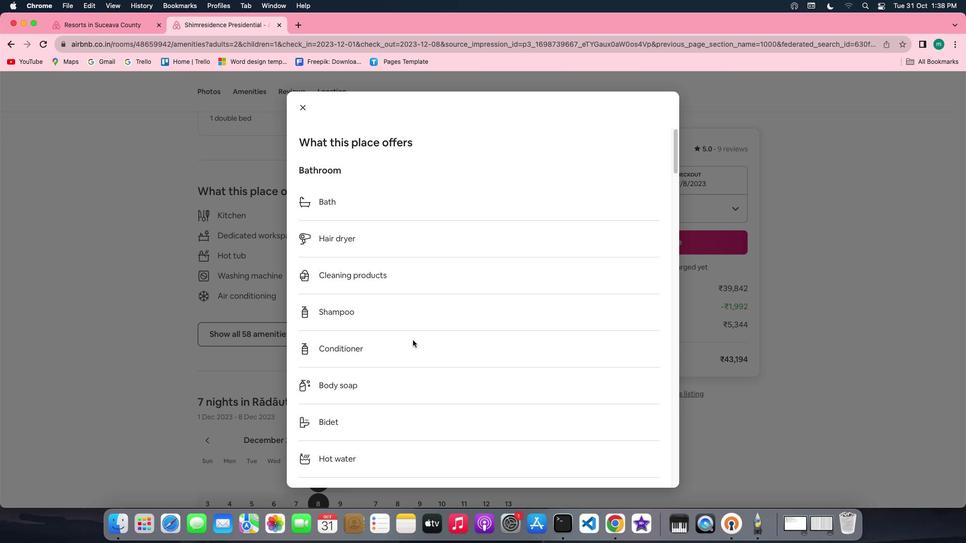 
Action: Mouse scrolled (416, 344) with delta (3, 3)
Screenshot: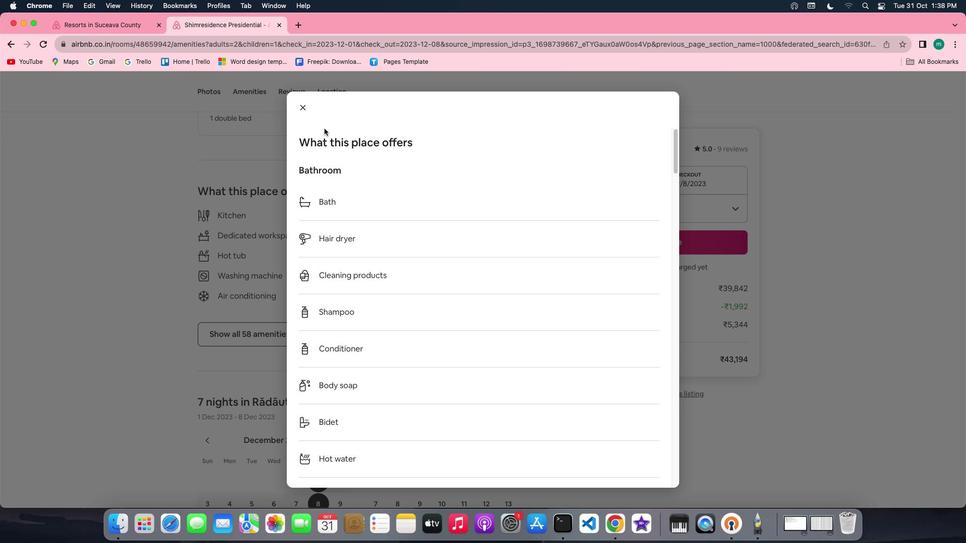 
Action: Mouse scrolled (416, 344) with delta (3, 3)
